 Task: Research Airbnb properties in YlÃ¶jÃ¤rvi, Finland from 12th December, 2023 to 16th December, 2023 for 8 adults.8 bedrooms having 8 beds and 8 bathrooms. Property type can be house. Amenities needed are: wifi, TV, free parkinig on premises, gym, breakfast. Look for 3 properties as per requirement.
Action: Mouse moved to (486, 124)
Screenshot: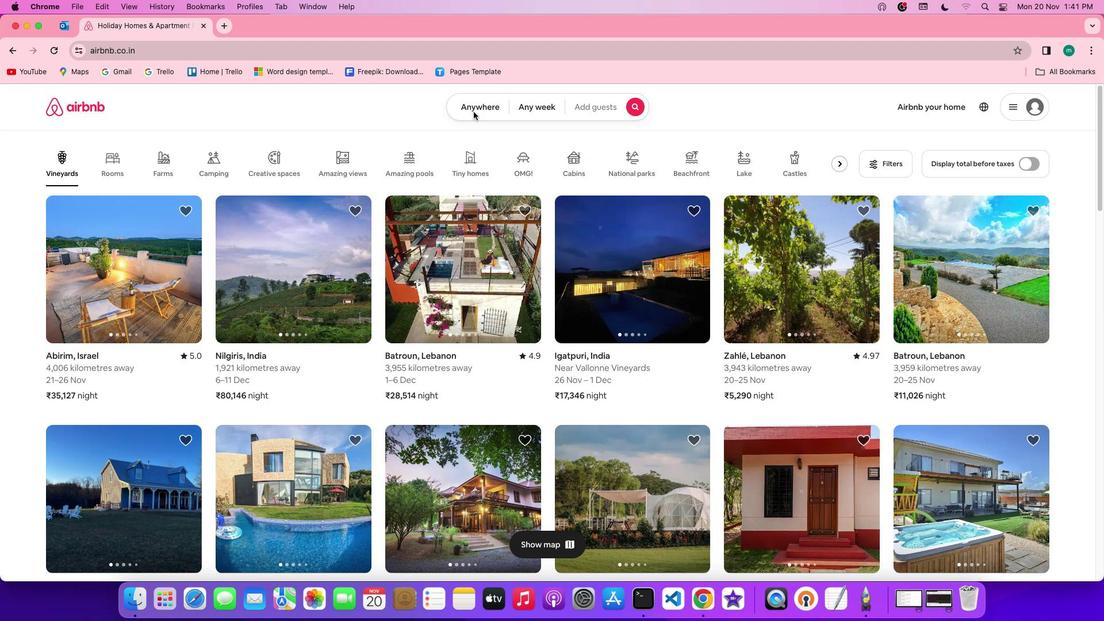 
Action: Mouse pressed left at (486, 124)
Screenshot: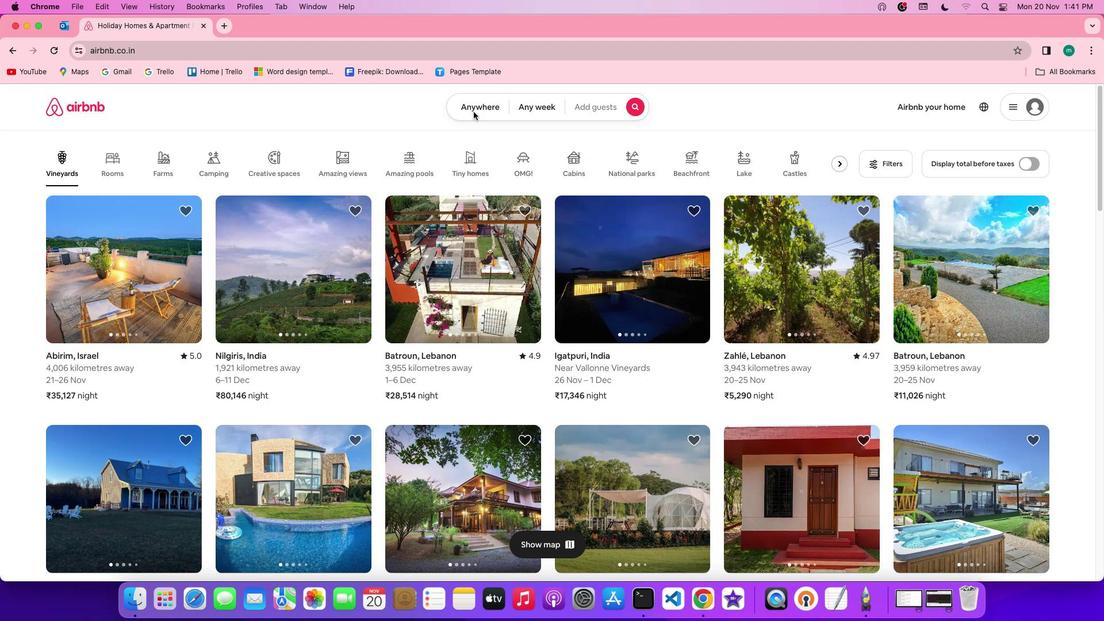 
Action: Mouse pressed left at (486, 124)
Screenshot: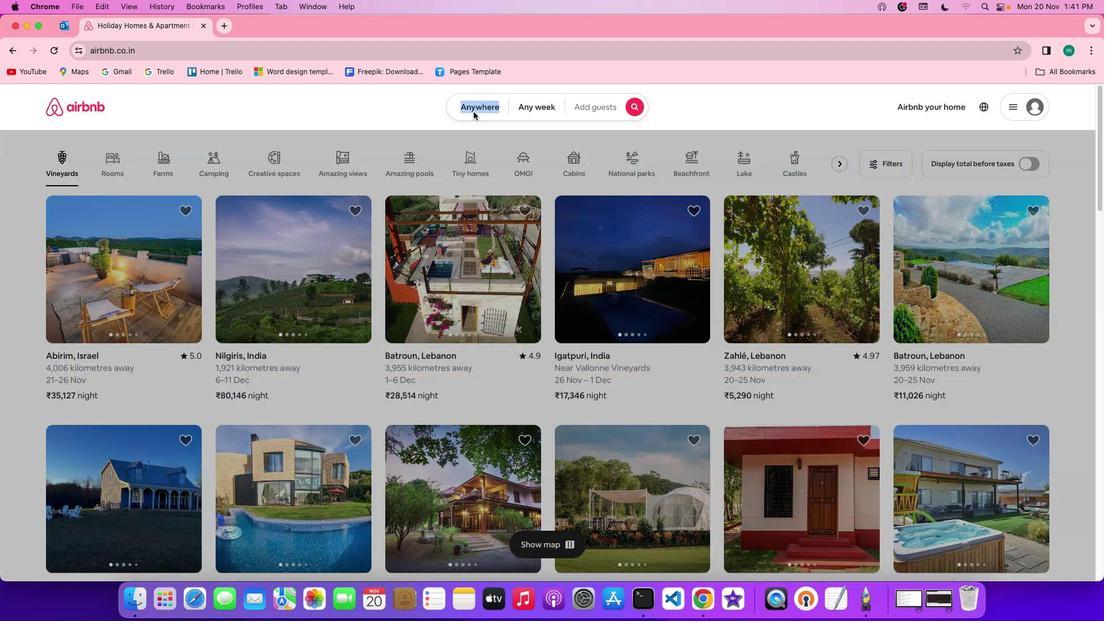 
Action: Mouse moved to (459, 163)
Screenshot: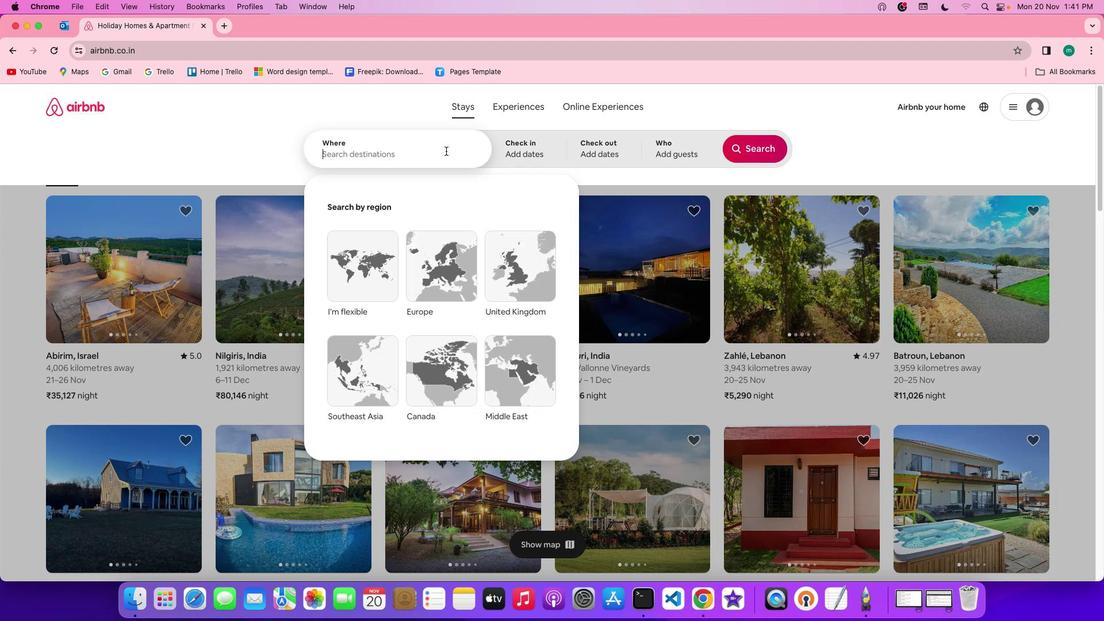 
Action: Mouse pressed left at (459, 163)
Screenshot: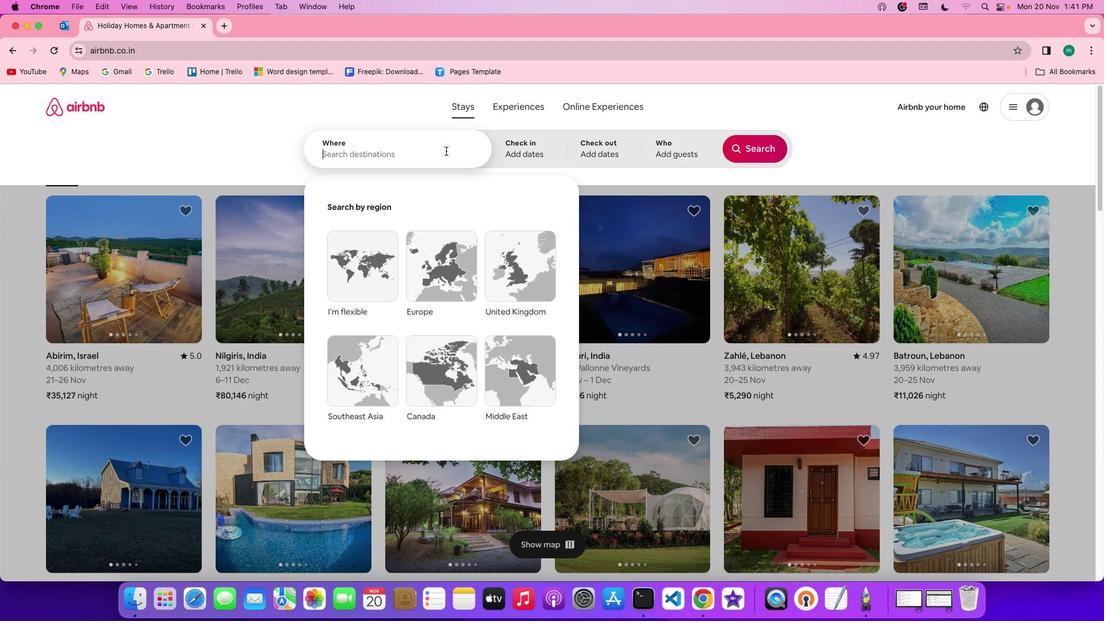
Action: Mouse moved to (463, 166)
Screenshot: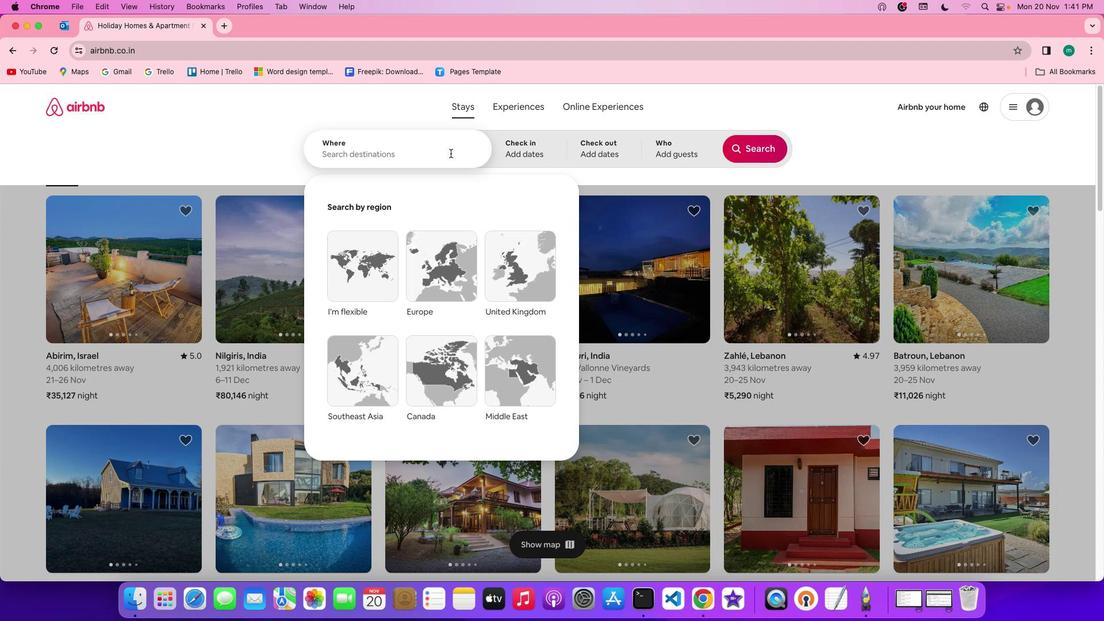 
Action: Key pressed Key.shift'Y''l''o''j''a''r''v''i'','Key.spaceKey.shift'f''i''n''l''a''n''d'
Screenshot: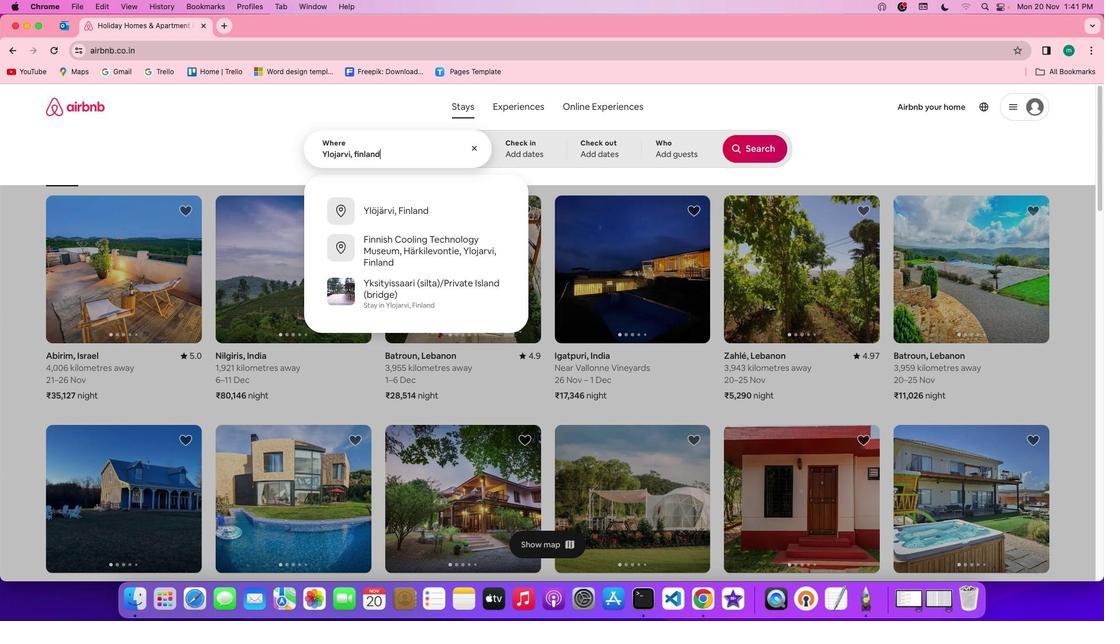 
Action: Mouse moved to (551, 161)
Screenshot: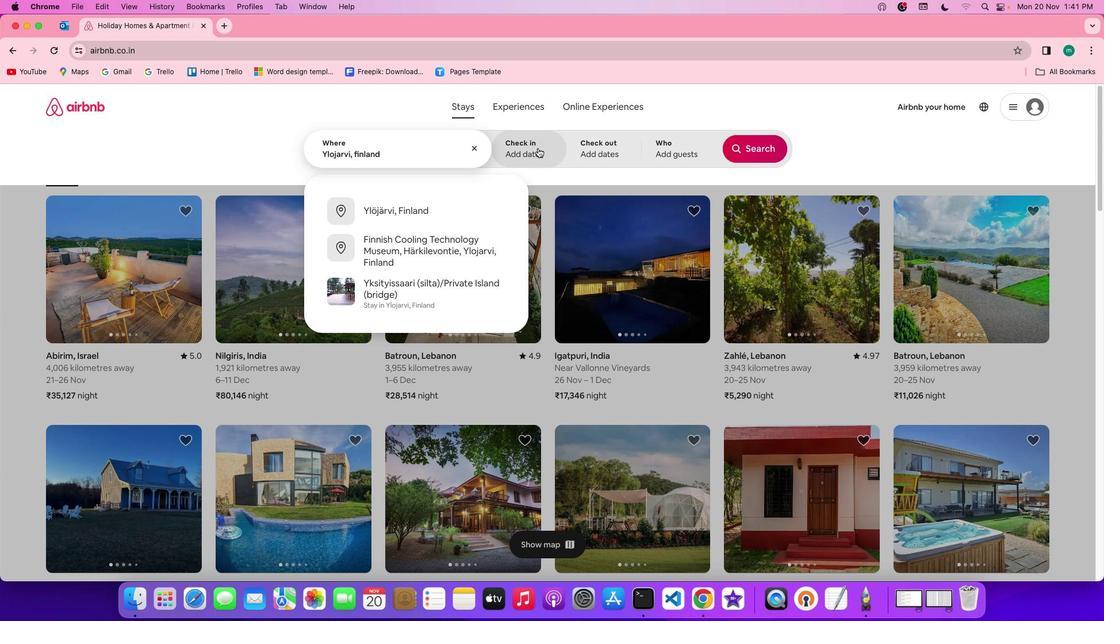 
Action: Mouse pressed left at (551, 161)
Screenshot: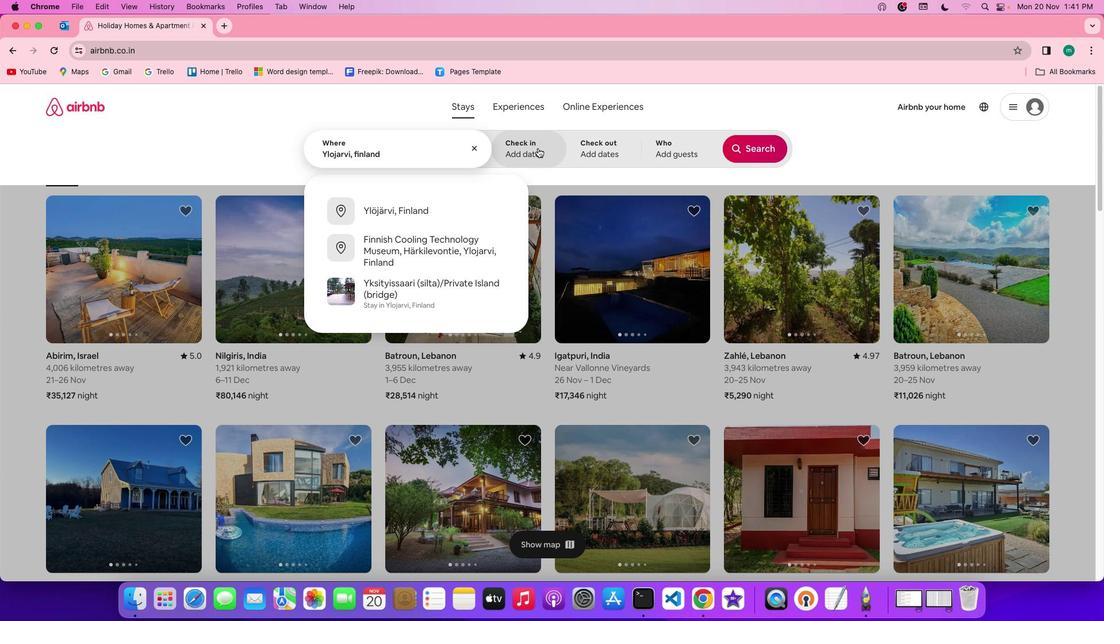 
Action: Mouse moved to (648, 364)
Screenshot: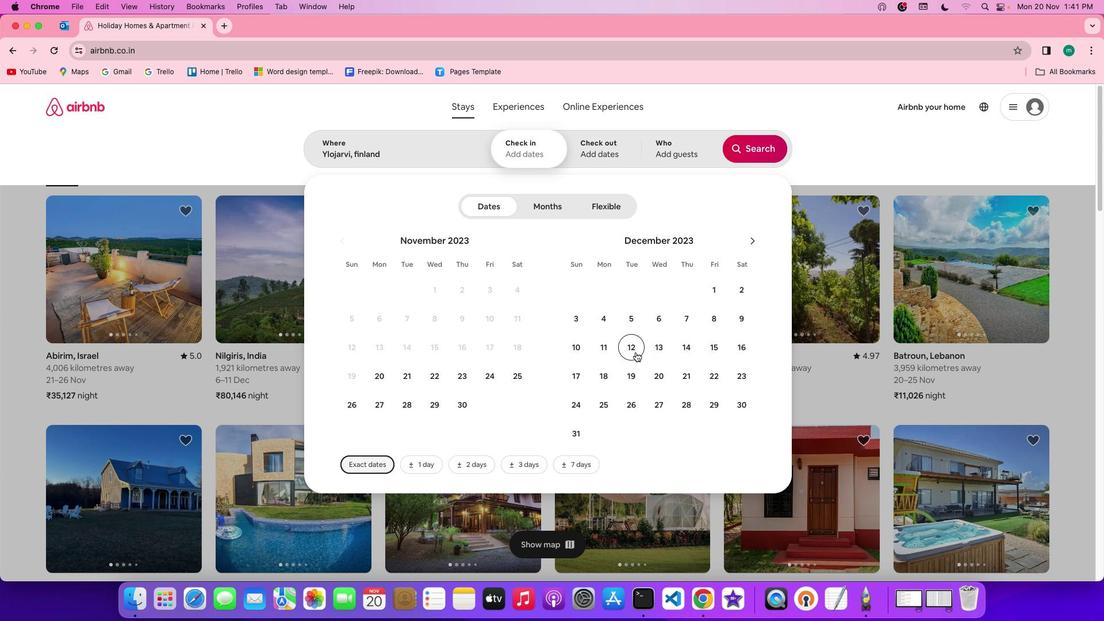 
Action: Mouse pressed left at (648, 364)
Screenshot: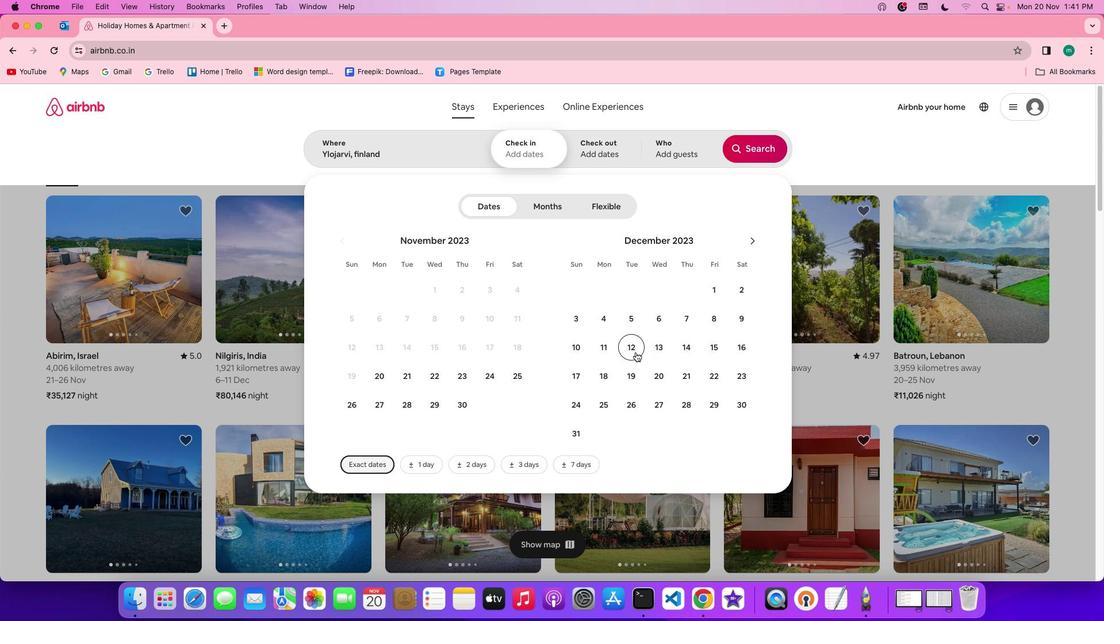 
Action: Mouse moved to (750, 361)
Screenshot: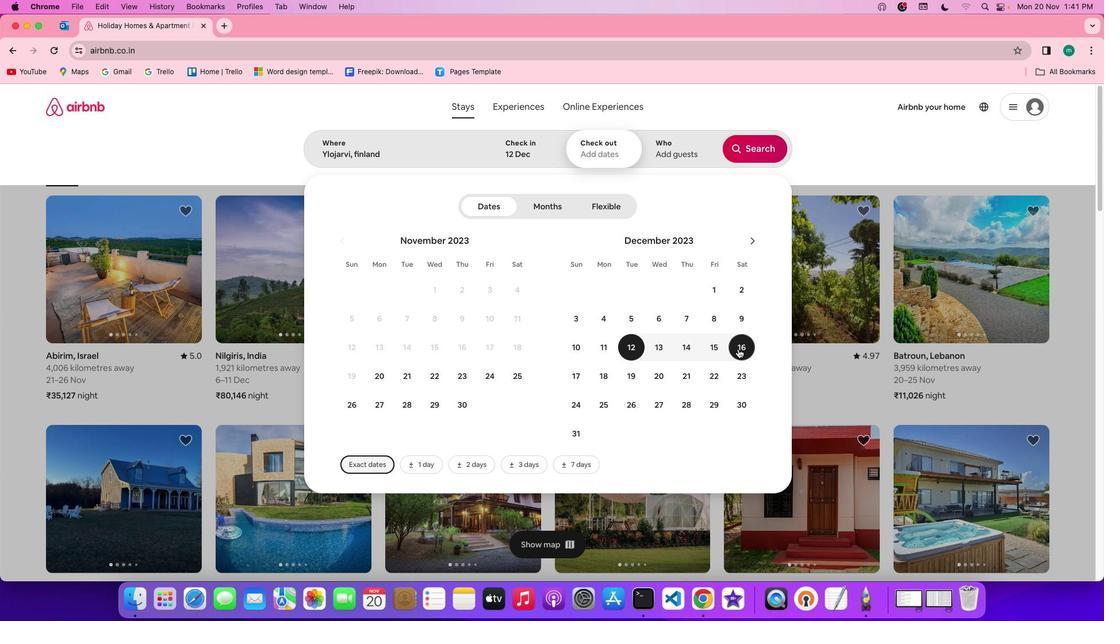 
Action: Mouse pressed left at (750, 361)
Screenshot: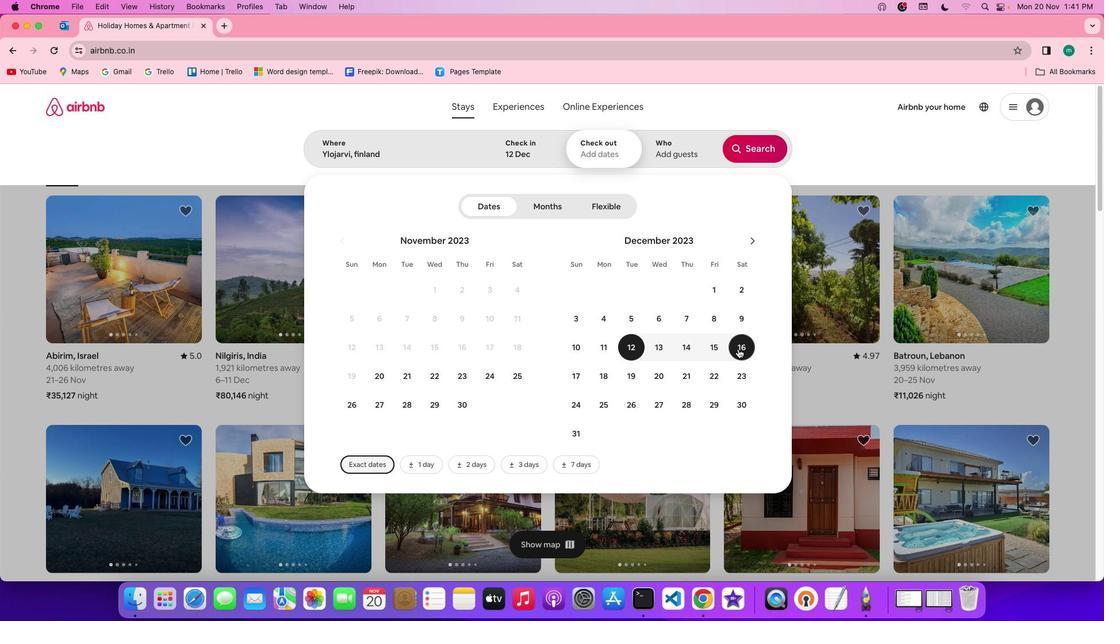 
Action: Mouse moved to (683, 148)
Screenshot: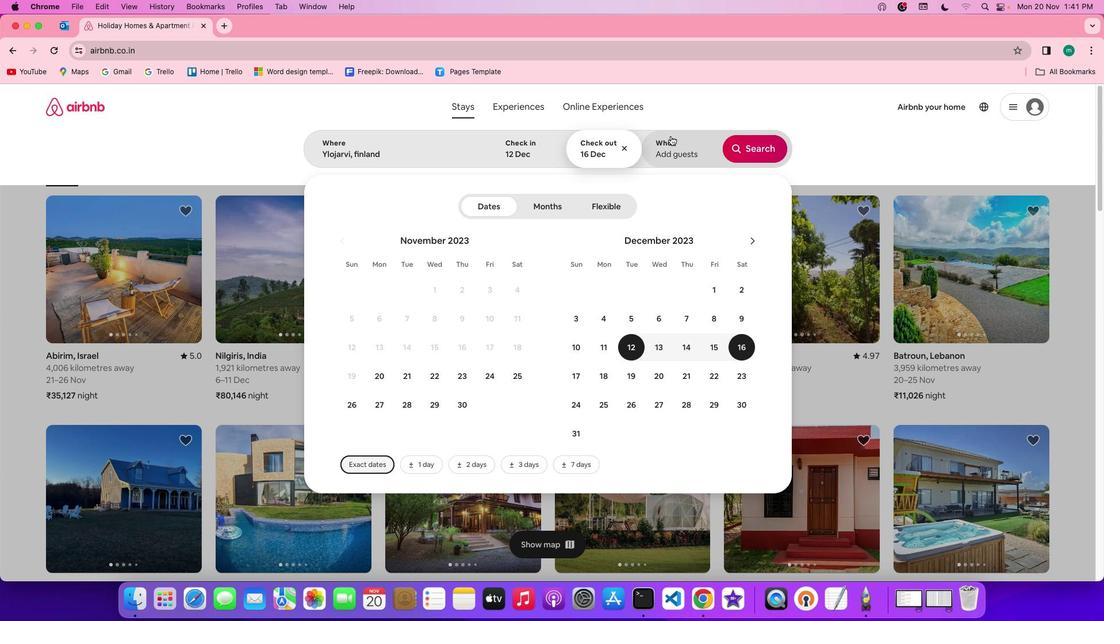 
Action: Mouse pressed left at (683, 148)
Screenshot: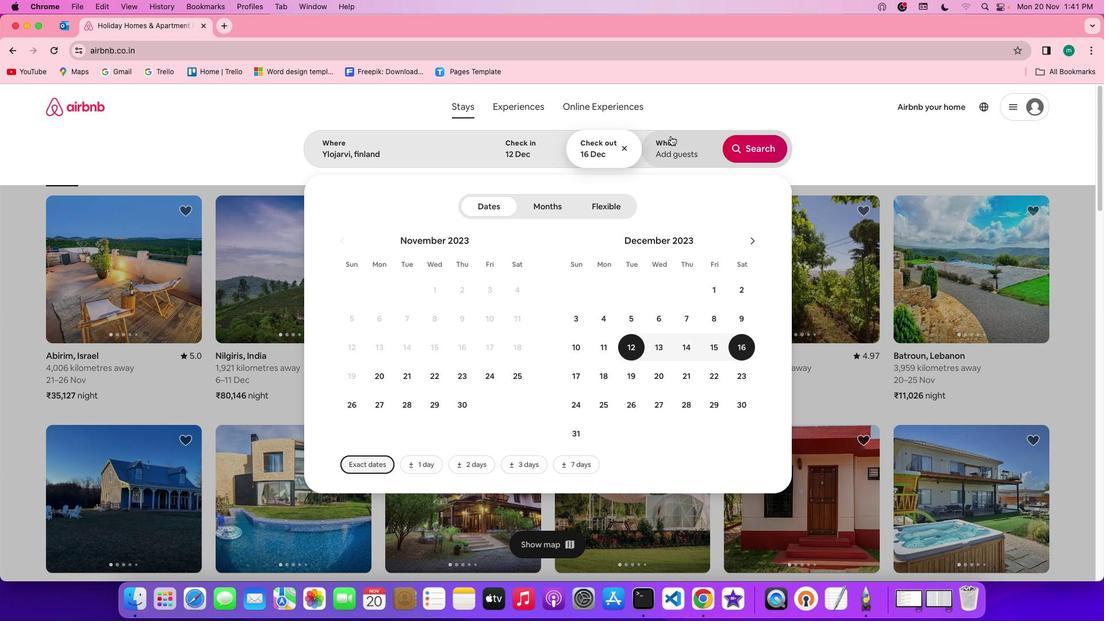 
Action: Mouse moved to (777, 223)
Screenshot: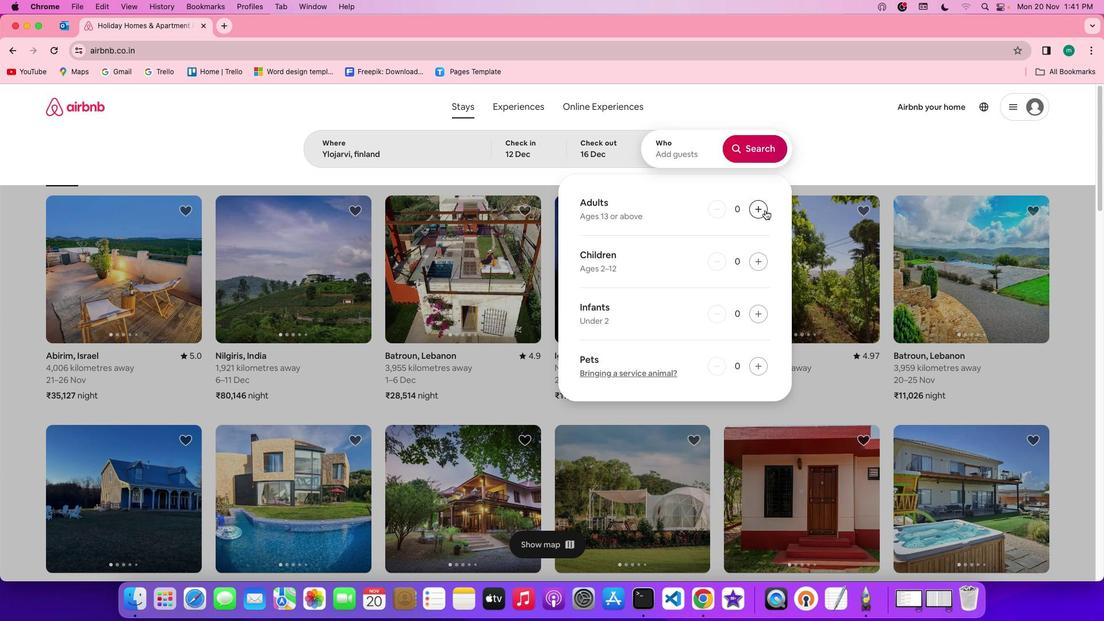 
Action: Mouse pressed left at (777, 223)
Screenshot: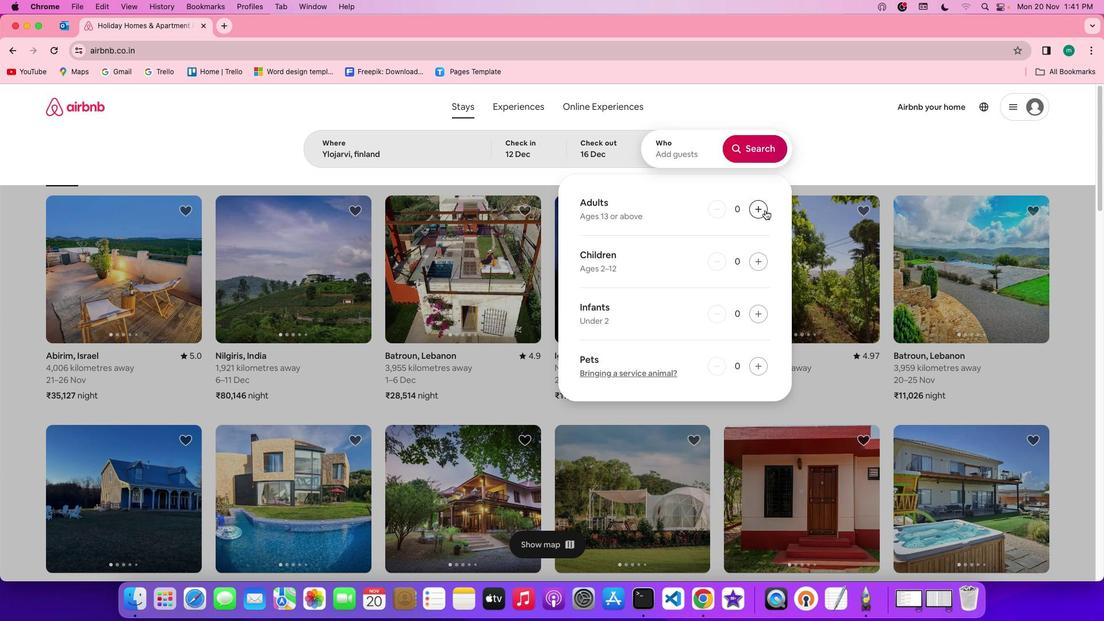 
Action: Mouse pressed left at (777, 223)
Screenshot: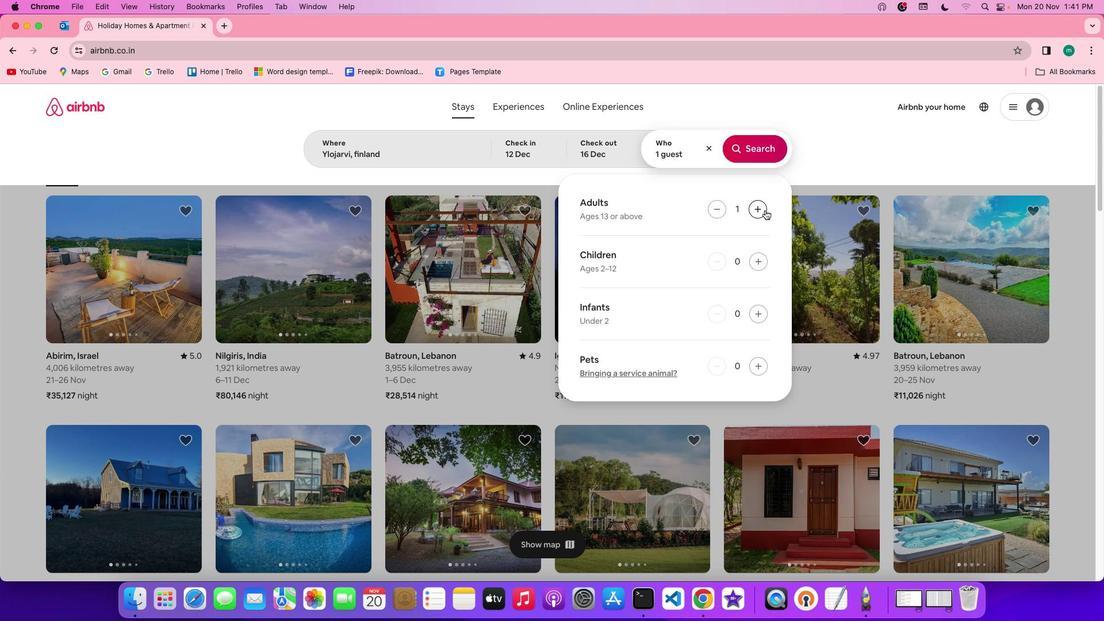 
Action: Mouse pressed left at (777, 223)
Screenshot: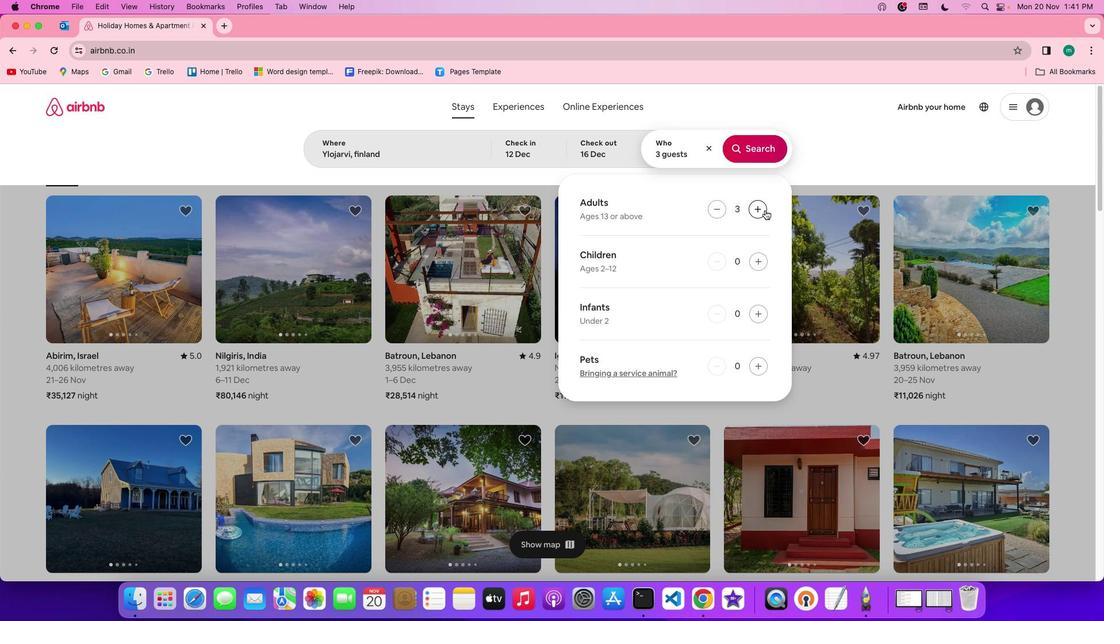 
Action: Mouse pressed left at (777, 223)
Screenshot: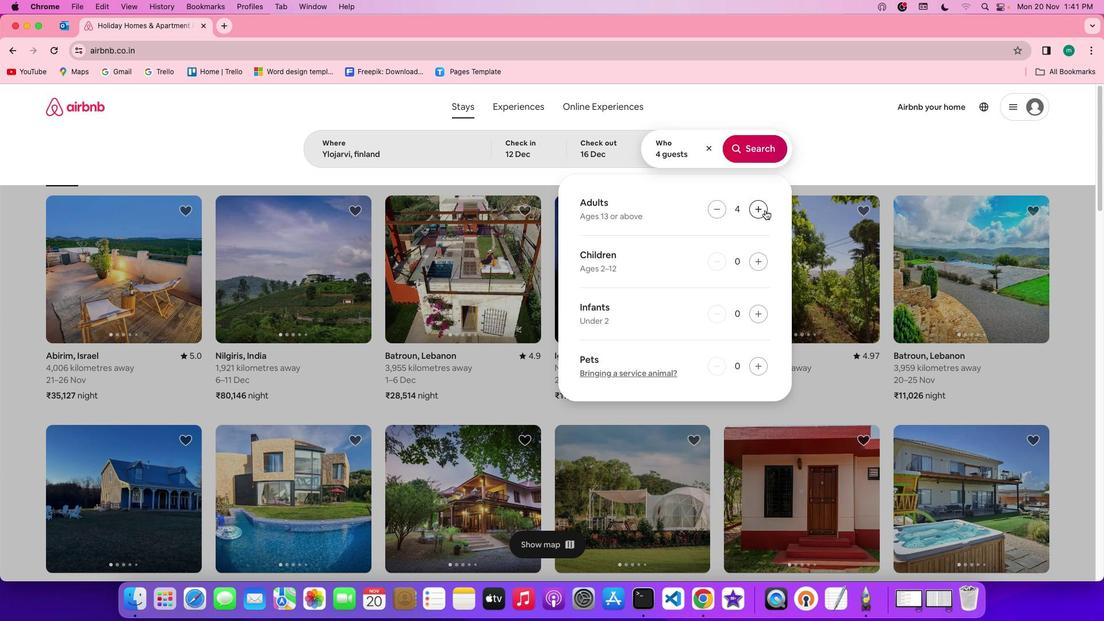 
Action: Mouse pressed left at (777, 223)
Screenshot: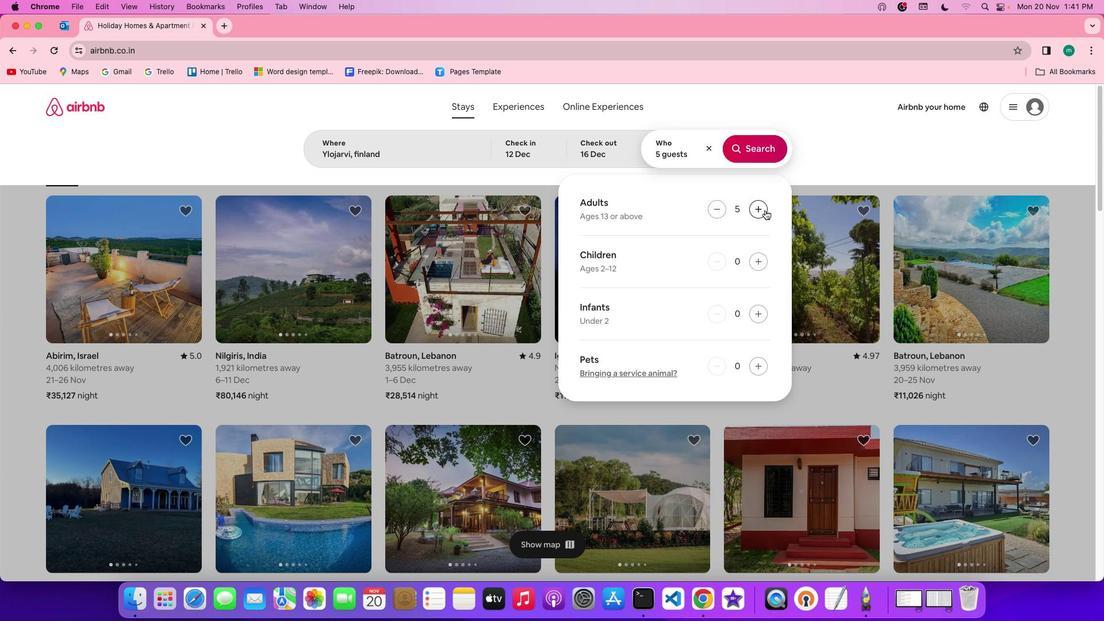 
Action: Mouse pressed left at (777, 223)
Screenshot: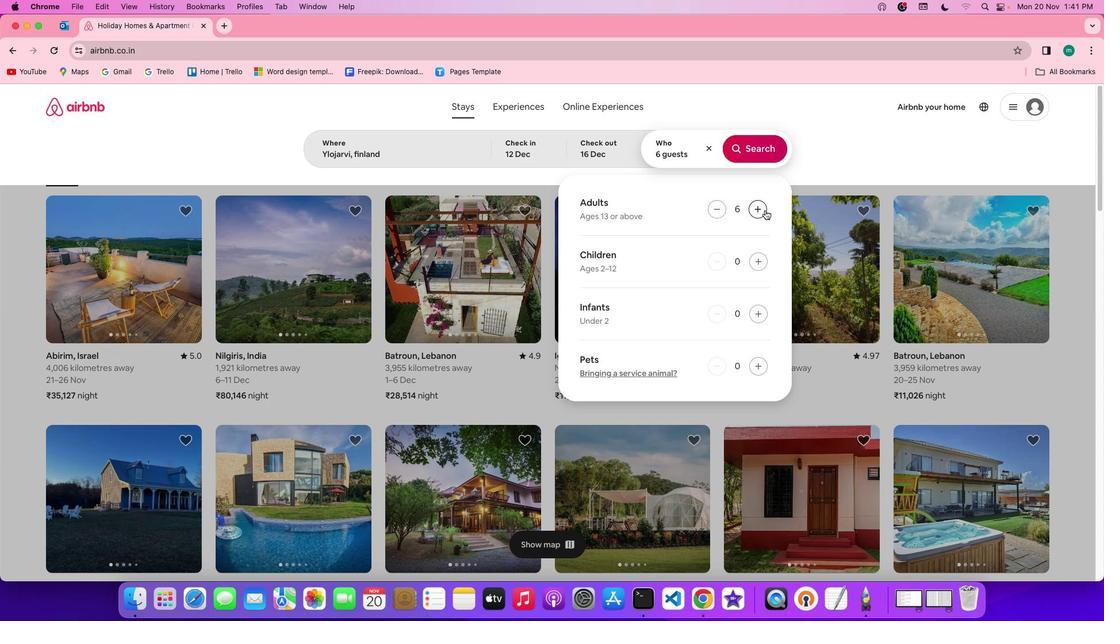 
Action: Mouse pressed left at (777, 223)
Screenshot: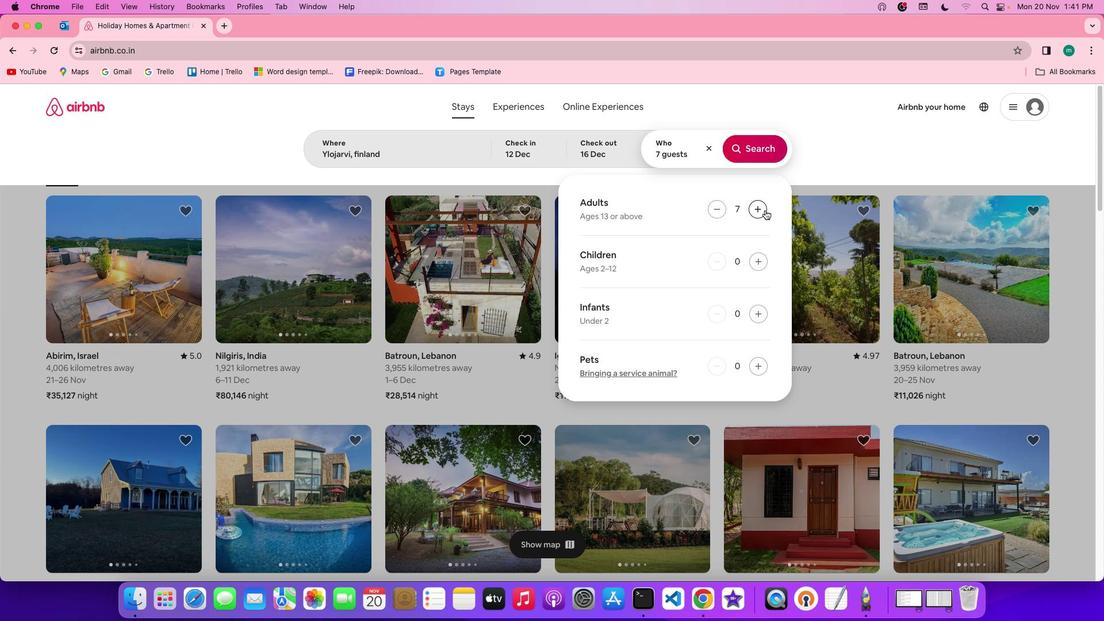 
Action: Mouse pressed left at (777, 223)
Screenshot: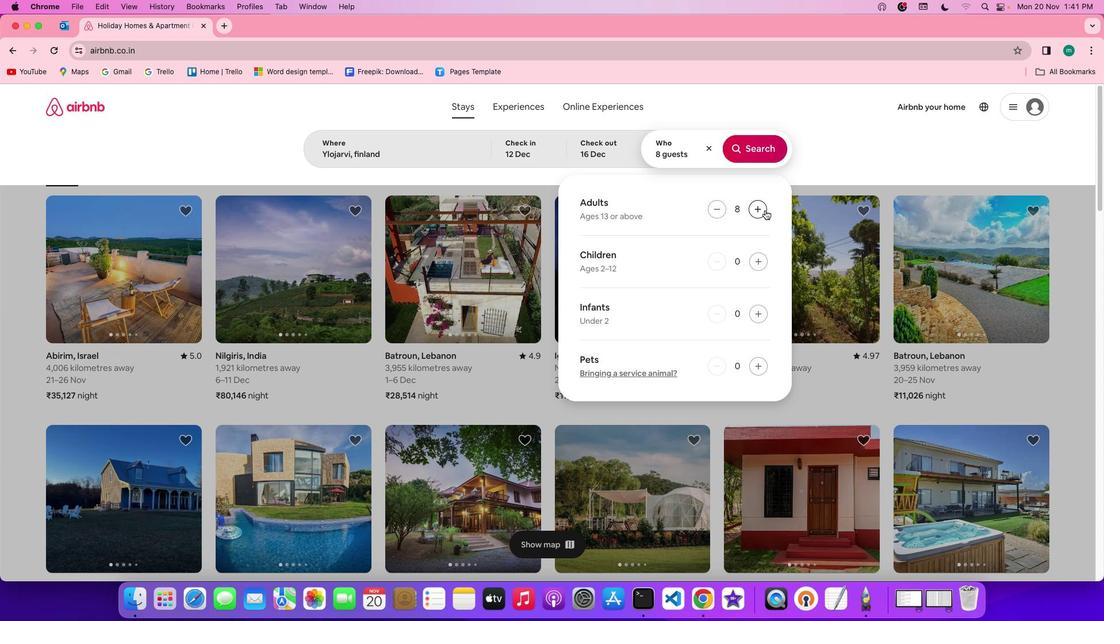 
Action: Mouse moved to (759, 159)
Screenshot: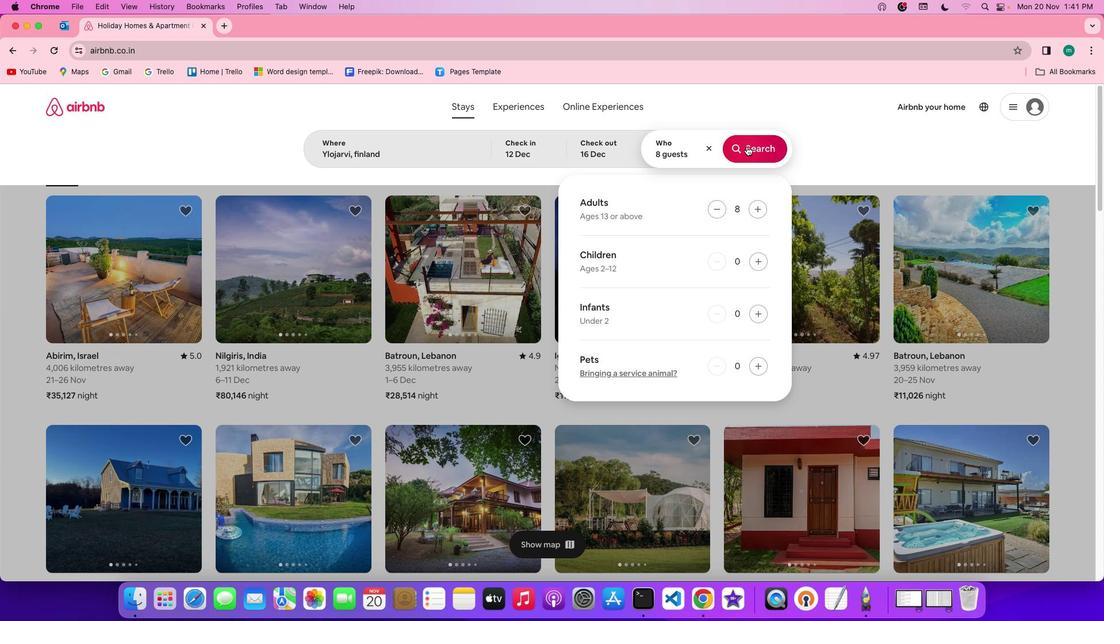 
Action: Mouse pressed left at (759, 159)
Screenshot: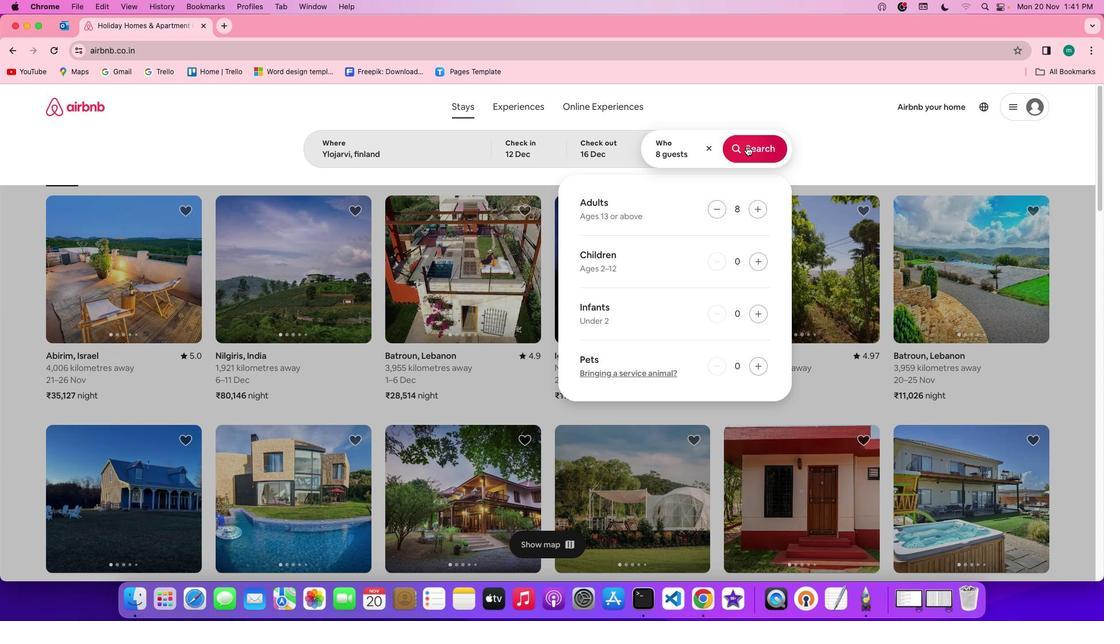 
Action: Mouse moved to (941, 171)
Screenshot: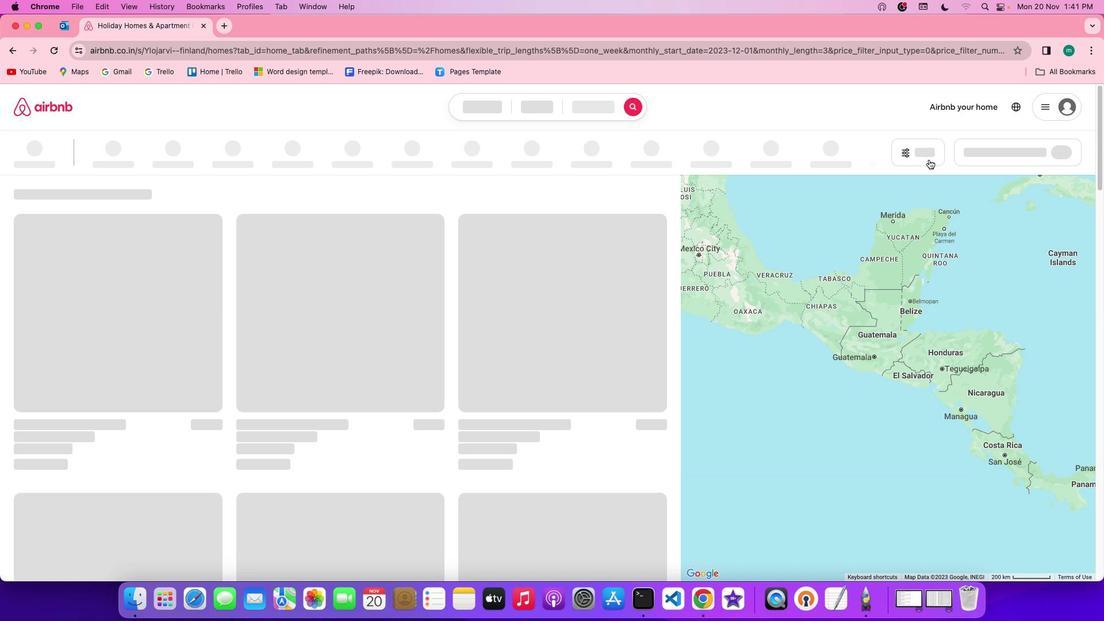 
Action: Mouse pressed left at (941, 171)
Screenshot: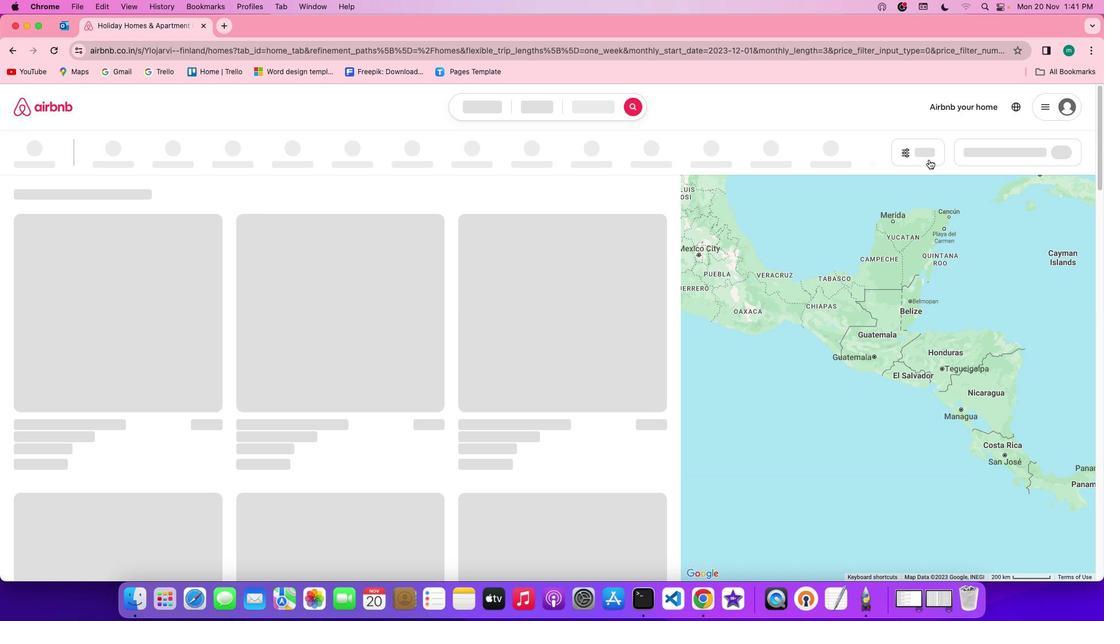 
Action: Mouse moved to (555, 350)
Screenshot: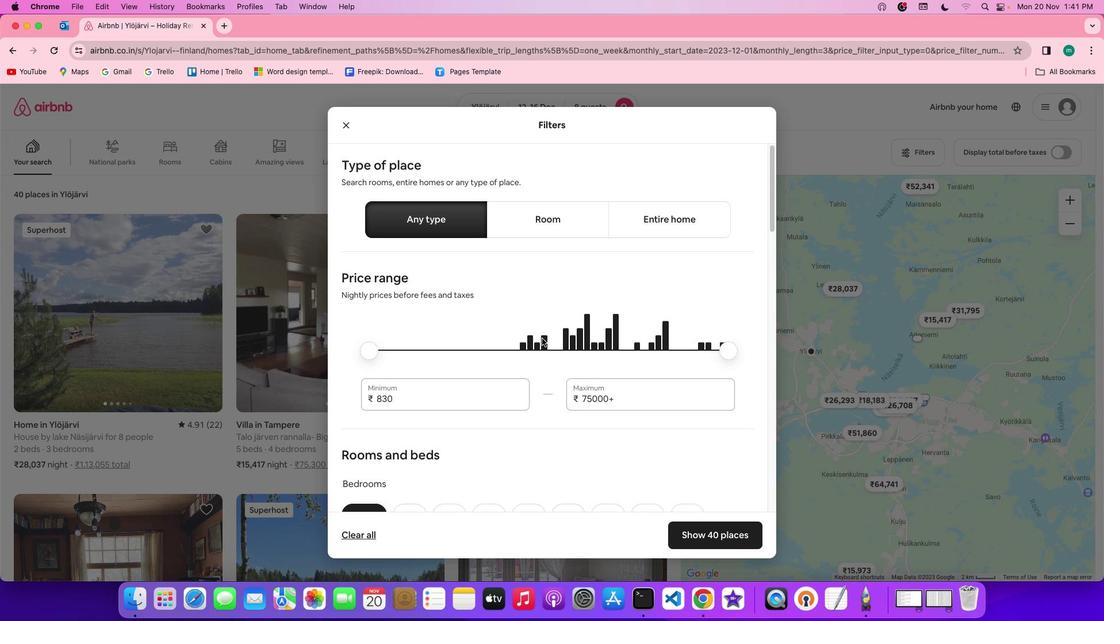 
Action: Mouse scrolled (555, 350) with delta (12, 12)
Screenshot: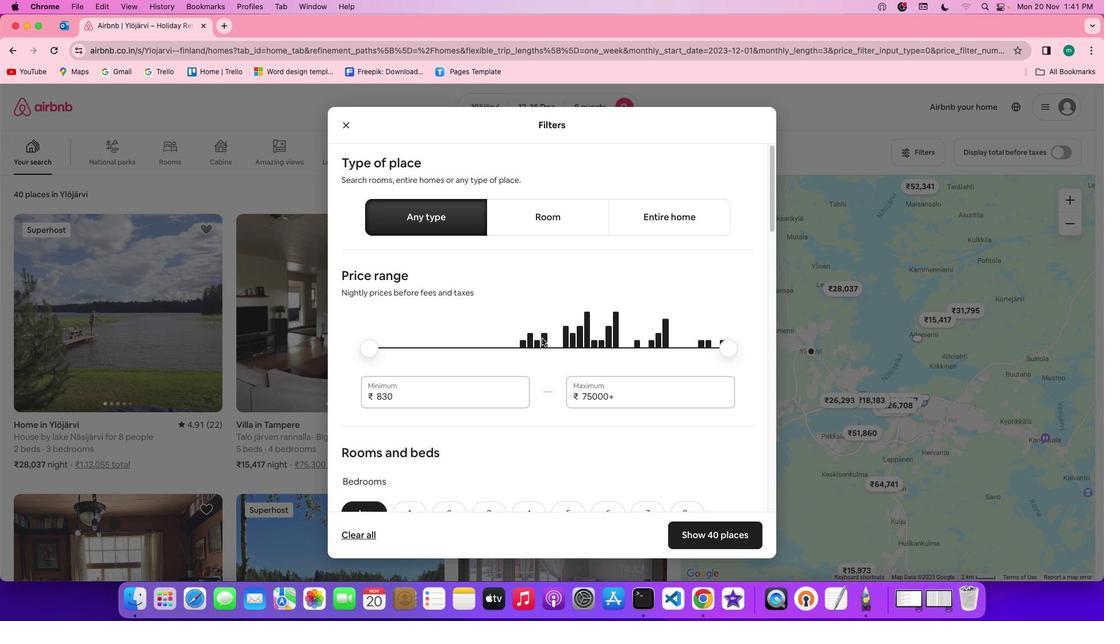 
Action: Mouse scrolled (555, 350) with delta (12, 12)
Screenshot: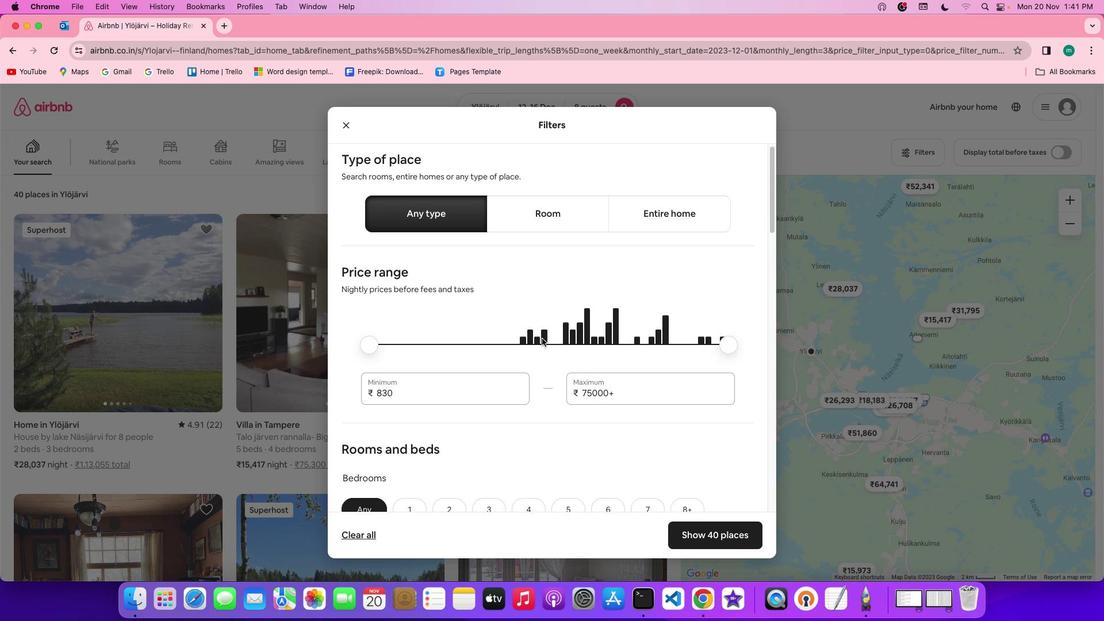 
Action: Mouse scrolled (555, 350) with delta (12, 12)
Screenshot: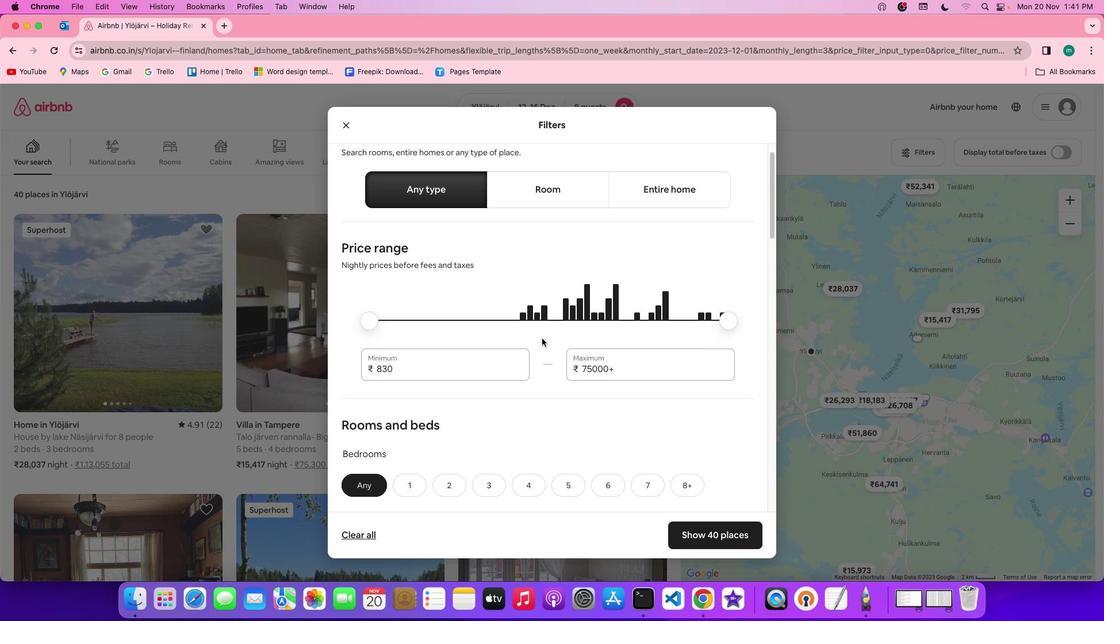 
Action: Mouse scrolled (555, 350) with delta (12, 12)
Screenshot: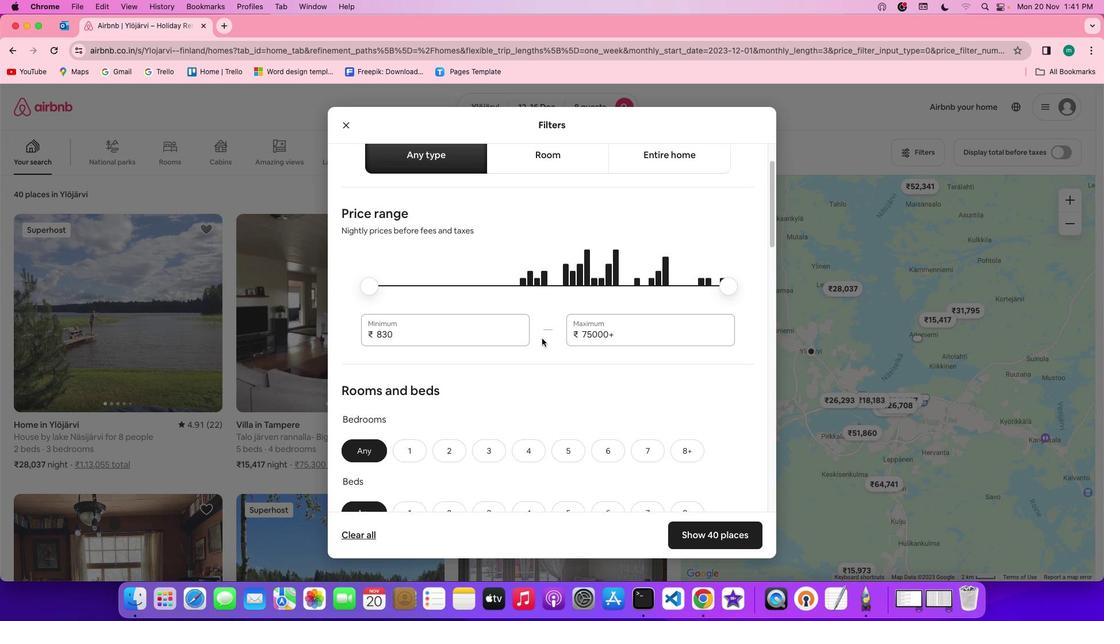 
Action: Mouse scrolled (555, 350) with delta (12, 12)
Screenshot: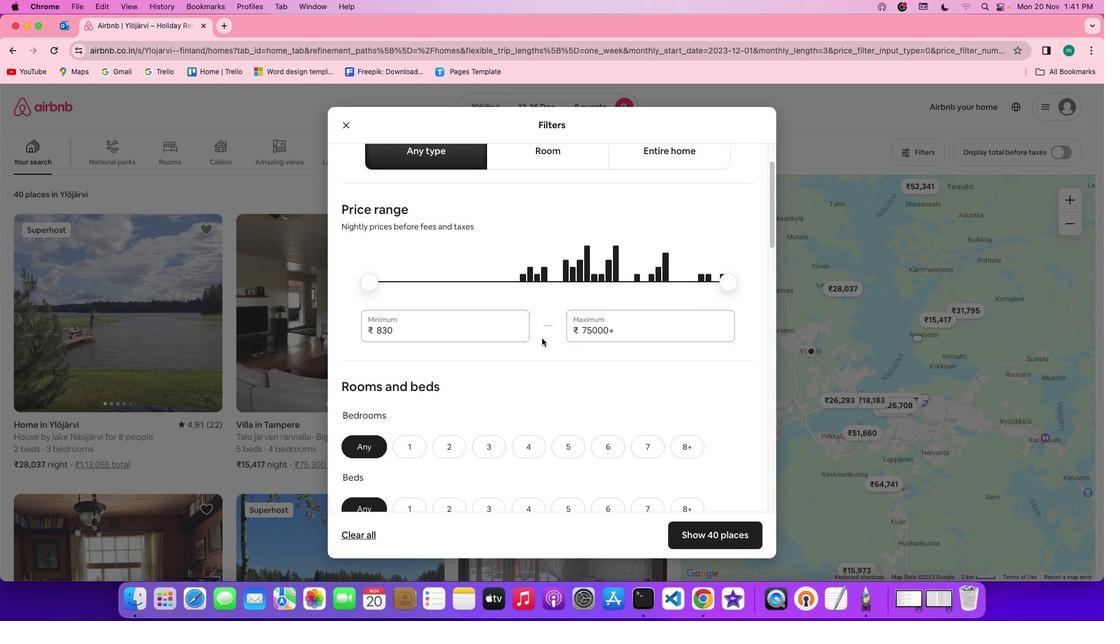 
Action: Mouse scrolled (555, 350) with delta (12, 12)
Screenshot: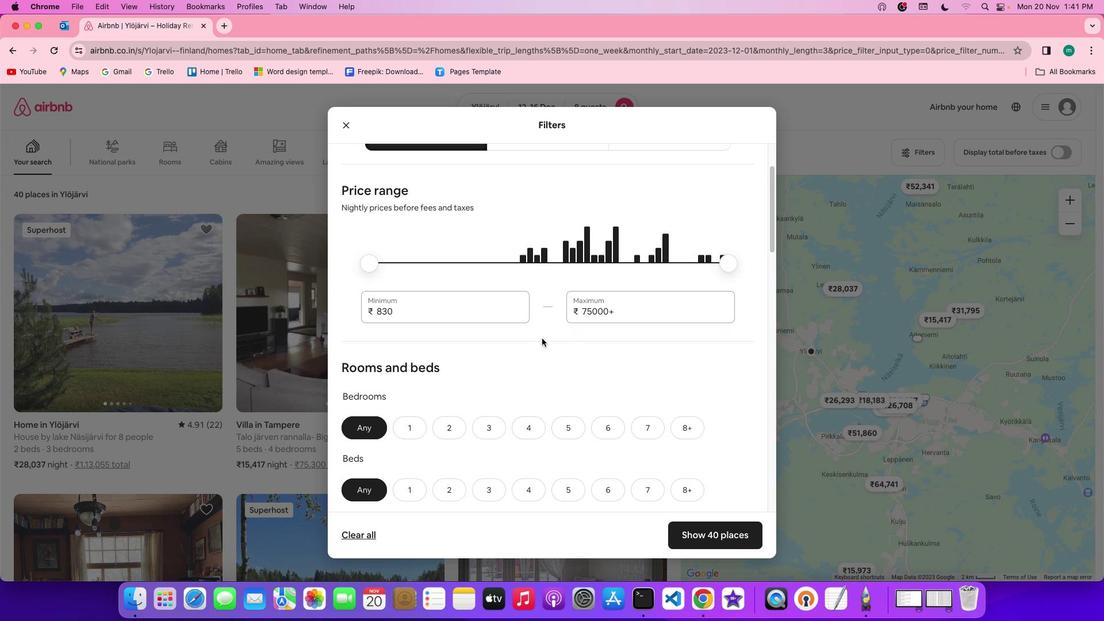 
Action: Mouse scrolled (555, 350) with delta (12, 12)
Screenshot: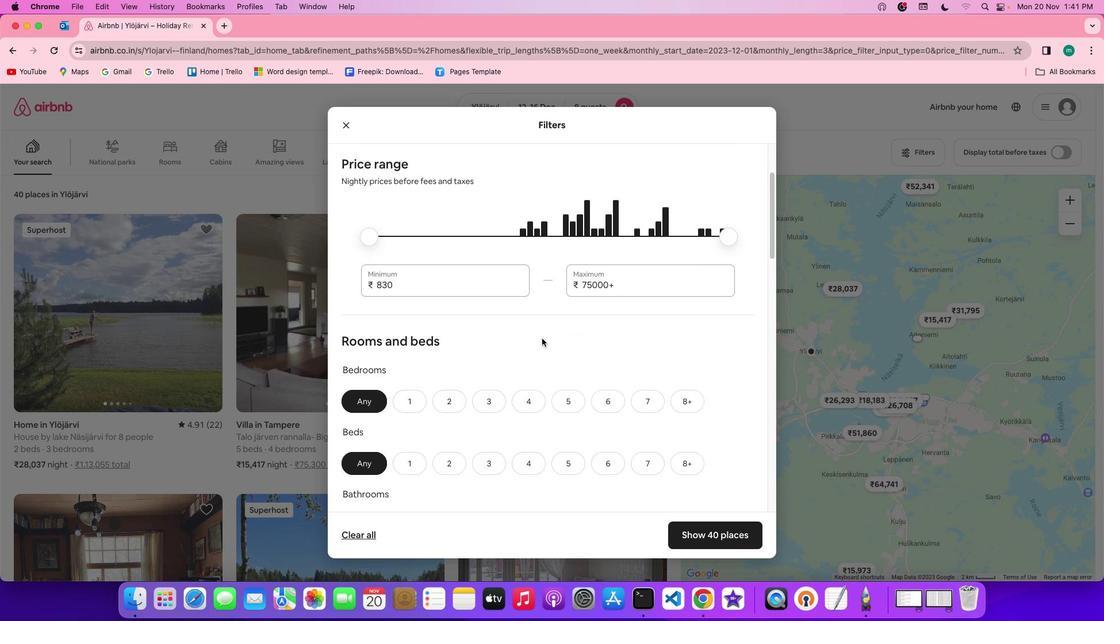 
Action: Mouse scrolled (555, 350) with delta (12, 12)
Screenshot: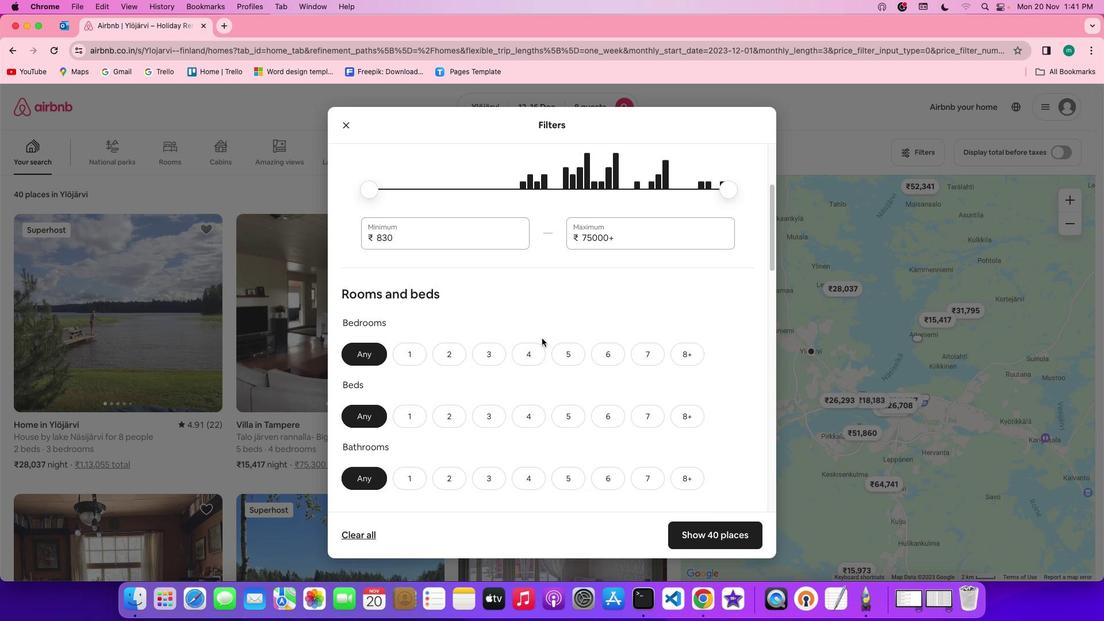 
Action: Mouse scrolled (555, 350) with delta (12, 12)
Screenshot: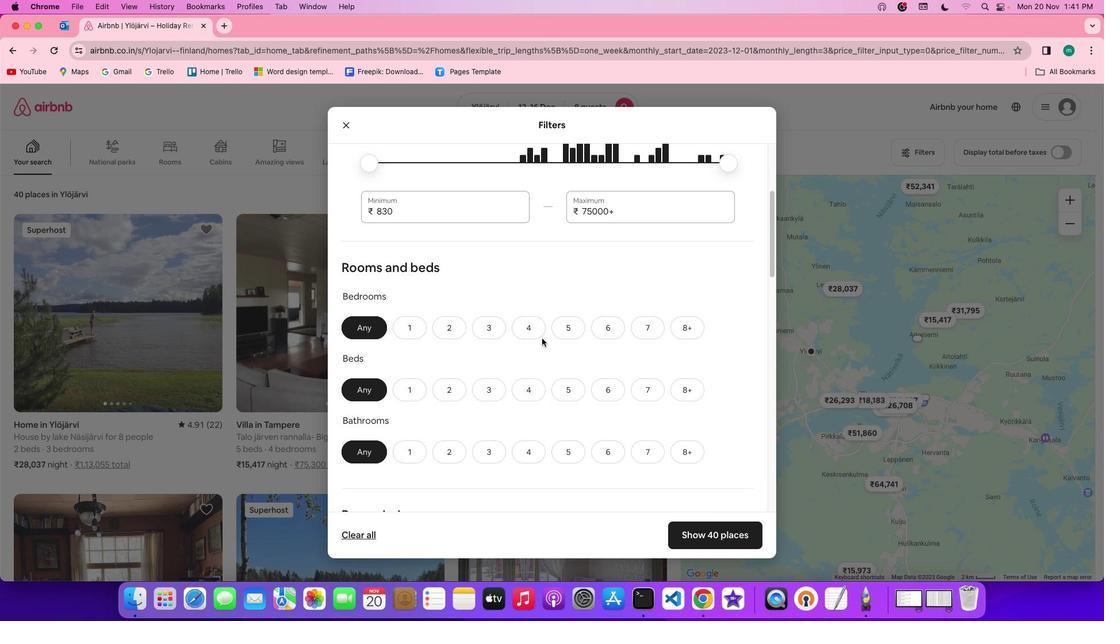 
Action: Mouse scrolled (555, 350) with delta (12, 12)
Screenshot: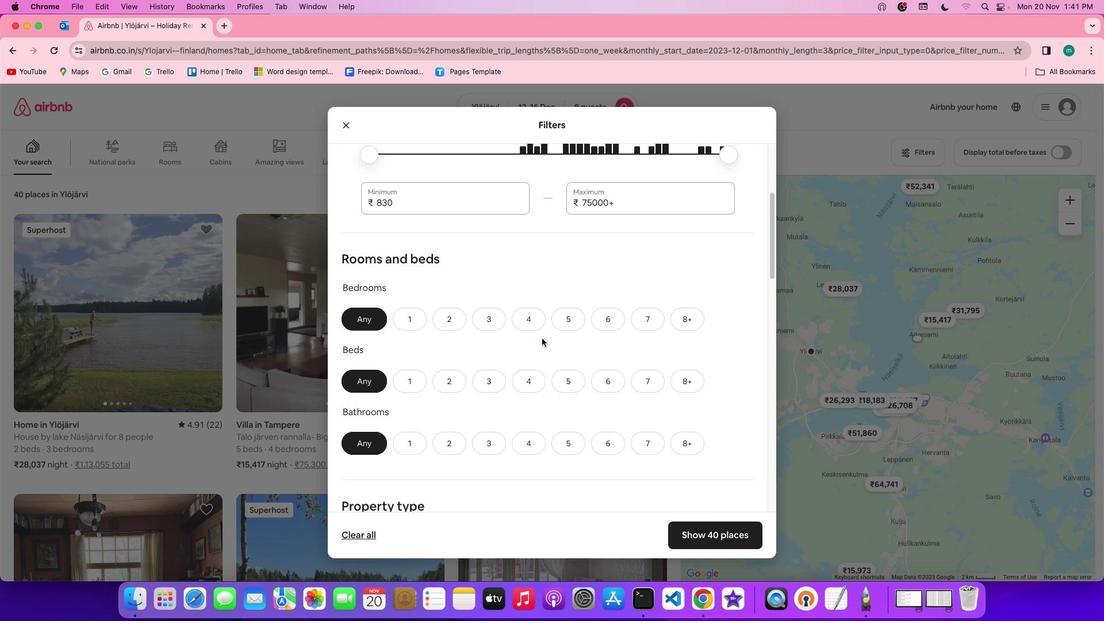 
Action: Mouse scrolled (555, 350) with delta (12, 11)
Screenshot: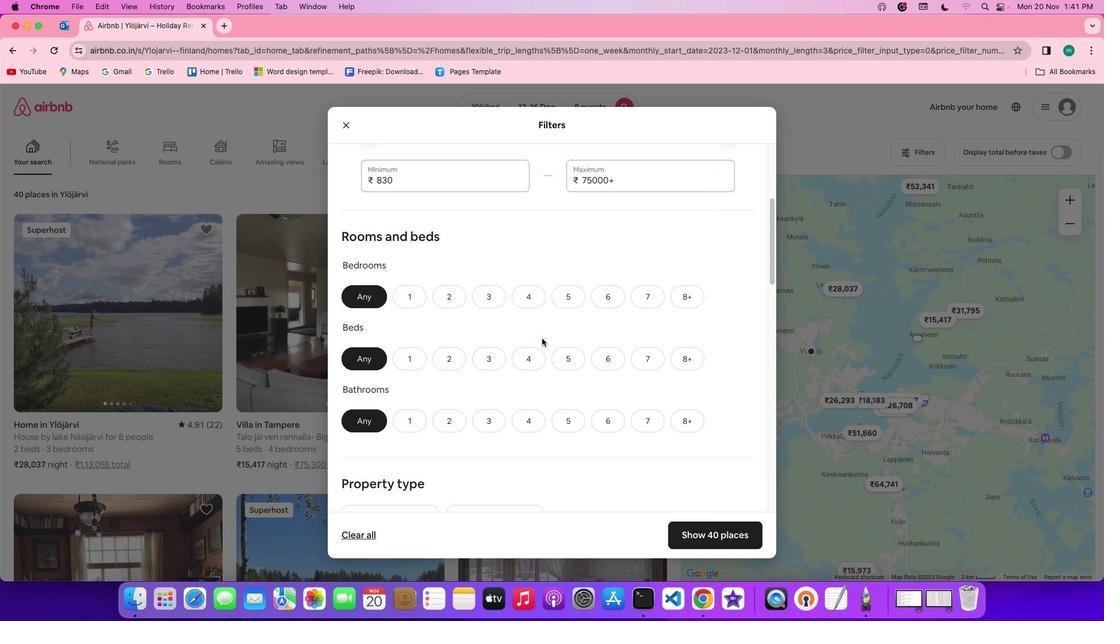 
Action: Mouse scrolled (555, 350) with delta (12, 10)
Screenshot: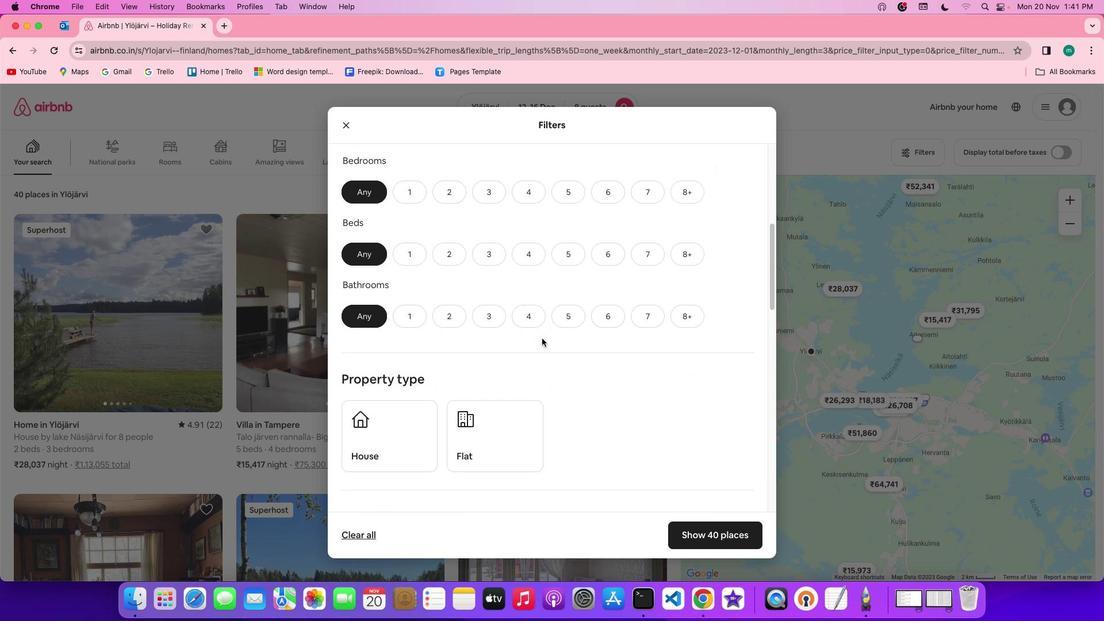
Action: Mouse moved to (536, 330)
Screenshot: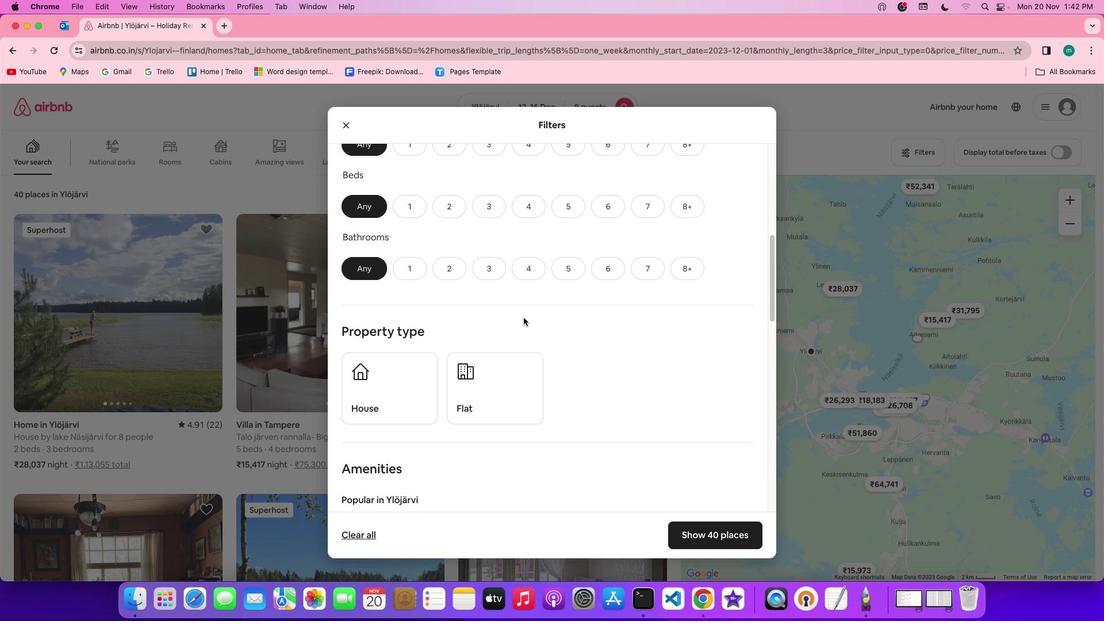 
Action: Mouse scrolled (536, 330) with delta (12, 13)
Screenshot: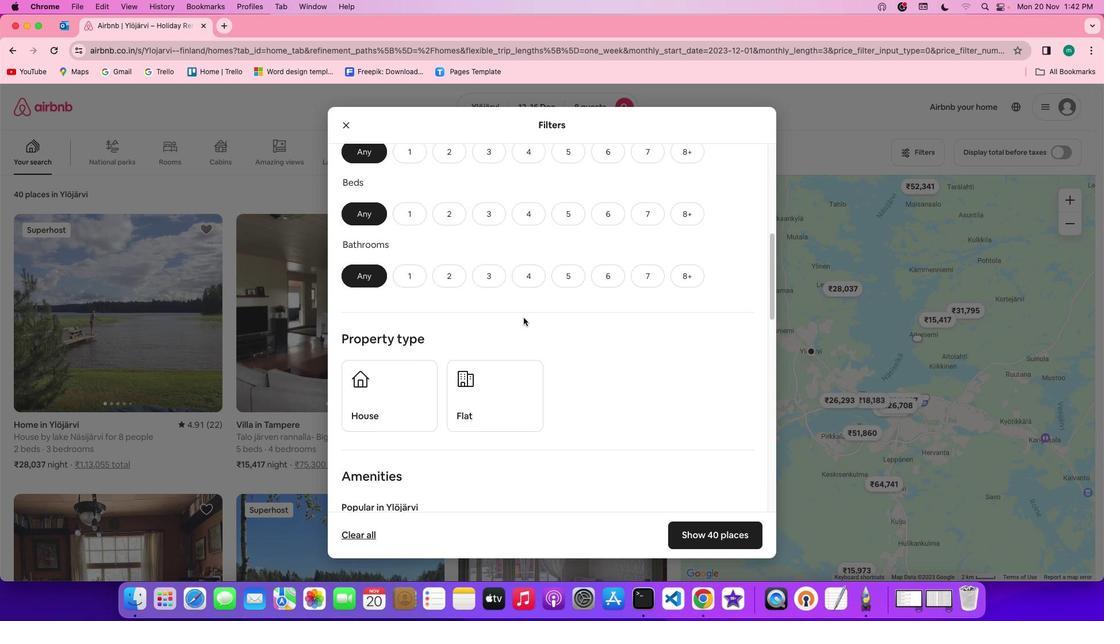 
Action: Mouse scrolled (536, 330) with delta (12, 13)
Screenshot: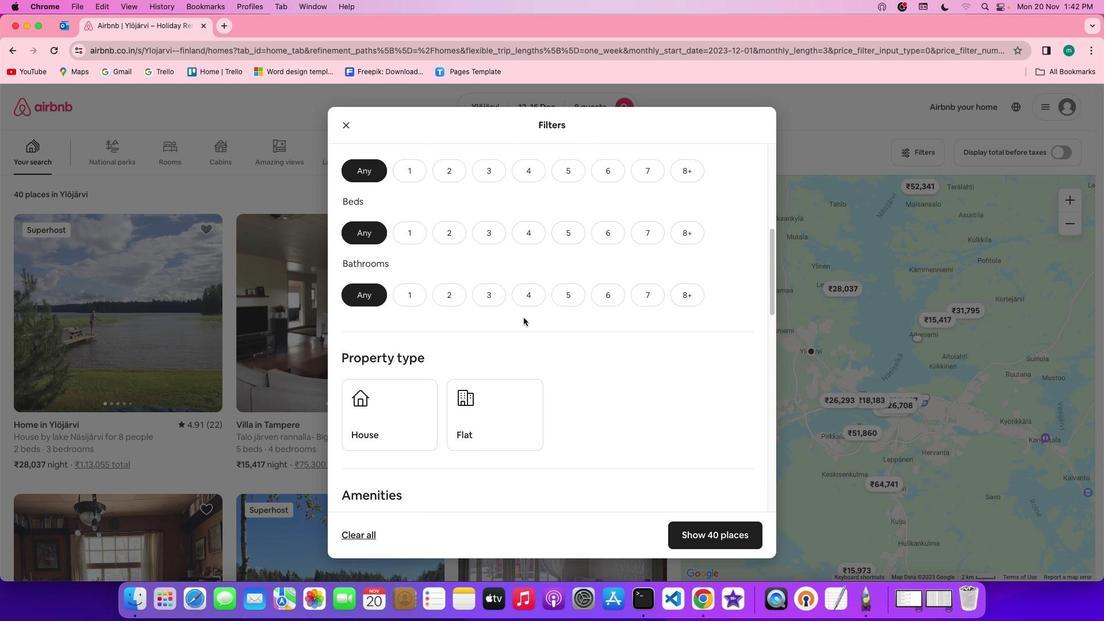 
Action: Mouse scrolled (536, 330) with delta (12, 14)
Screenshot: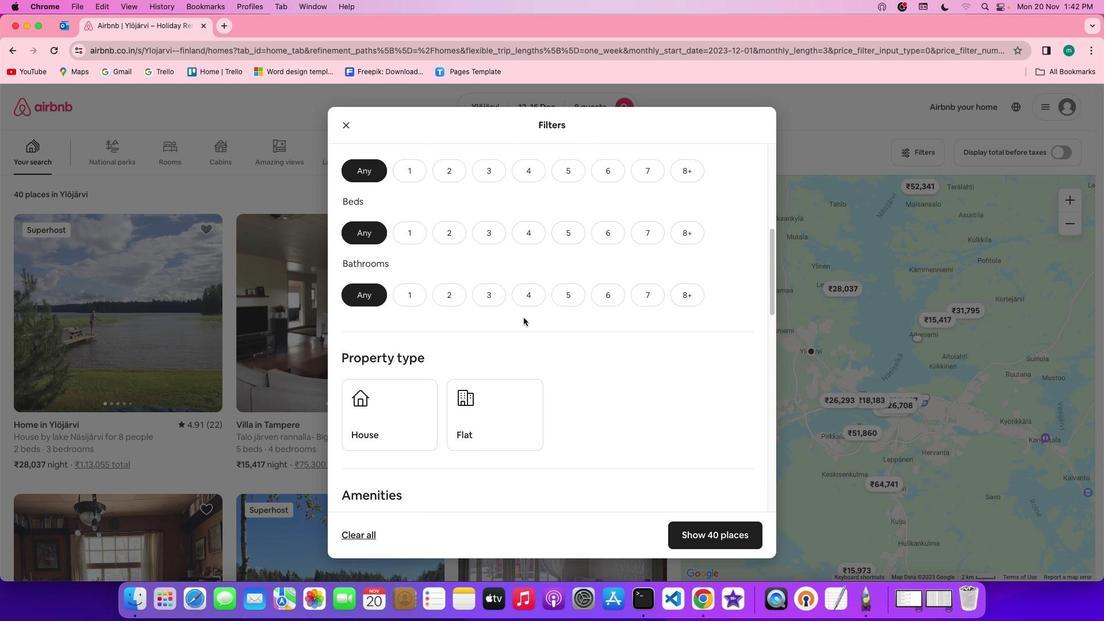 
Action: Mouse moved to (706, 245)
Screenshot: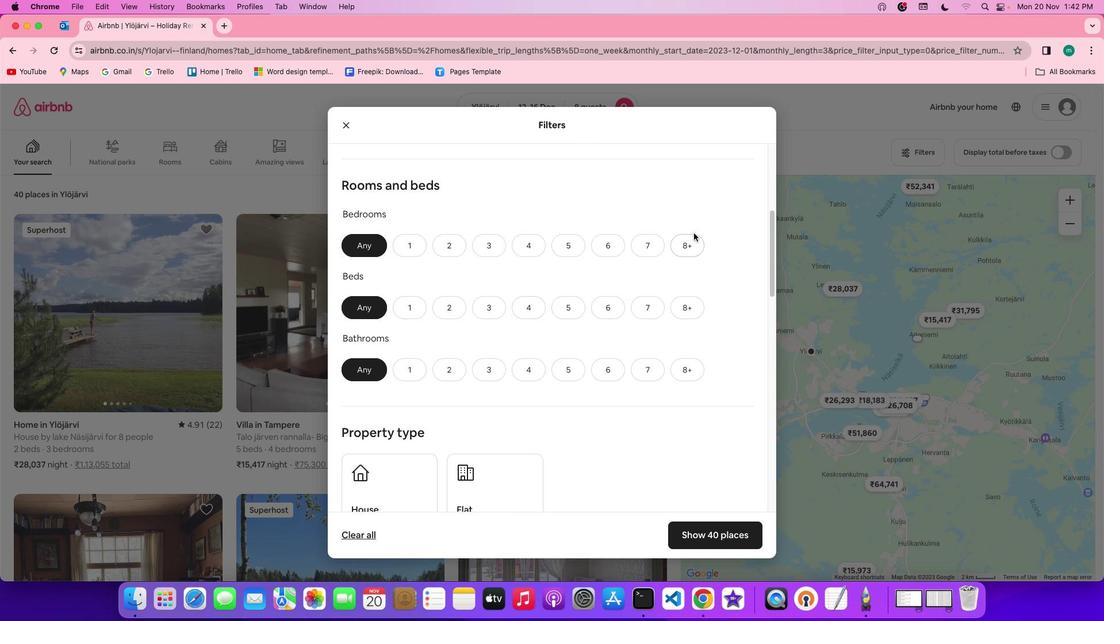 
Action: Mouse pressed left at (706, 245)
Screenshot: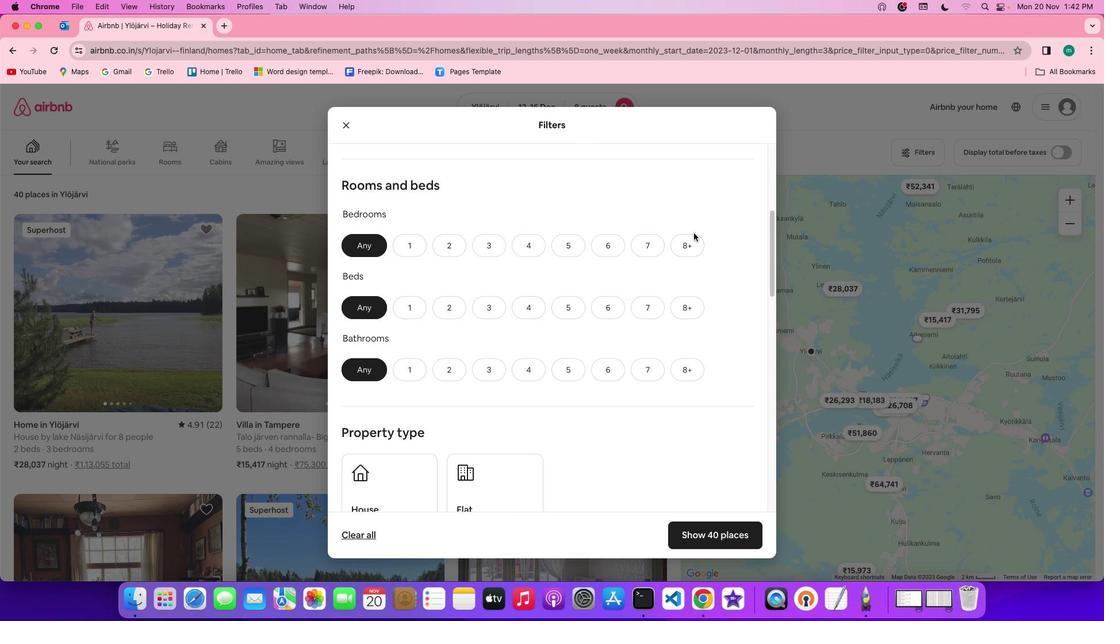 
Action: Mouse moved to (706, 255)
Screenshot: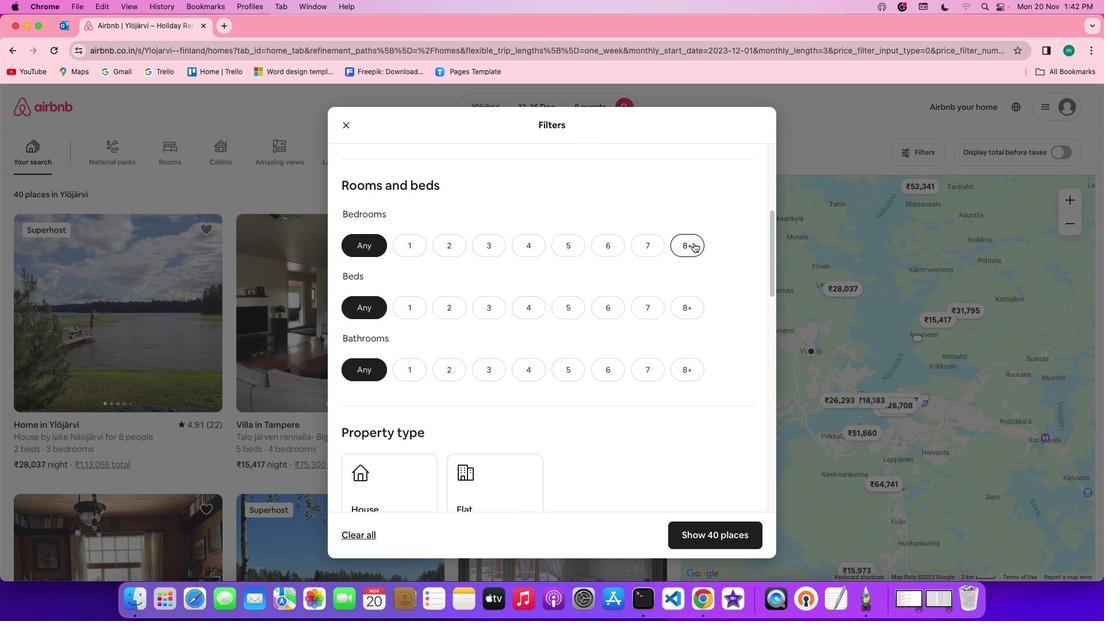 
Action: Mouse pressed left at (706, 255)
Screenshot: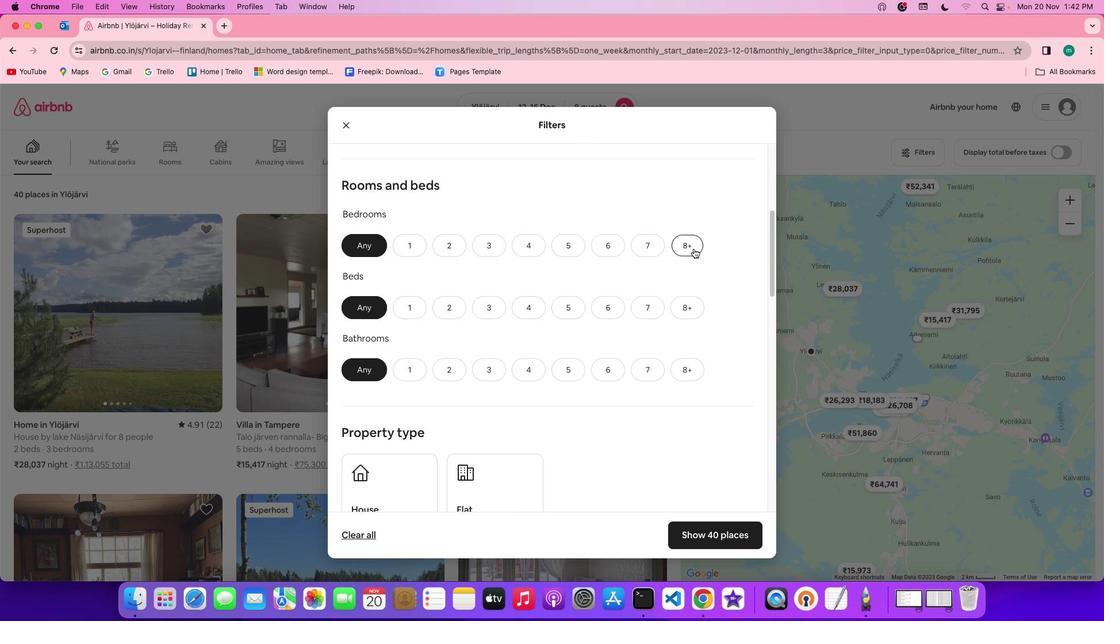 
Action: Mouse moved to (713, 311)
Screenshot: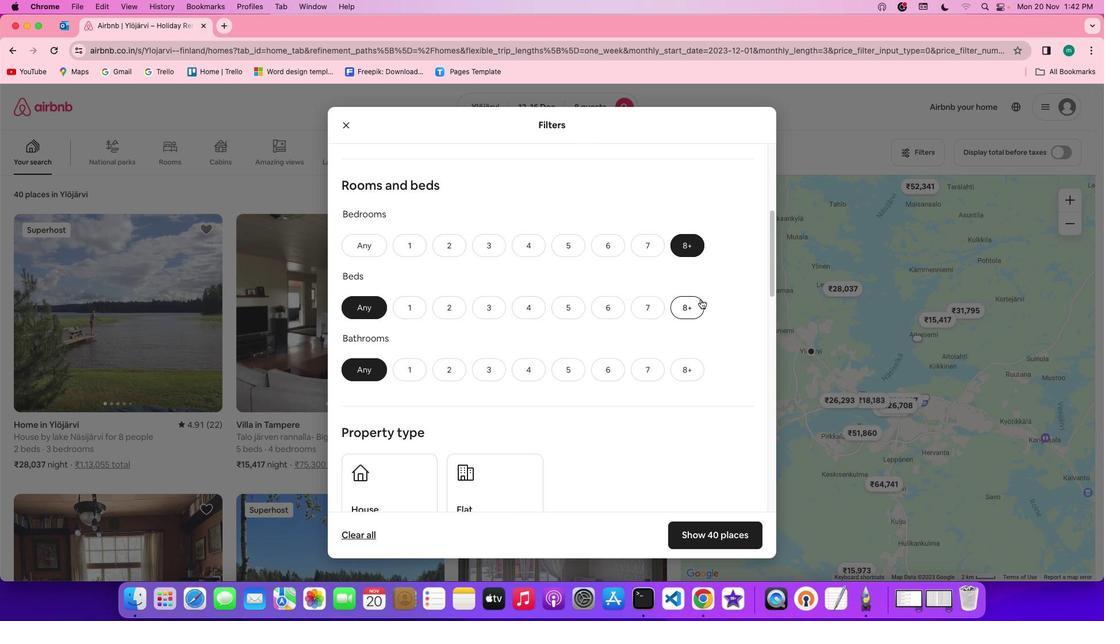 
Action: Mouse pressed left at (713, 311)
Screenshot: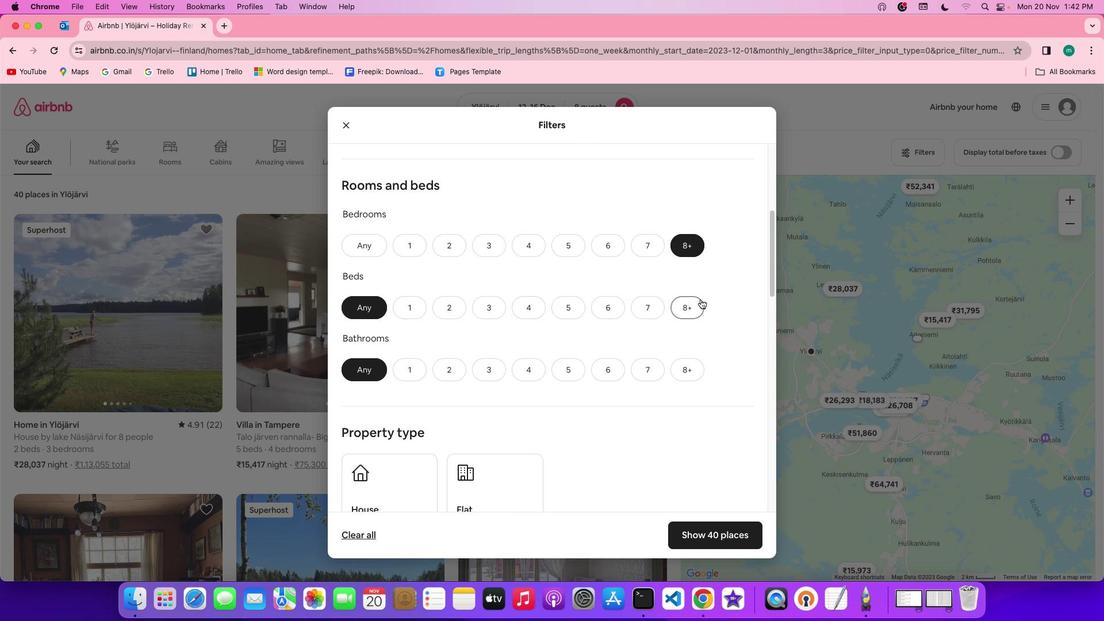 
Action: Mouse moved to (703, 369)
Screenshot: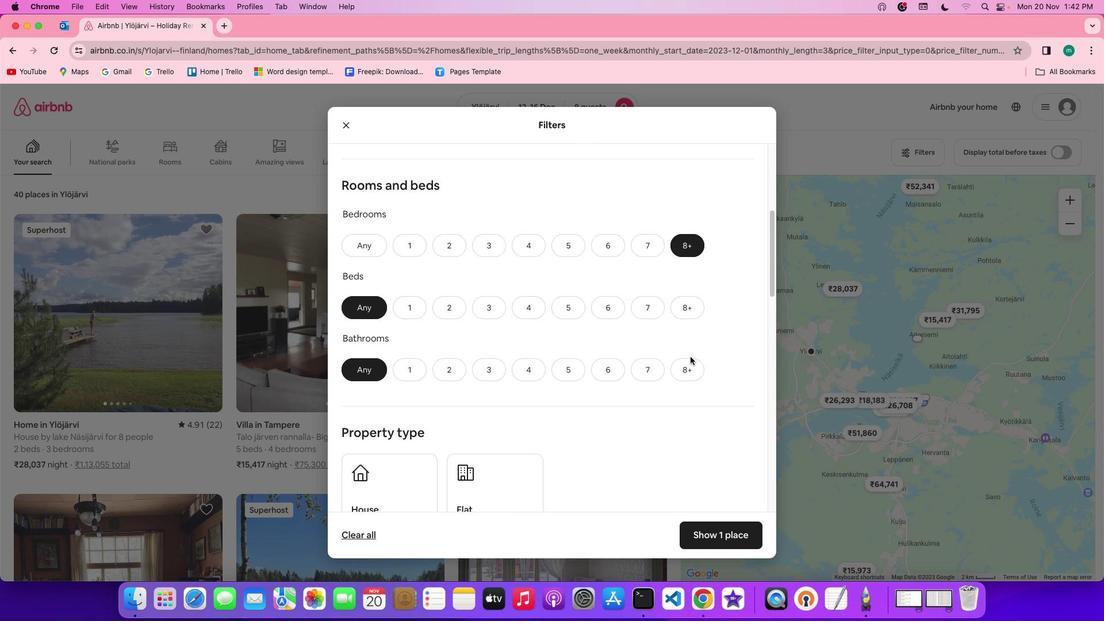 
Action: Mouse pressed left at (703, 369)
Screenshot: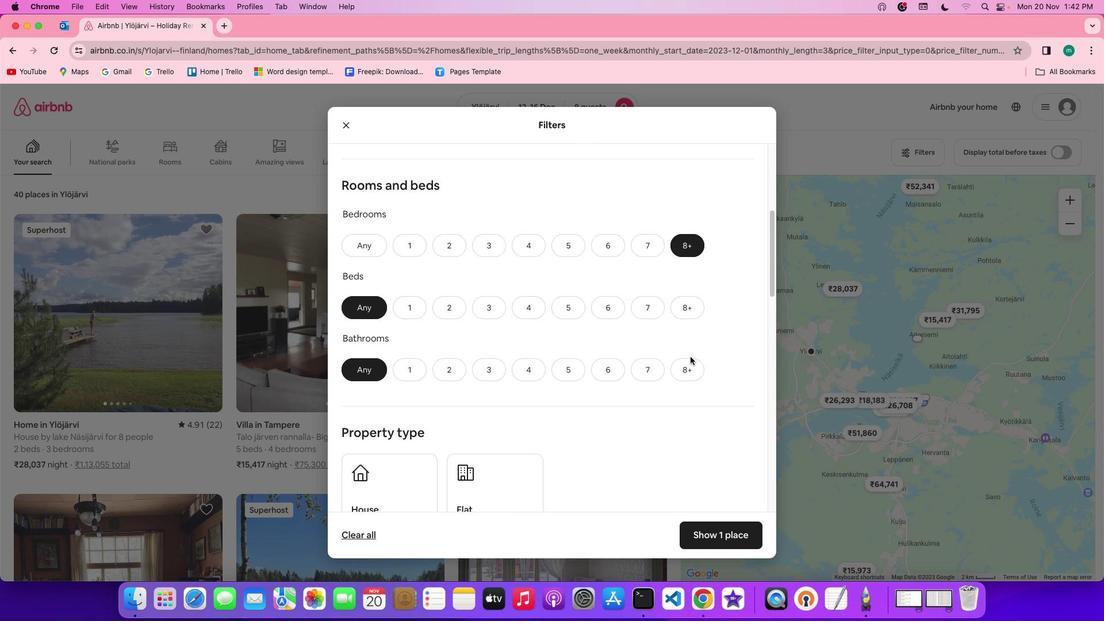 
Action: Mouse moved to (701, 385)
Screenshot: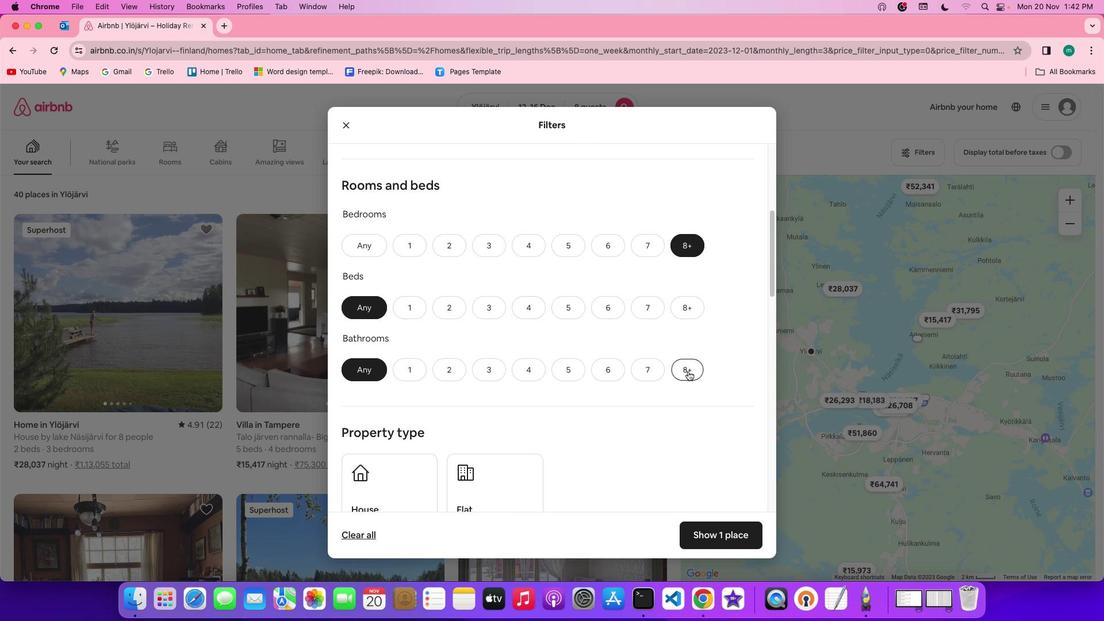 
Action: Mouse pressed left at (701, 385)
Screenshot: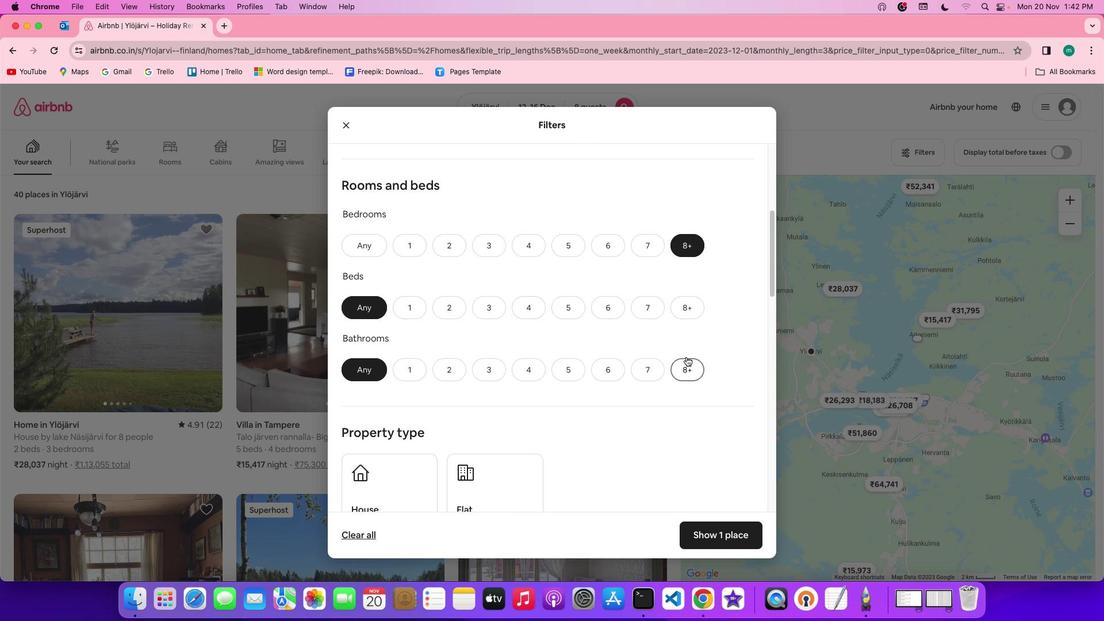 
Action: Mouse moved to (690, 316)
Screenshot: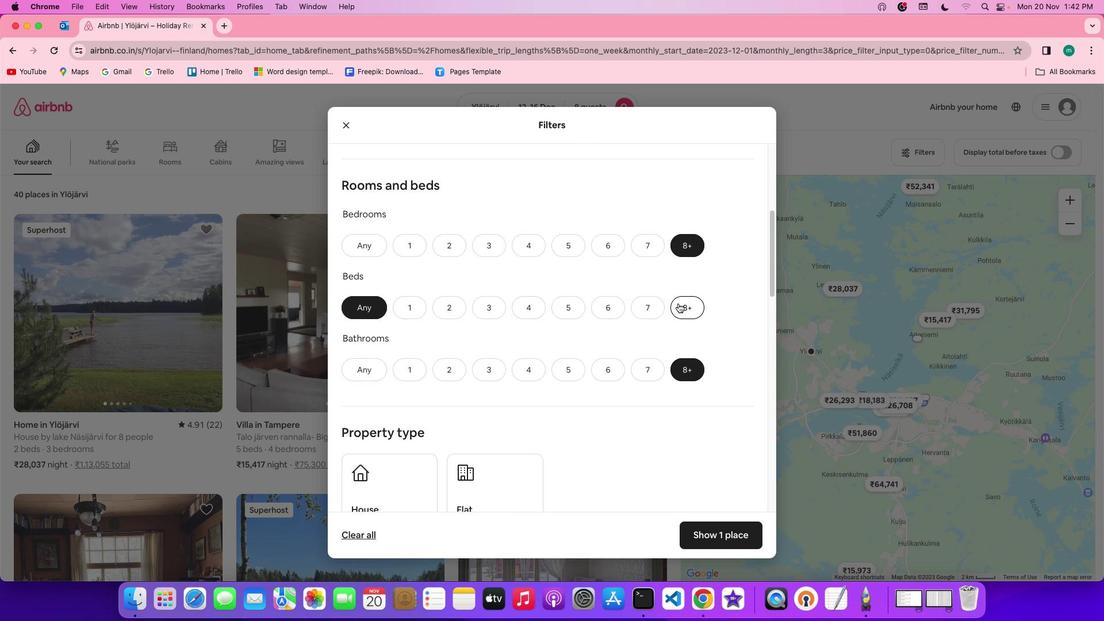 
Action: Mouse pressed left at (690, 316)
Screenshot: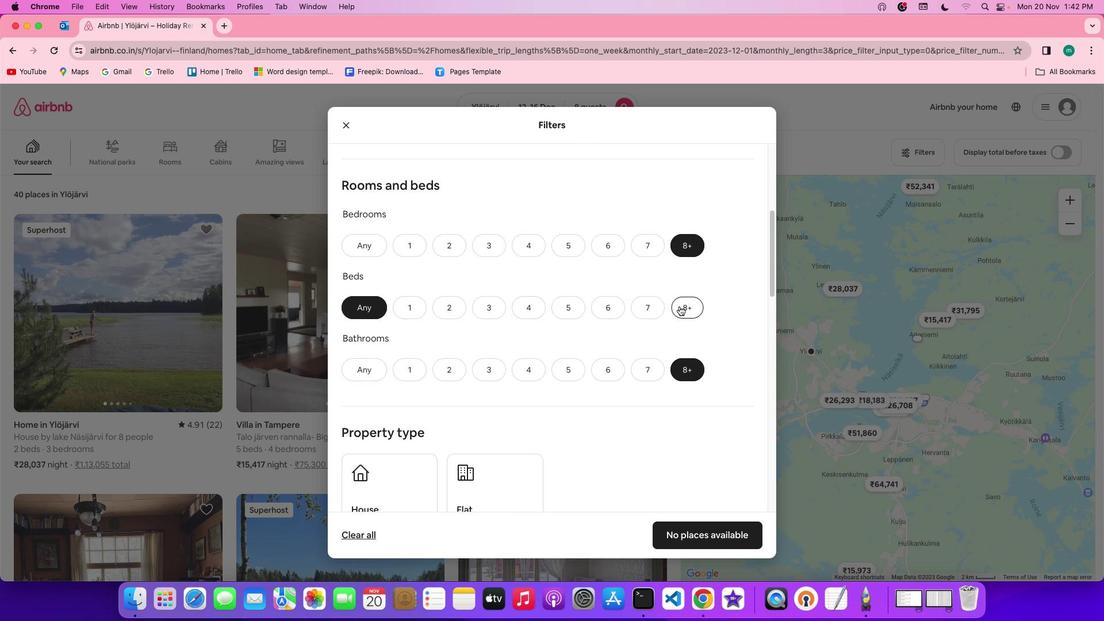 
Action: Mouse moved to (704, 341)
Screenshot: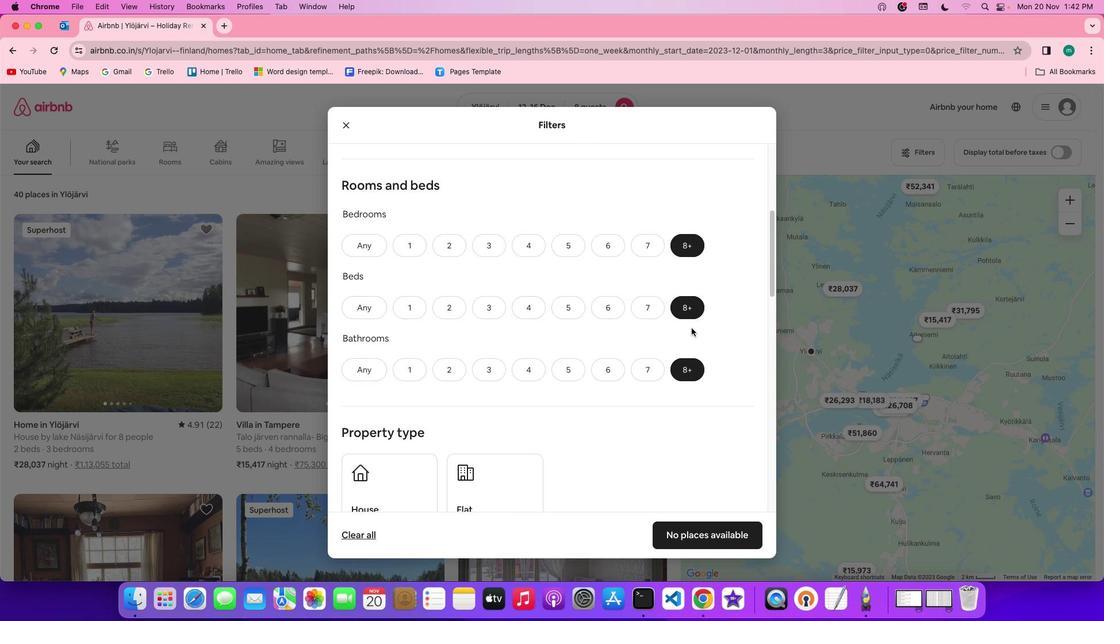 
Action: Mouse scrolled (704, 341) with delta (12, 12)
Screenshot: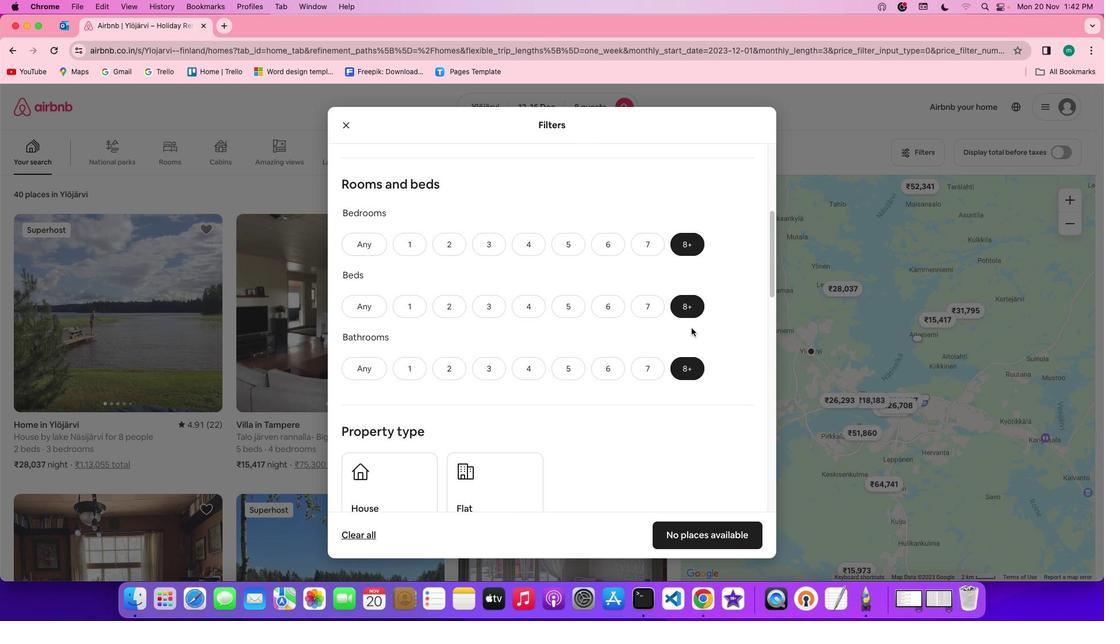 
Action: Mouse scrolled (704, 341) with delta (12, 12)
Screenshot: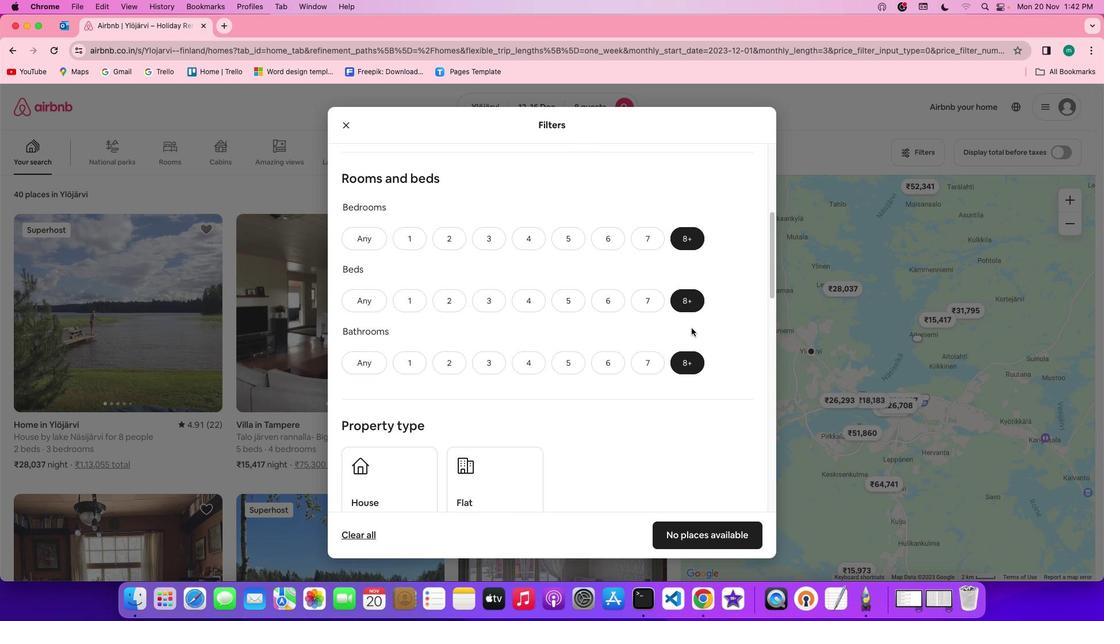 
Action: Mouse scrolled (704, 341) with delta (12, 12)
Screenshot: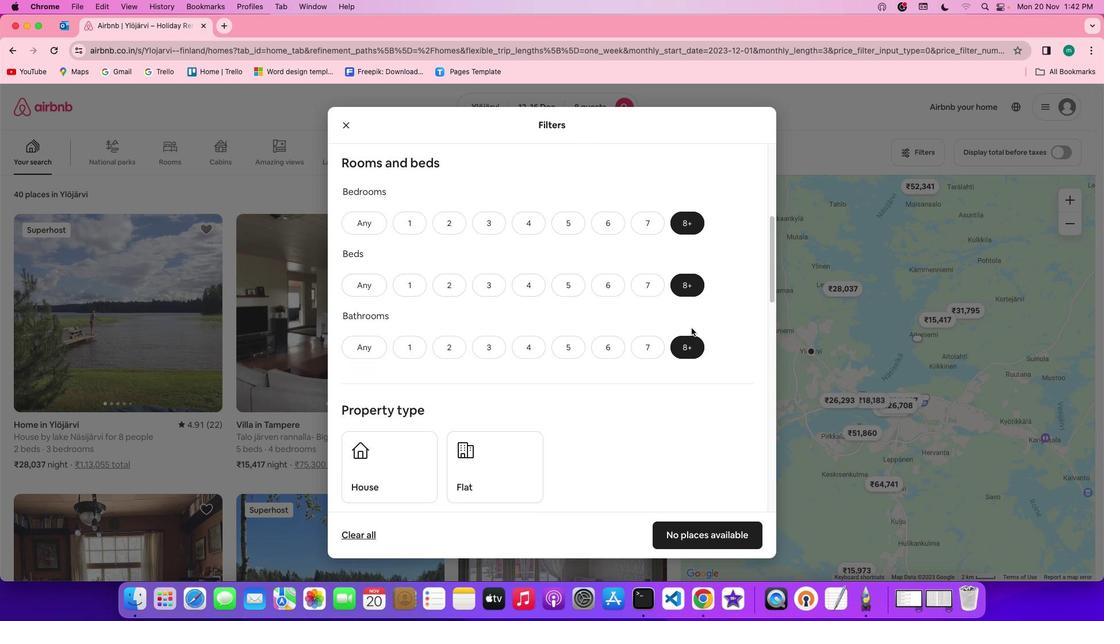
Action: Mouse scrolled (704, 341) with delta (12, 12)
Screenshot: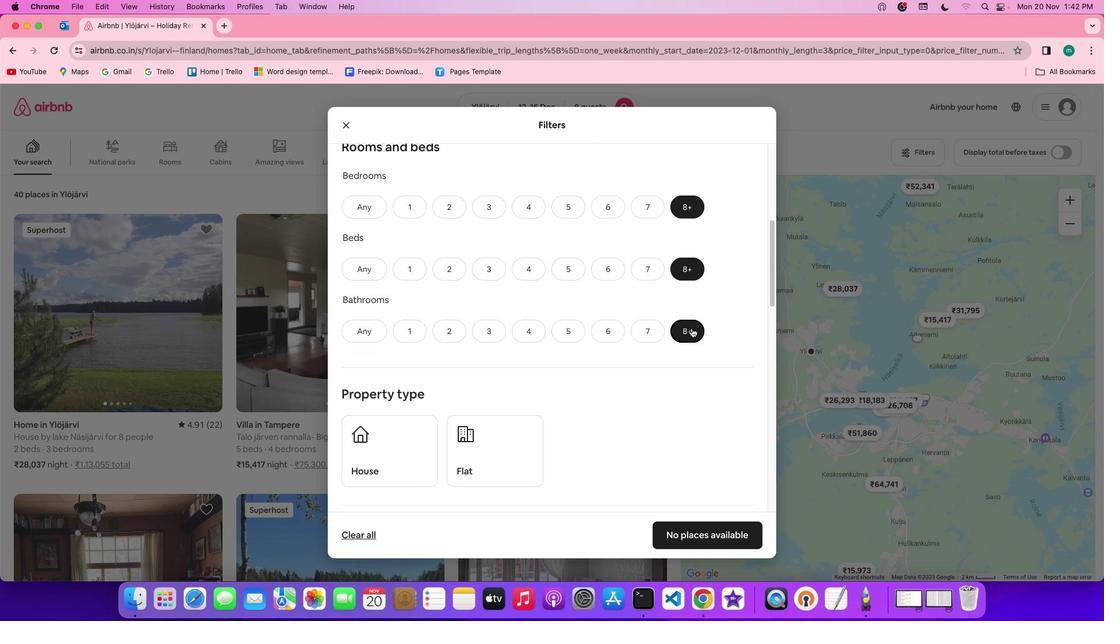 
Action: Mouse scrolled (704, 341) with delta (12, 12)
Screenshot: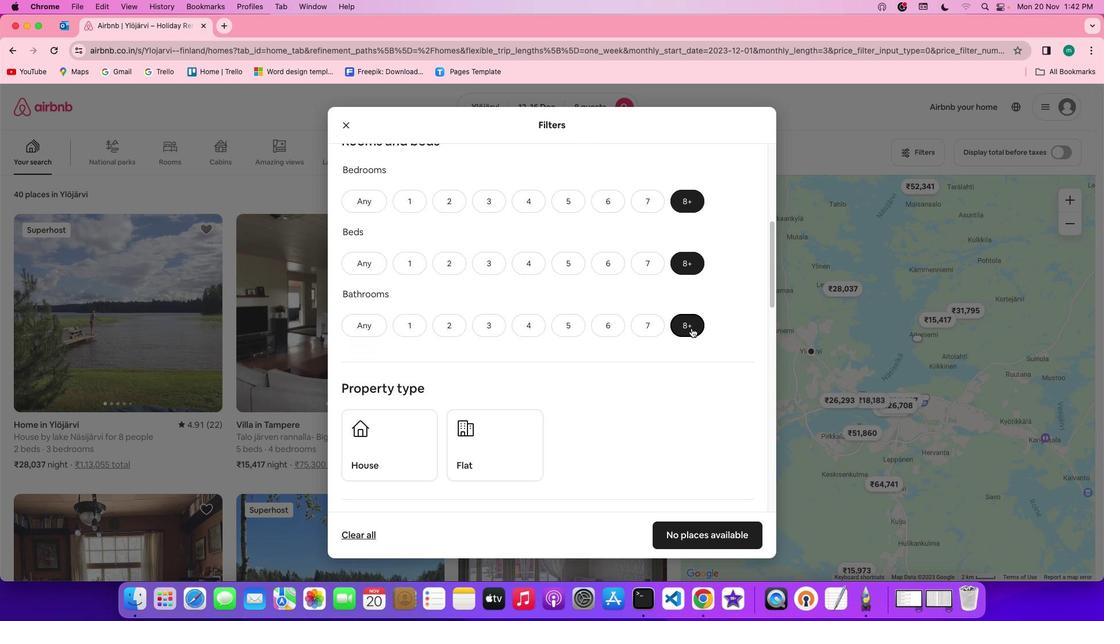 
Action: Mouse scrolled (704, 341) with delta (12, 12)
Screenshot: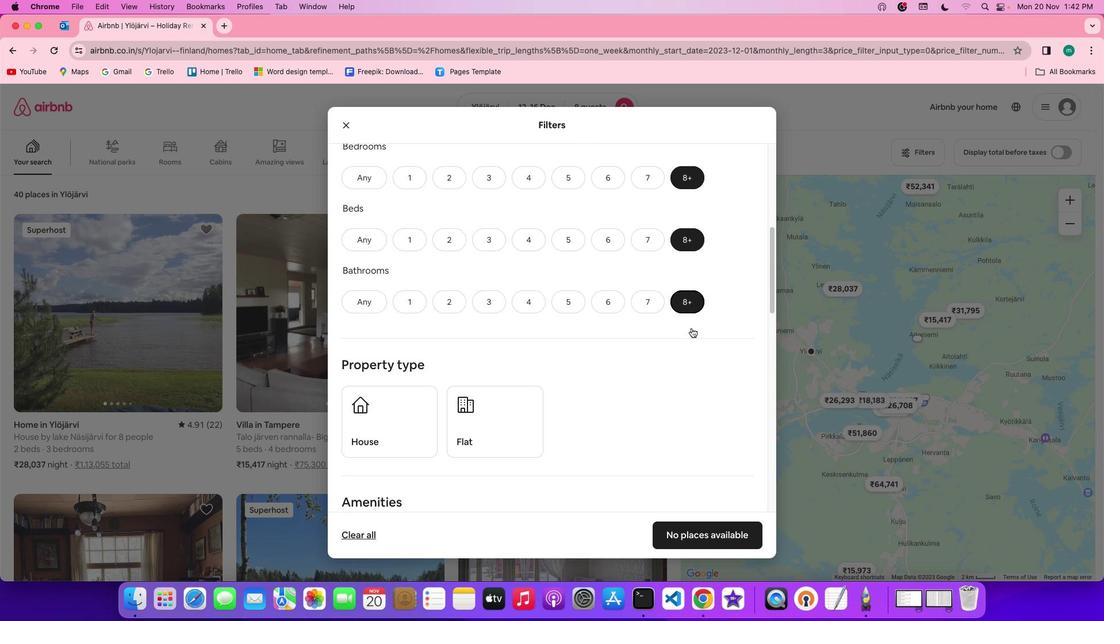 
Action: Mouse scrolled (704, 341) with delta (12, 12)
Screenshot: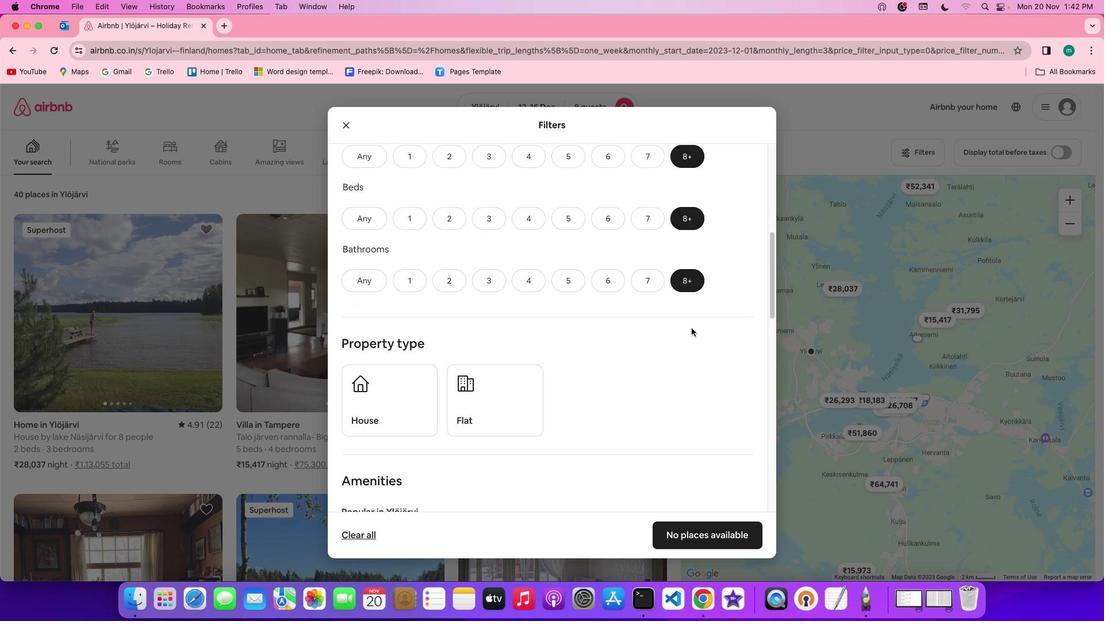 
Action: Mouse scrolled (704, 341) with delta (12, 12)
Screenshot: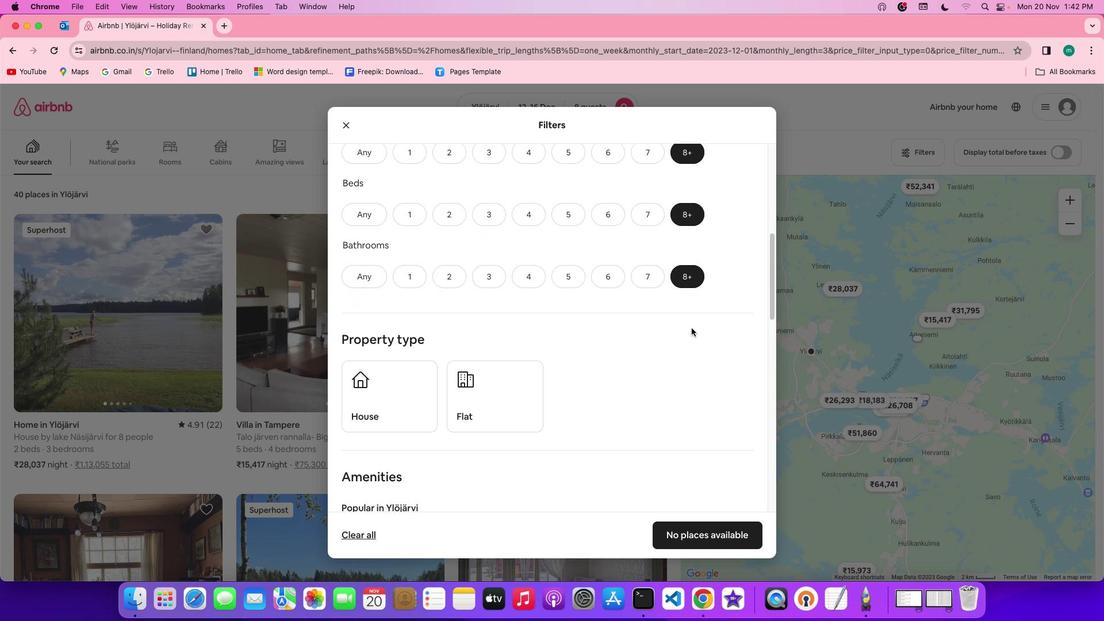 
Action: Mouse scrolled (704, 341) with delta (12, 12)
Screenshot: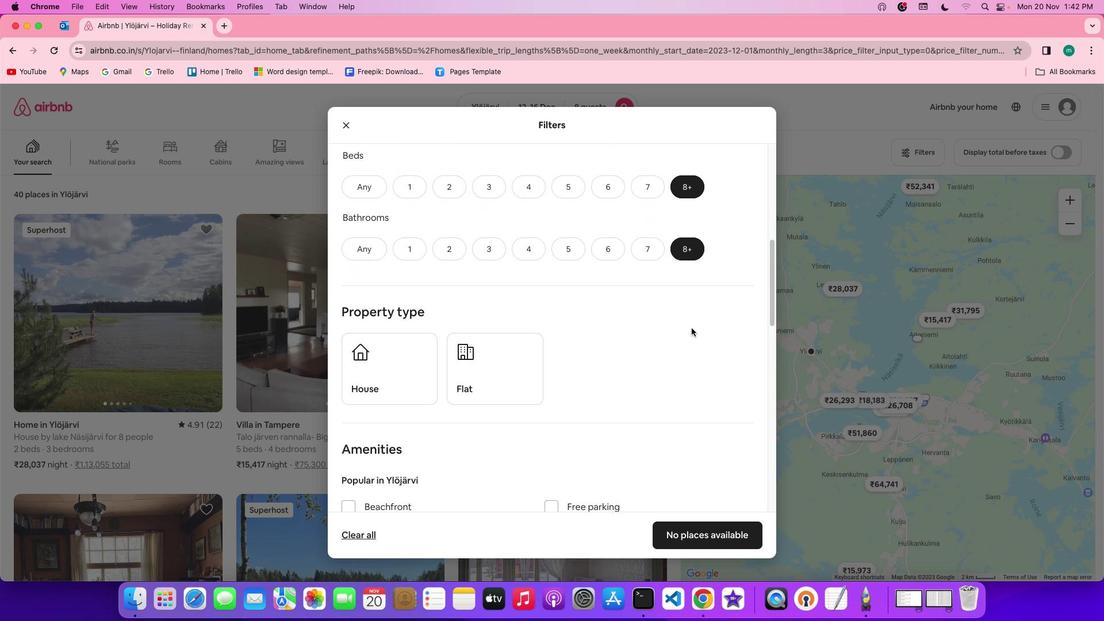 
Action: Mouse scrolled (704, 341) with delta (12, 12)
Screenshot: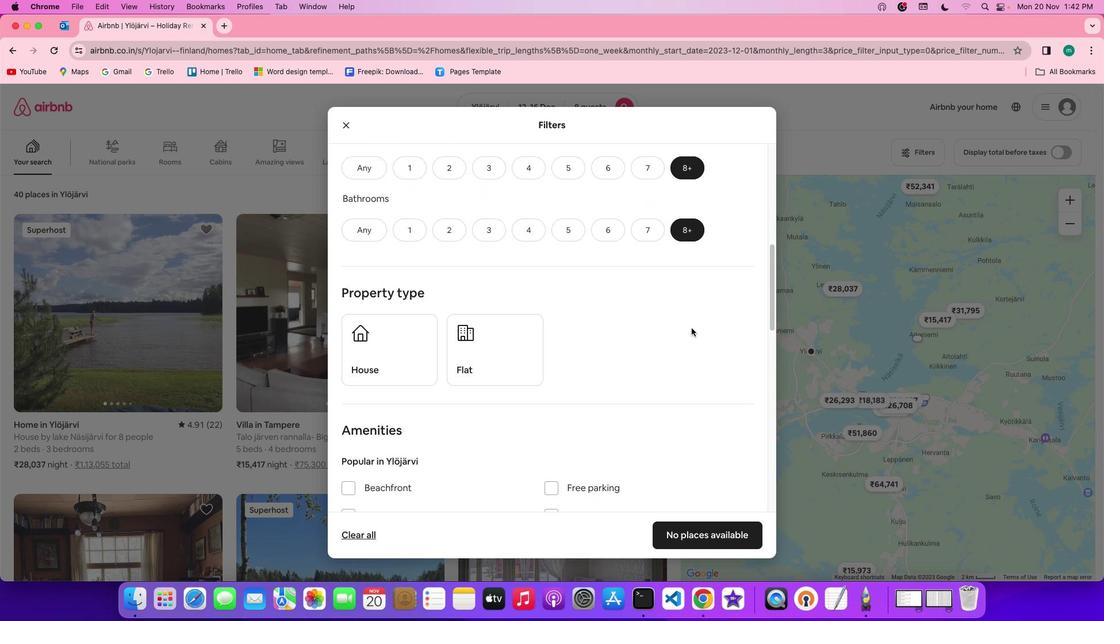 
Action: Mouse scrolled (704, 341) with delta (12, 12)
Screenshot: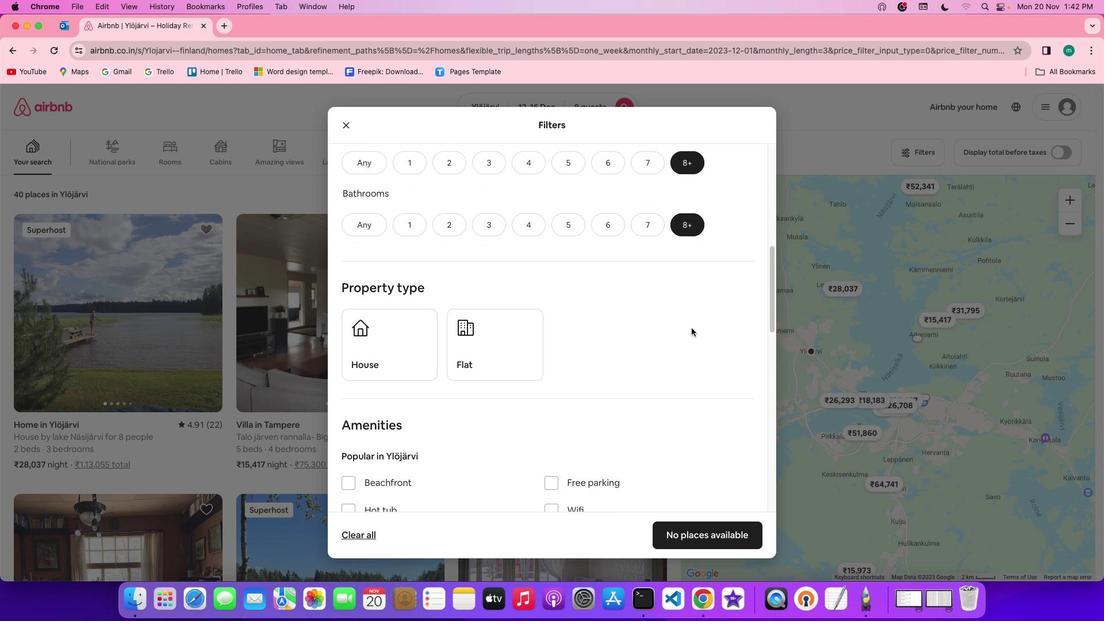 
Action: Mouse scrolled (704, 341) with delta (12, 12)
Screenshot: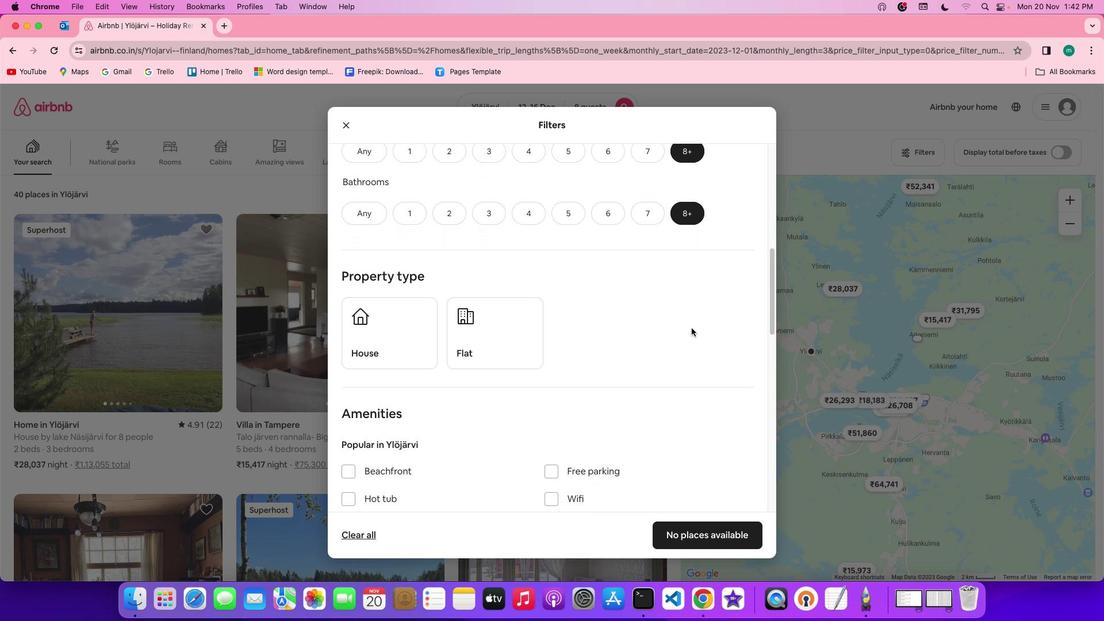 
Action: Mouse scrolled (704, 341) with delta (12, 12)
Screenshot: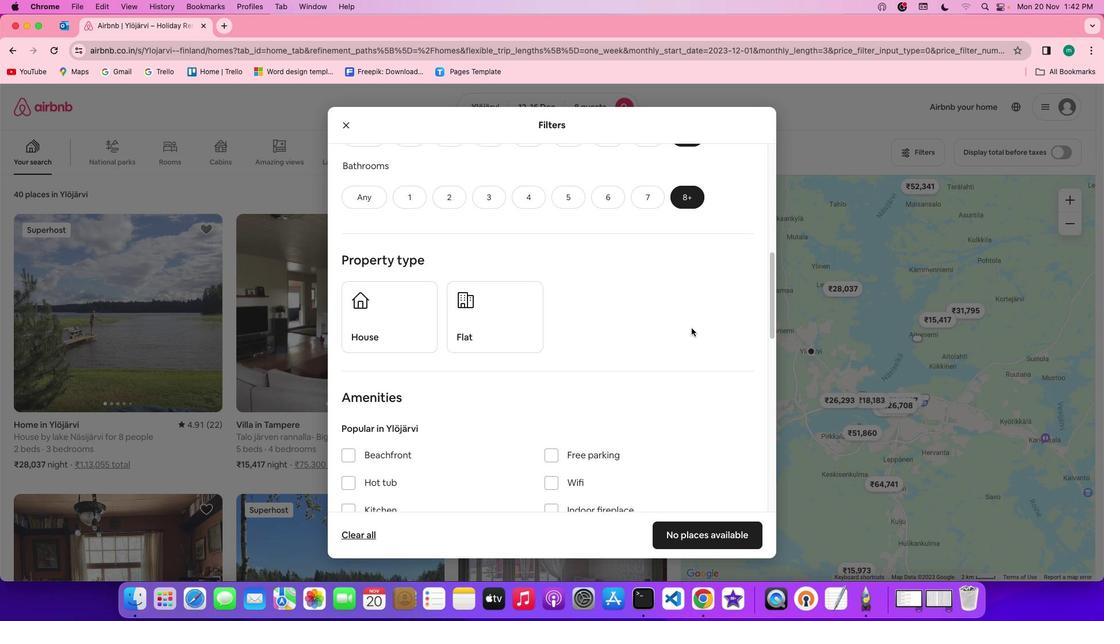 
Action: Mouse scrolled (704, 341) with delta (12, 12)
Screenshot: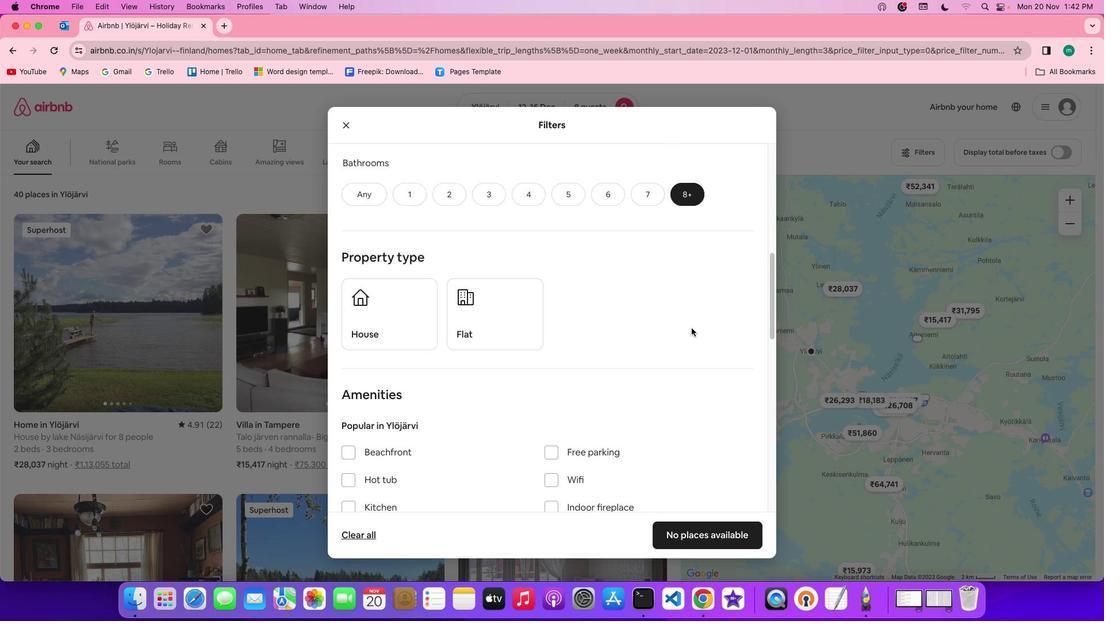 
Action: Mouse scrolled (704, 341) with delta (12, 12)
Screenshot: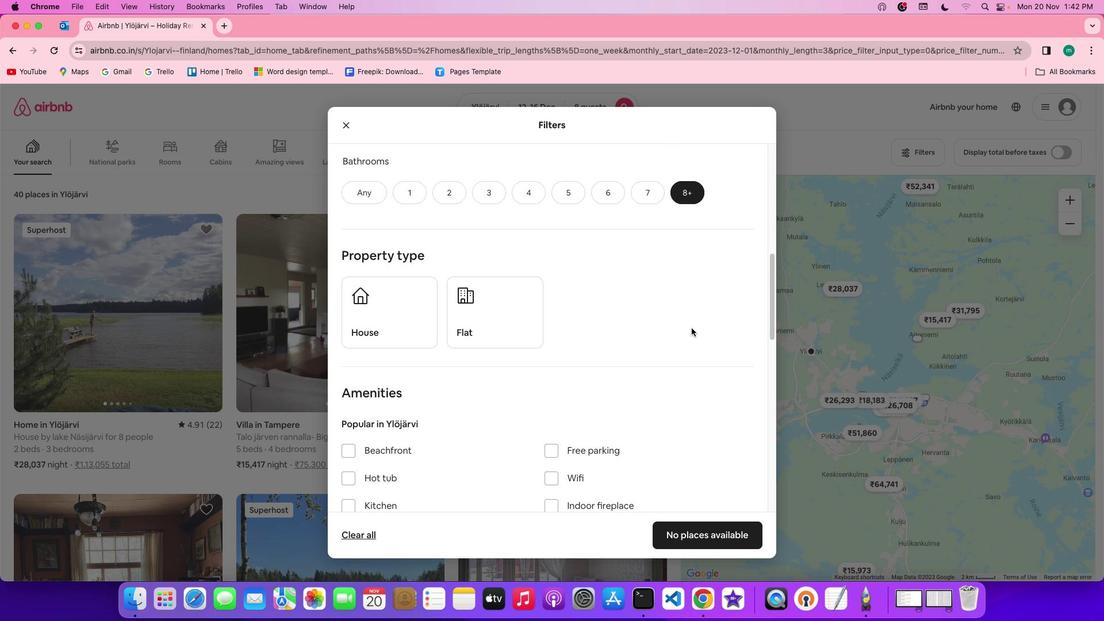 
Action: Mouse scrolled (704, 341) with delta (12, 12)
Screenshot: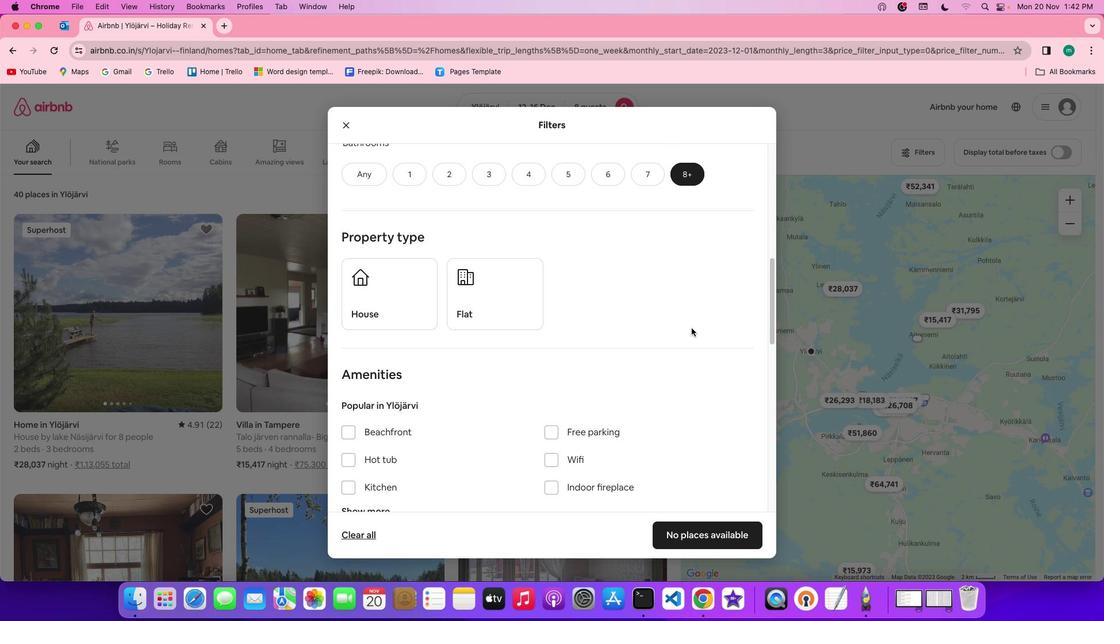 
Action: Mouse moved to (412, 303)
Screenshot: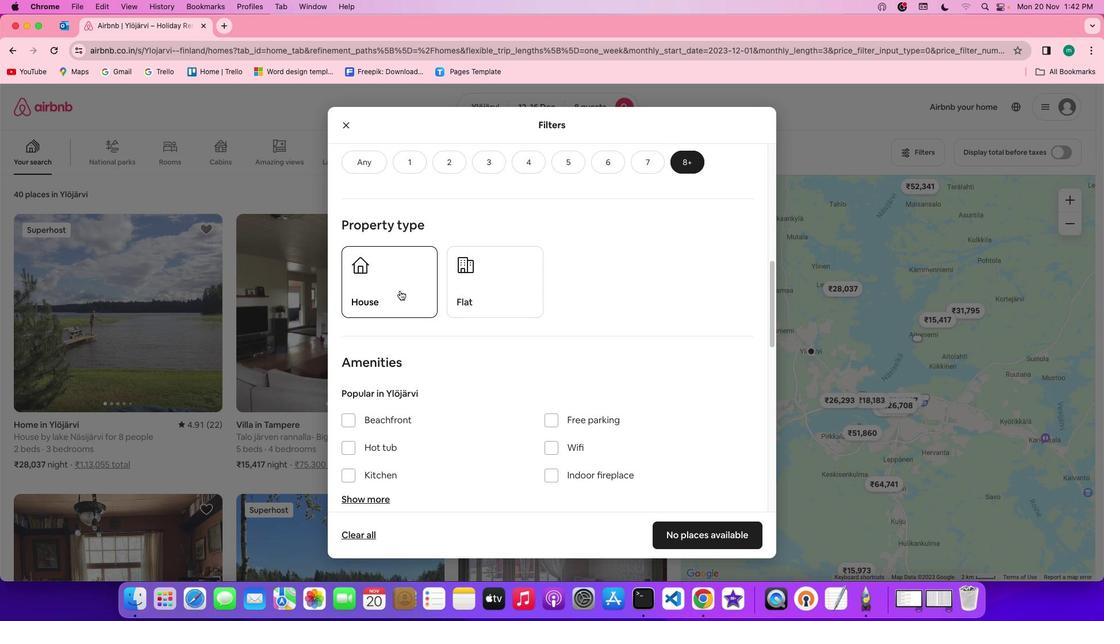 
Action: Mouse pressed left at (412, 303)
Screenshot: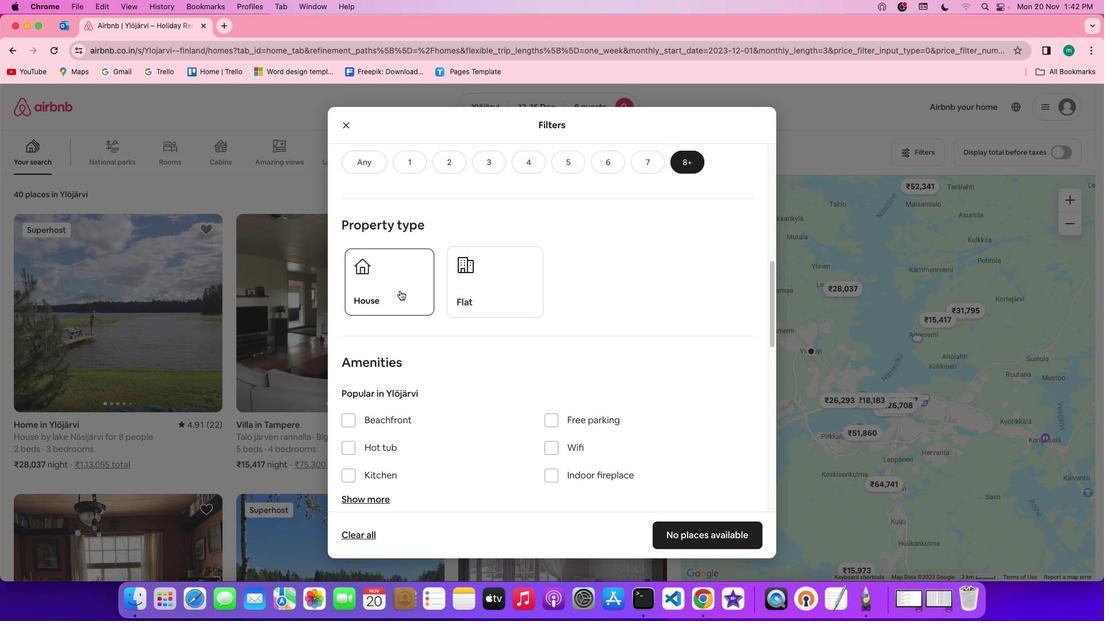 
Action: Mouse moved to (517, 317)
Screenshot: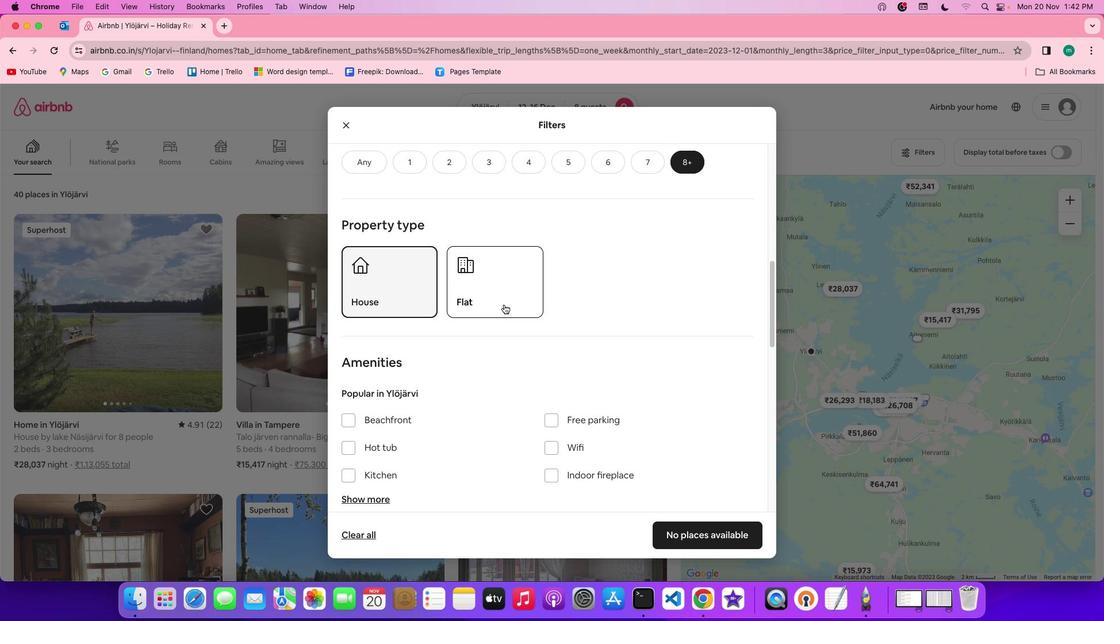 
Action: Mouse scrolled (517, 317) with delta (12, 12)
Screenshot: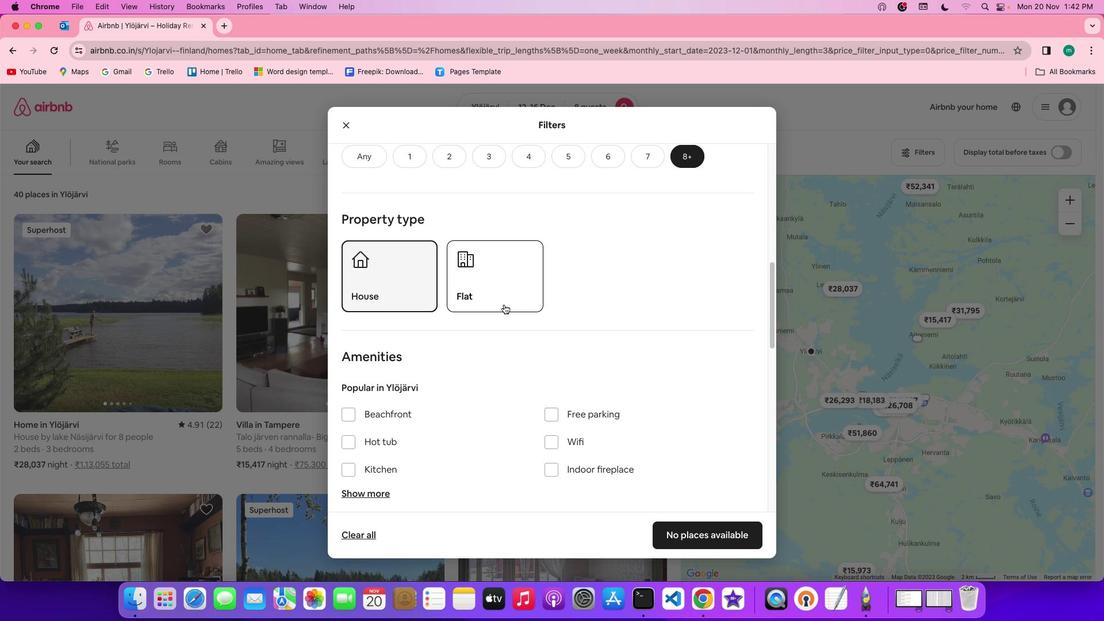 
Action: Mouse scrolled (517, 317) with delta (12, 12)
Screenshot: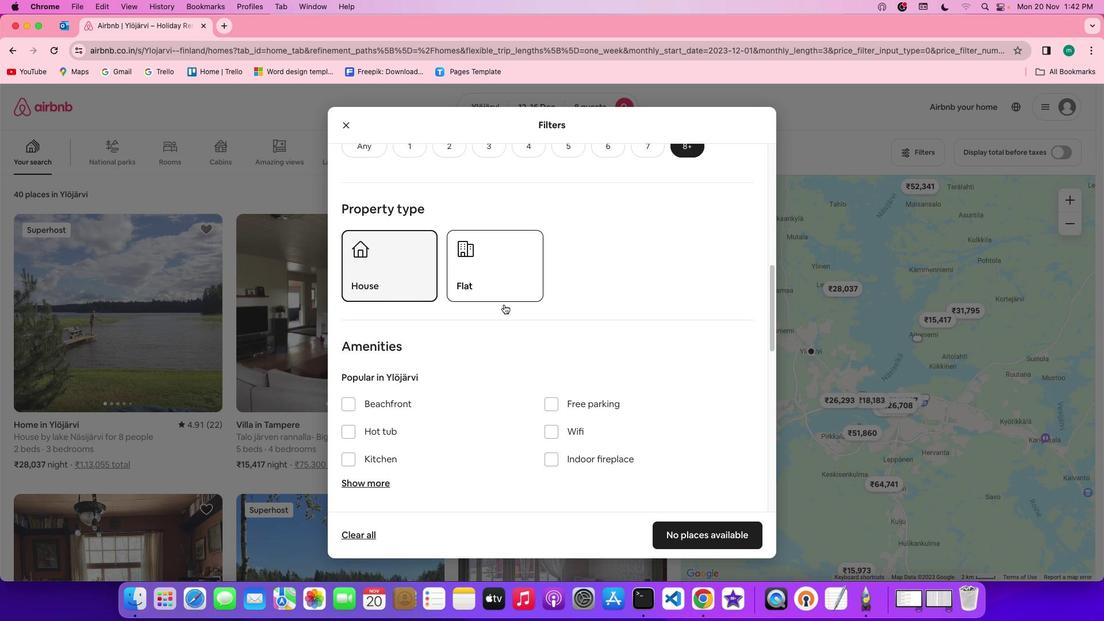 
Action: Mouse scrolled (517, 317) with delta (12, 11)
Screenshot: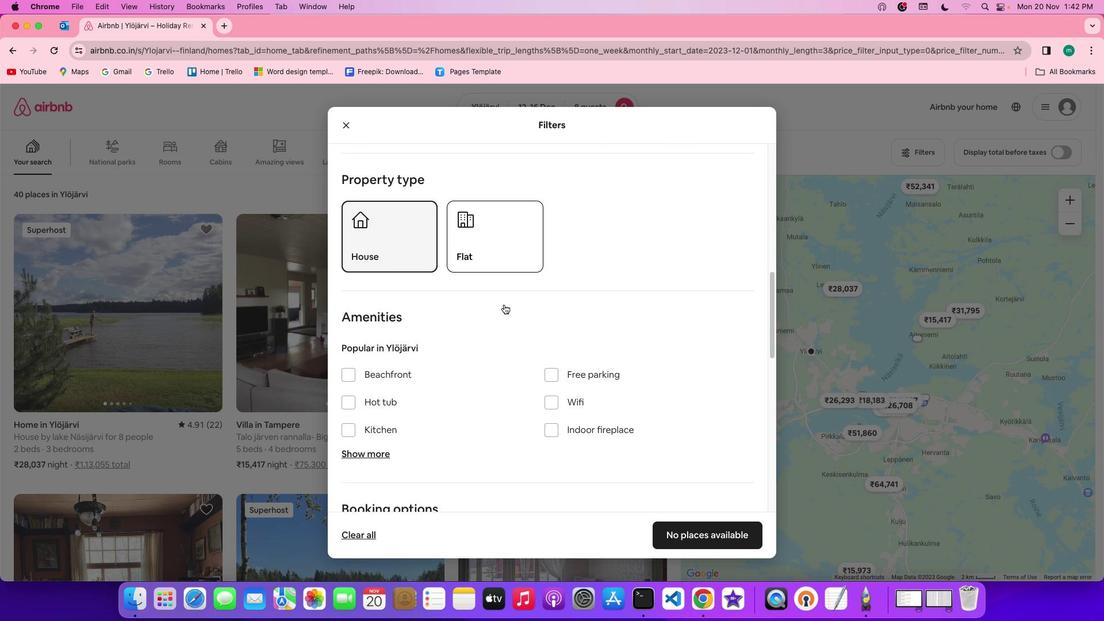 
Action: Mouse scrolled (517, 317) with delta (12, 11)
Screenshot: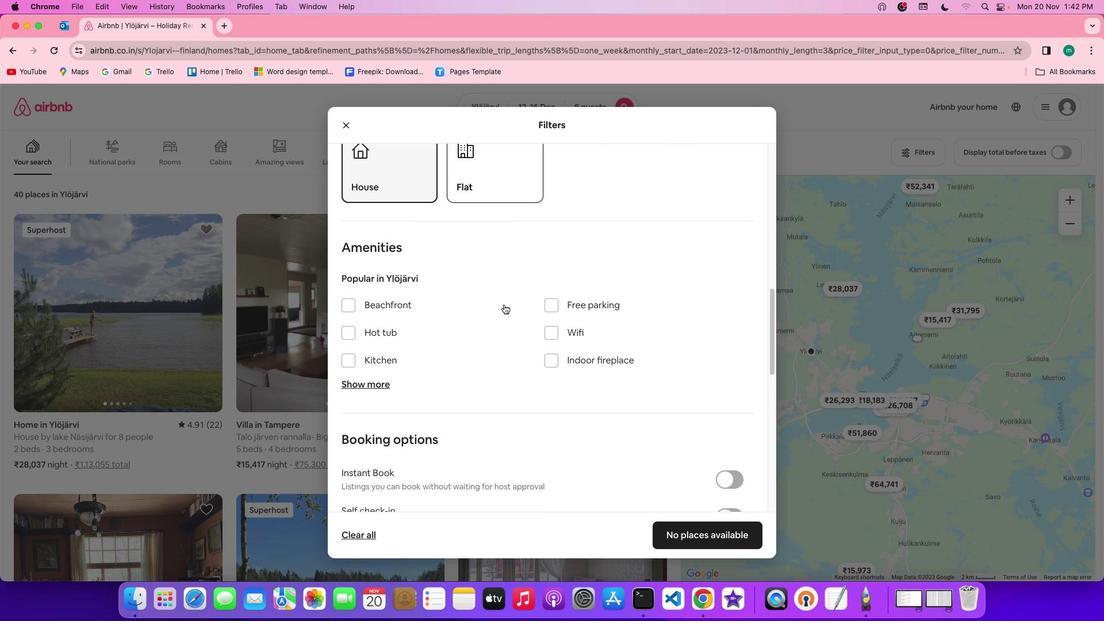 
Action: Mouse scrolled (517, 317) with delta (12, 12)
Screenshot: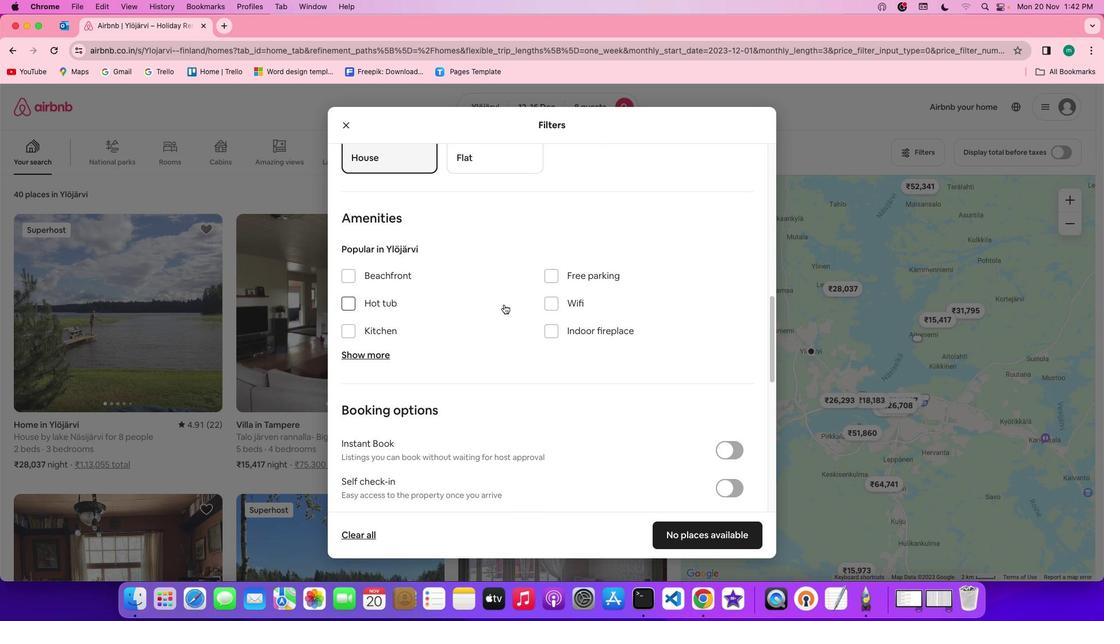 
Action: Mouse scrolled (517, 317) with delta (12, 12)
Screenshot: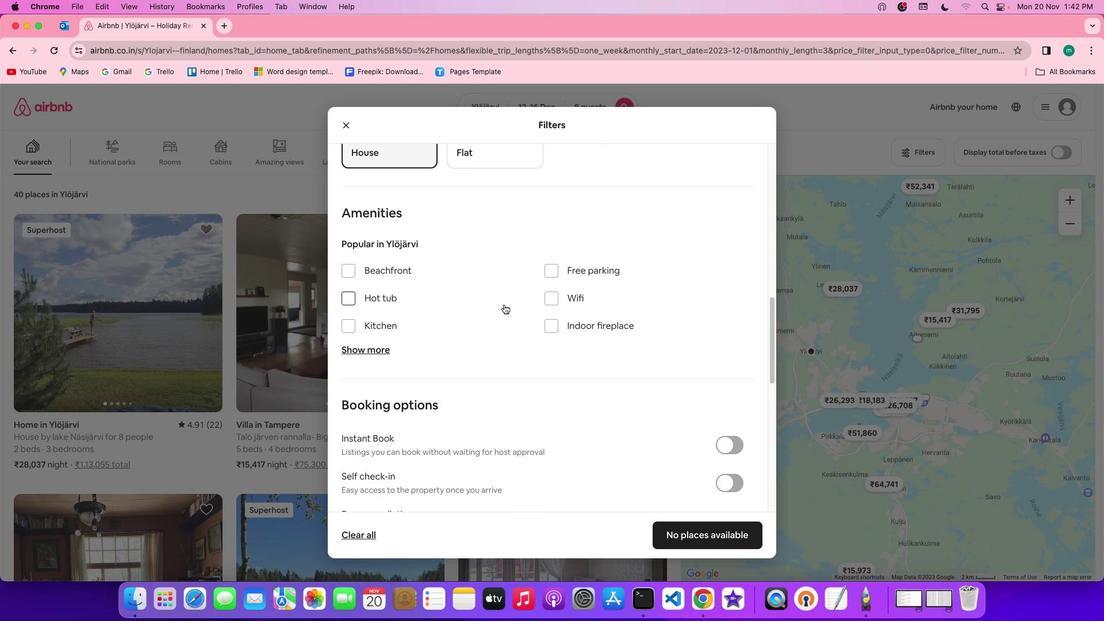 
Action: Mouse scrolled (517, 317) with delta (12, 12)
Screenshot: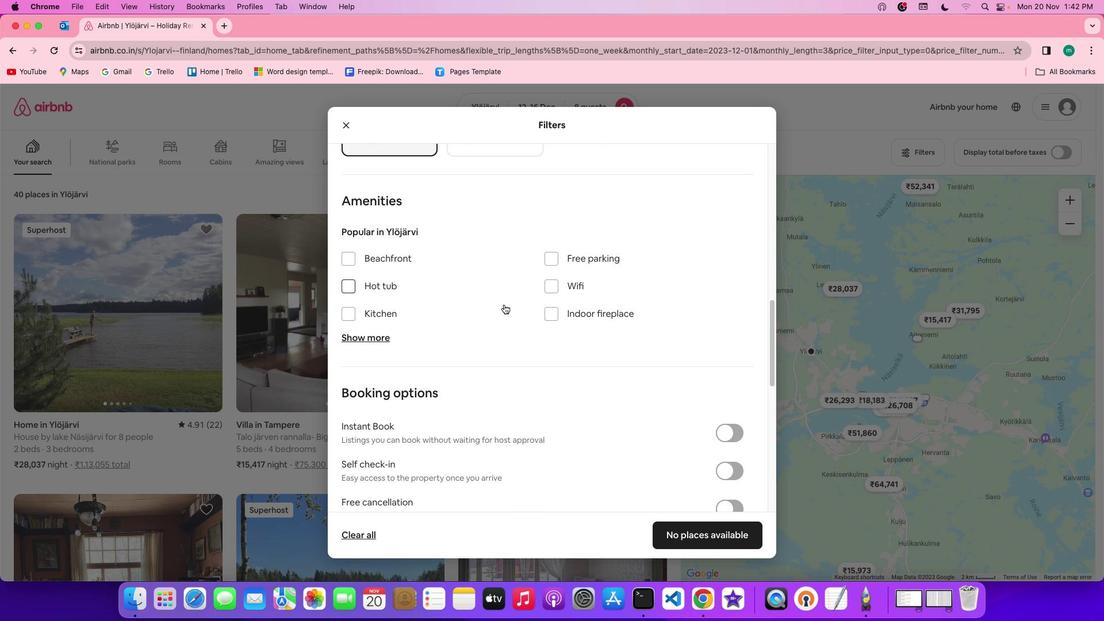 
Action: Mouse scrolled (517, 317) with delta (12, 12)
Screenshot: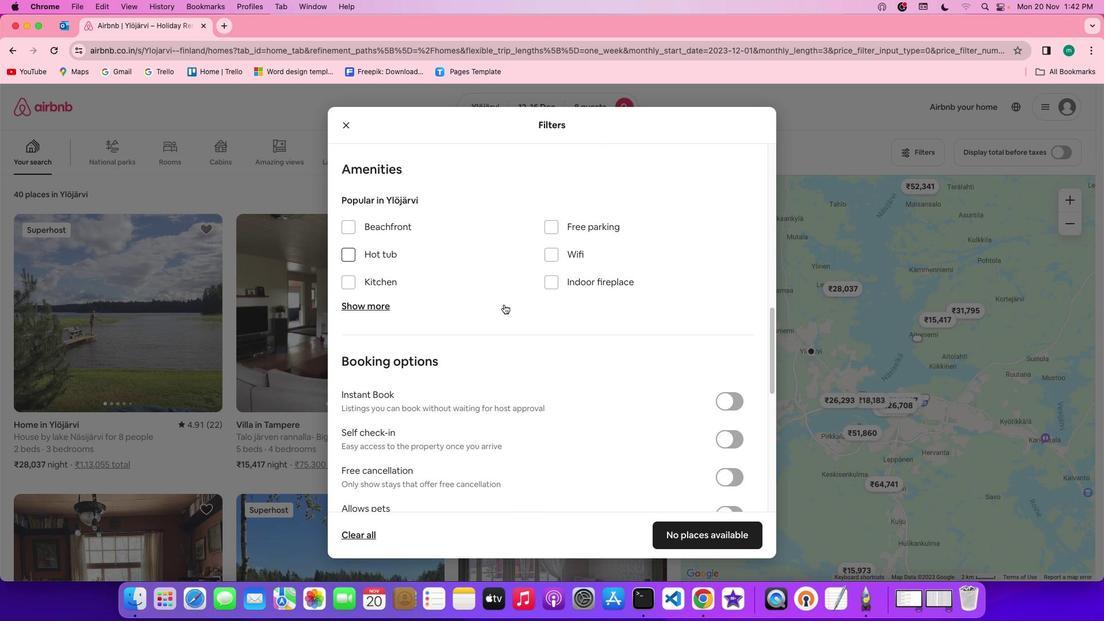 
Action: Mouse moved to (379, 303)
Screenshot: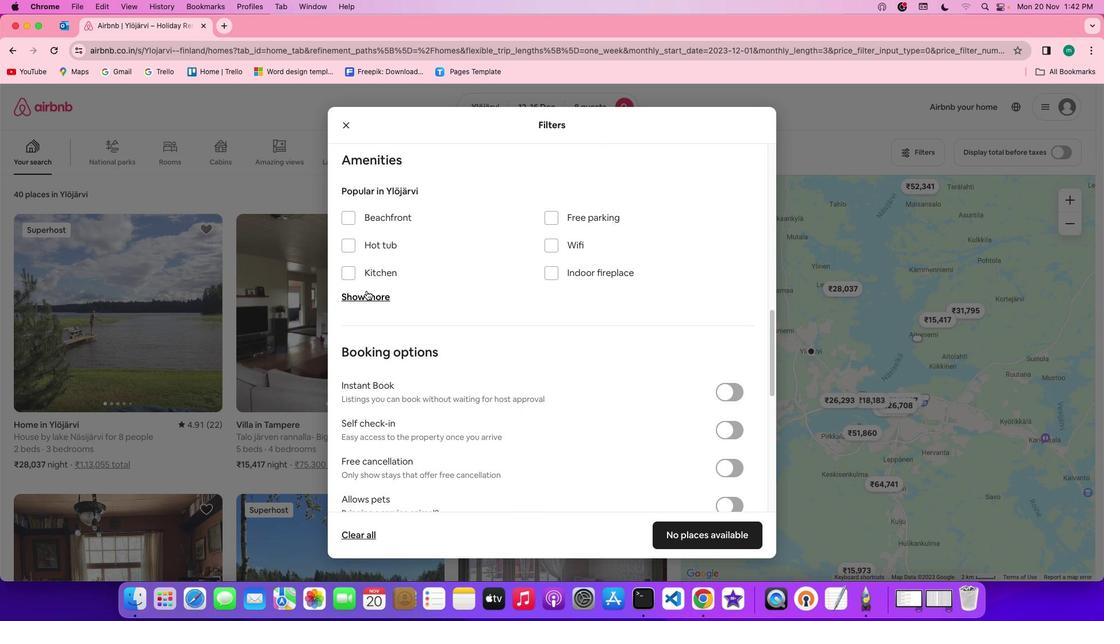 
Action: Mouse pressed left at (379, 303)
Screenshot: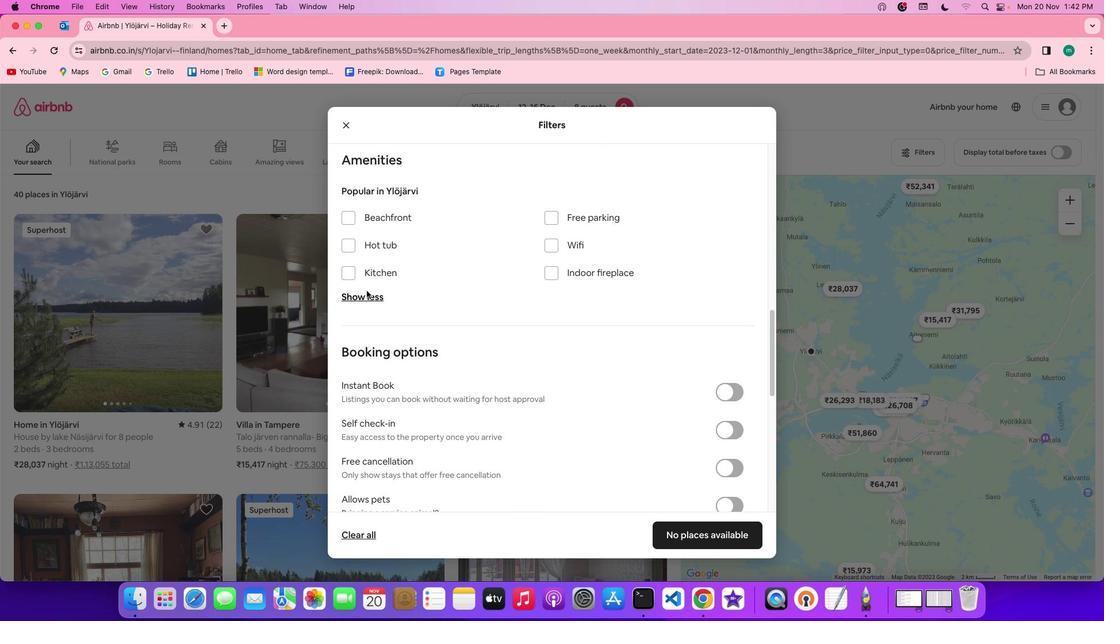 
Action: Mouse moved to (561, 258)
Screenshot: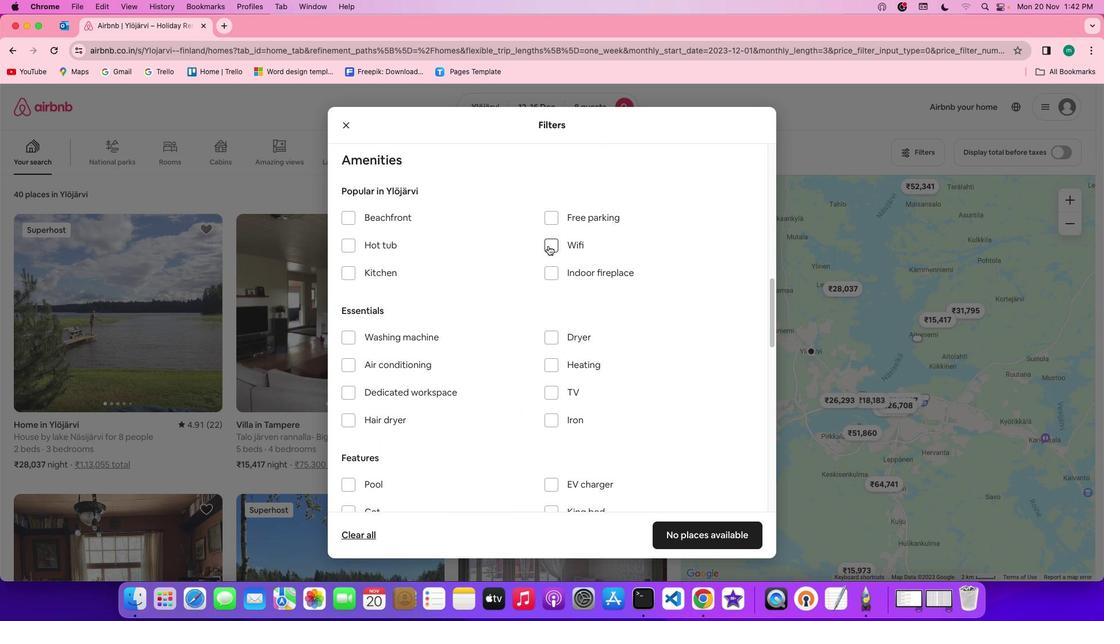 
Action: Mouse pressed left at (561, 258)
Screenshot: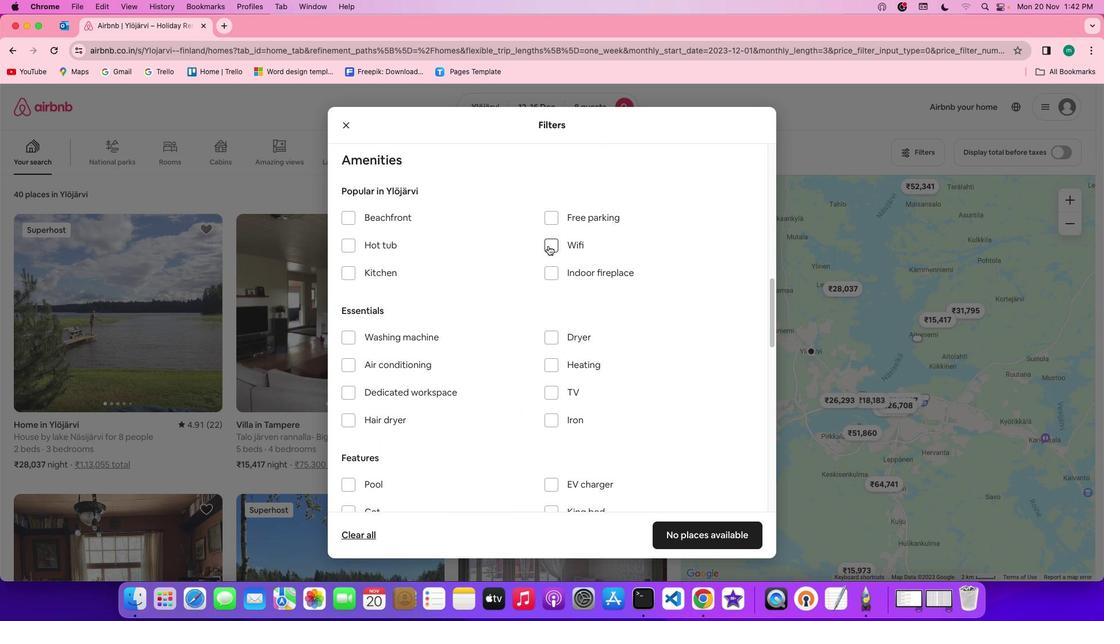 
Action: Mouse moved to (617, 330)
Screenshot: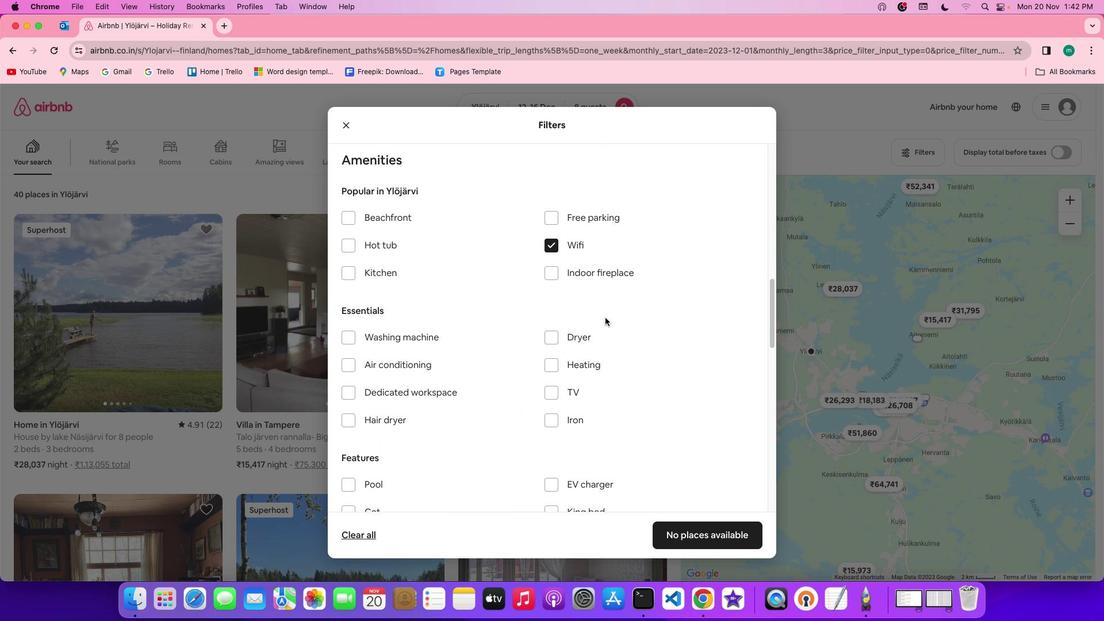 
Action: Mouse scrolled (617, 330) with delta (12, 12)
Screenshot: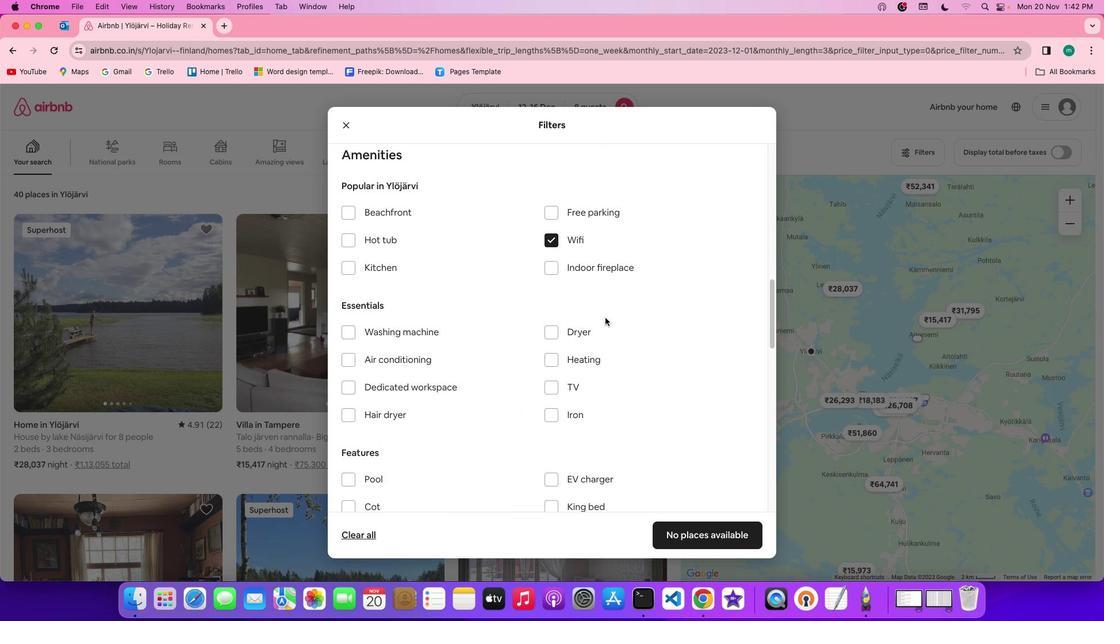 
Action: Mouse scrolled (617, 330) with delta (12, 12)
Screenshot: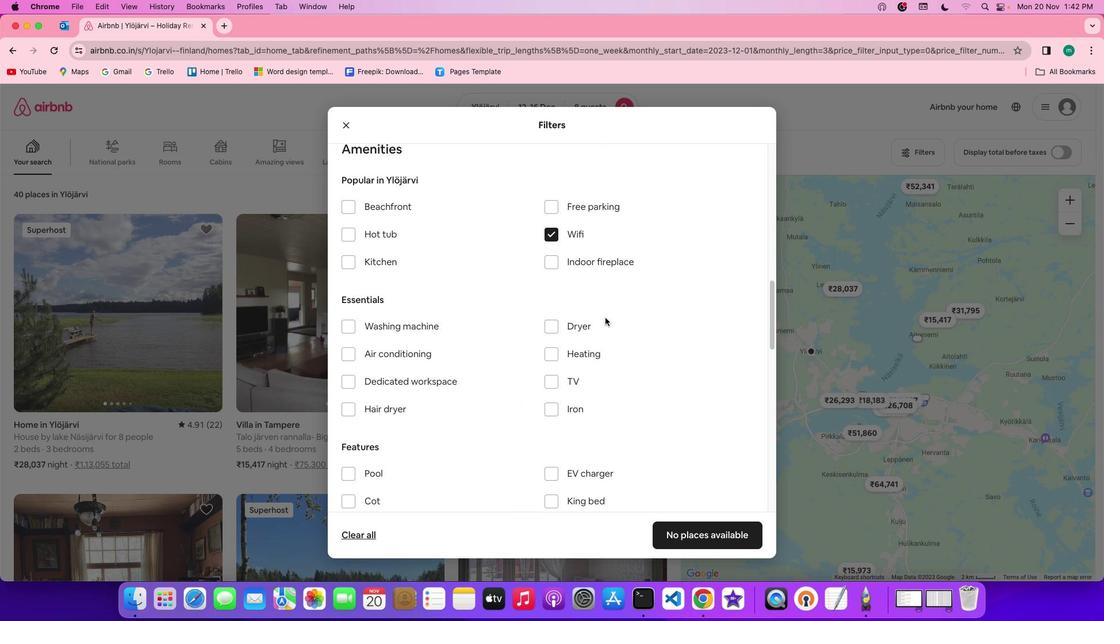 
Action: Mouse scrolled (617, 330) with delta (12, 12)
Screenshot: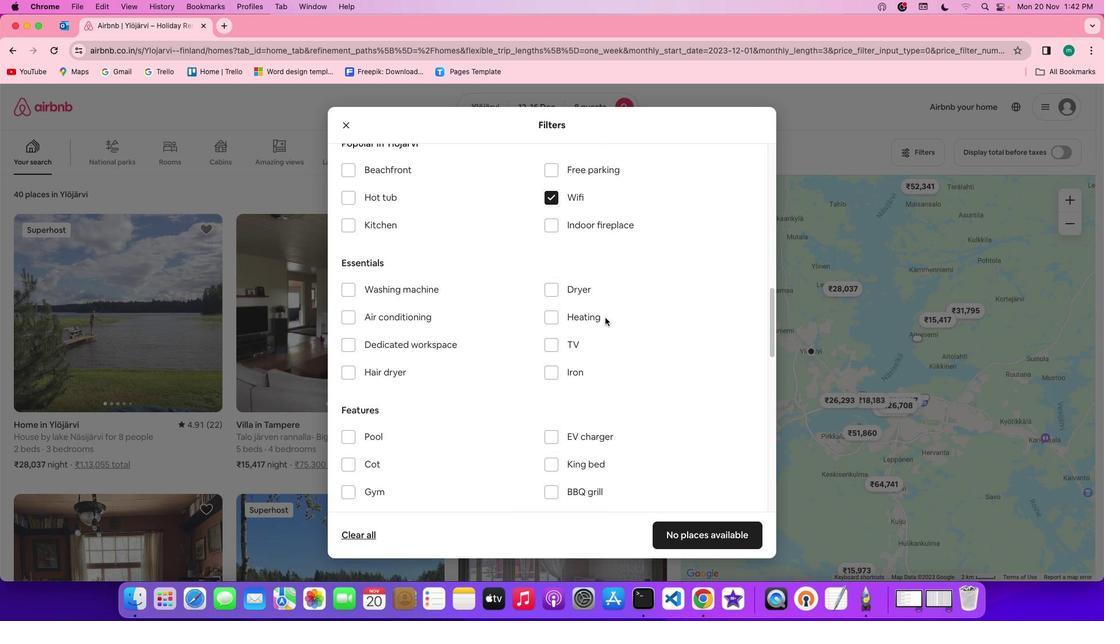 
Action: Mouse moved to (567, 342)
Screenshot: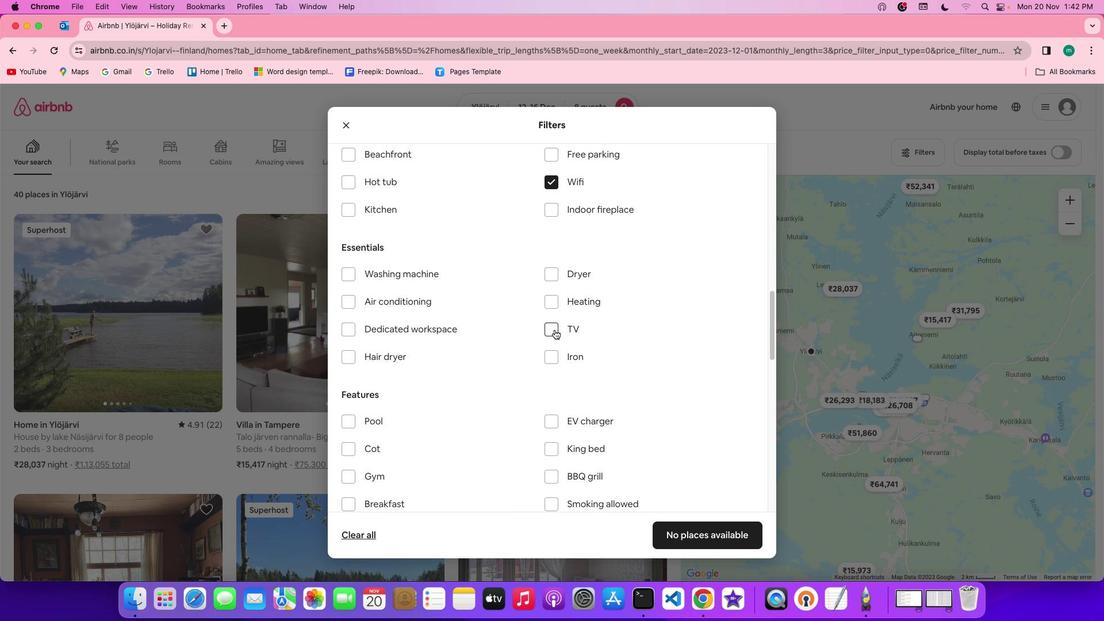 
Action: Mouse pressed left at (567, 342)
Screenshot: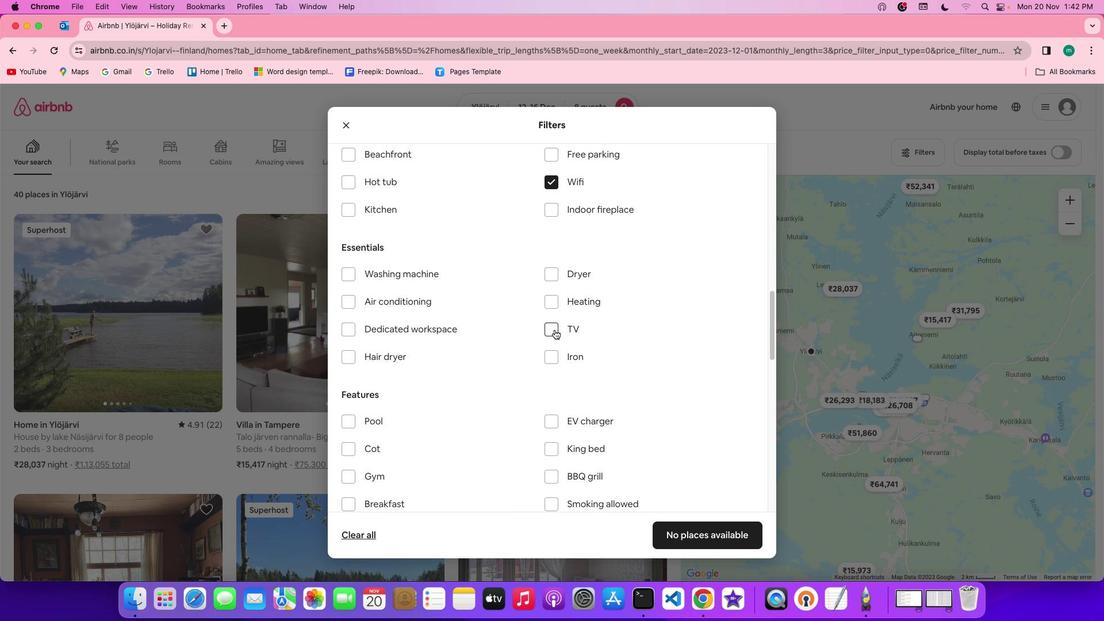 
Action: Mouse moved to (623, 352)
Screenshot: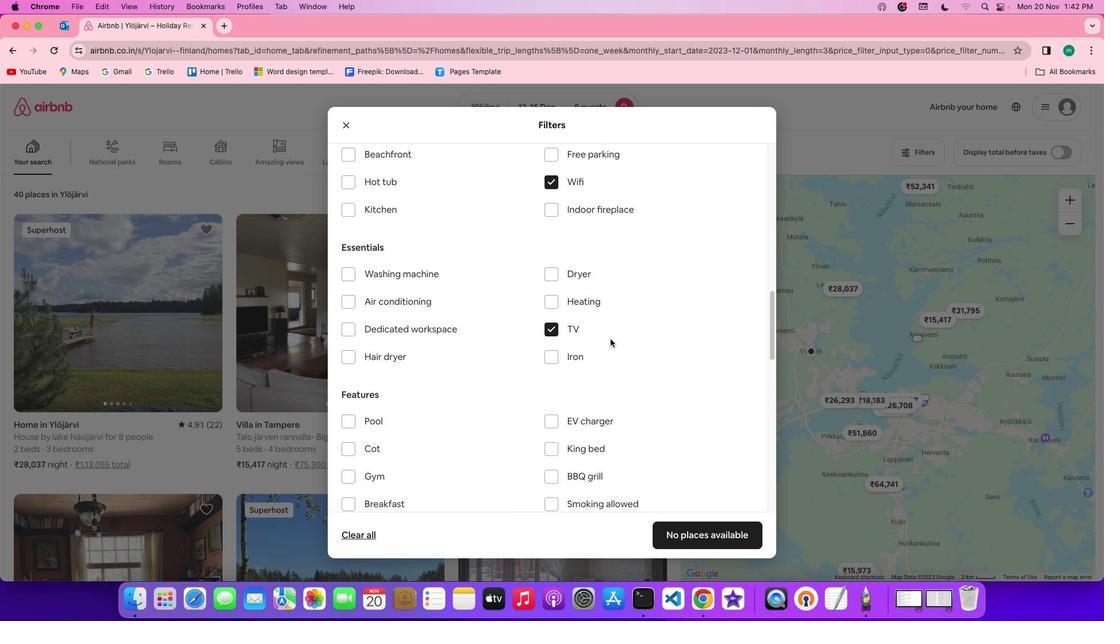 
Action: Mouse scrolled (623, 352) with delta (12, 12)
Screenshot: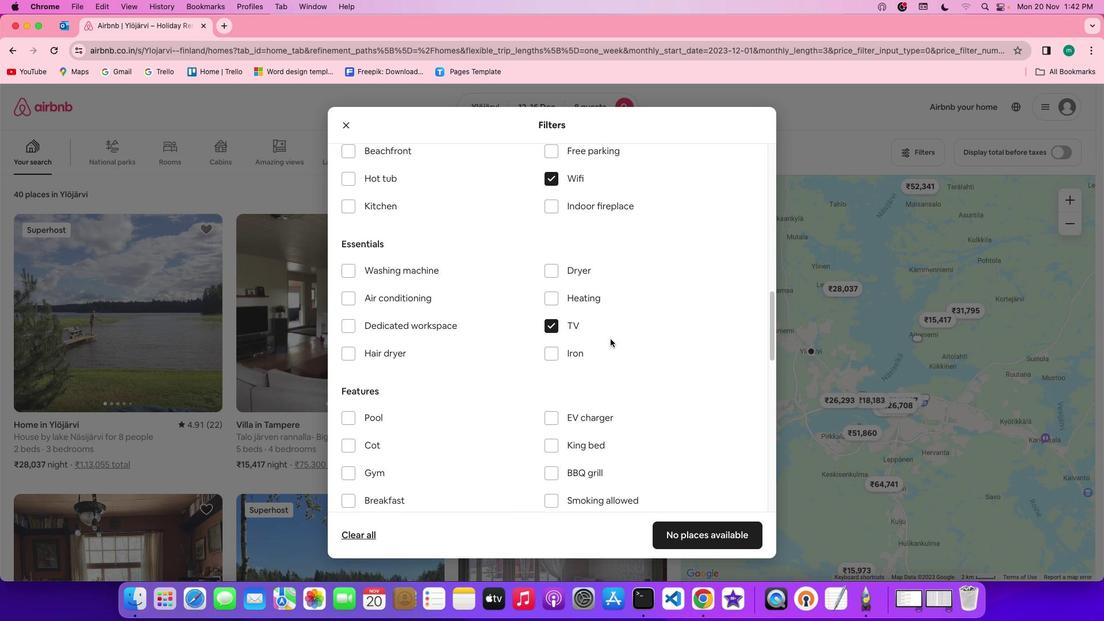 
Action: Mouse scrolled (623, 352) with delta (12, 12)
Screenshot: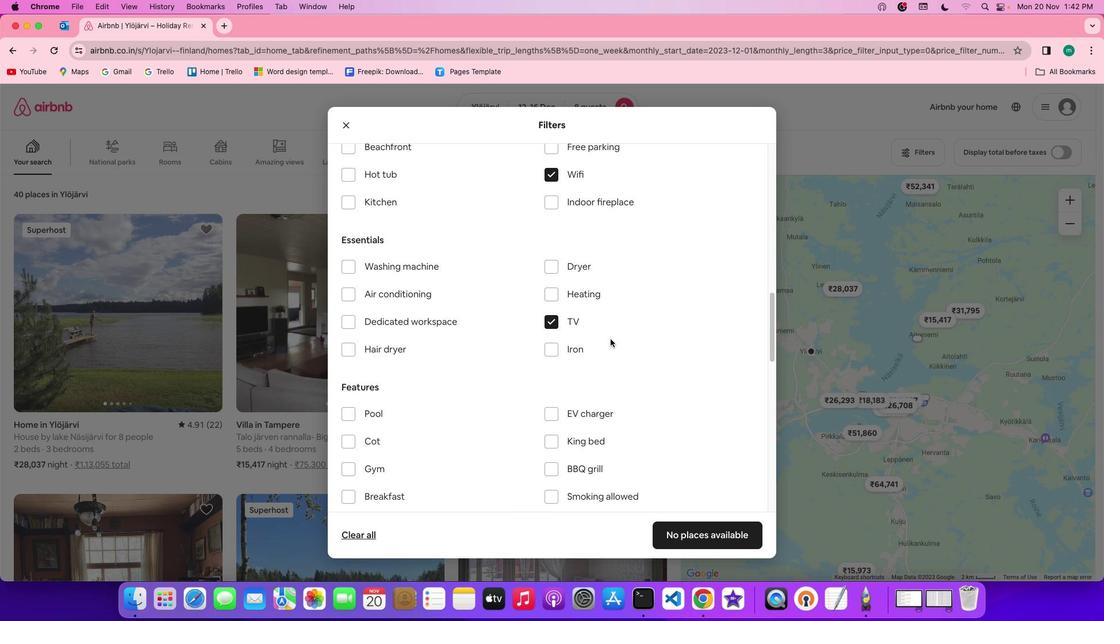 
Action: Mouse scrolled (623, 352) with delta (12, 12)
Screenshot: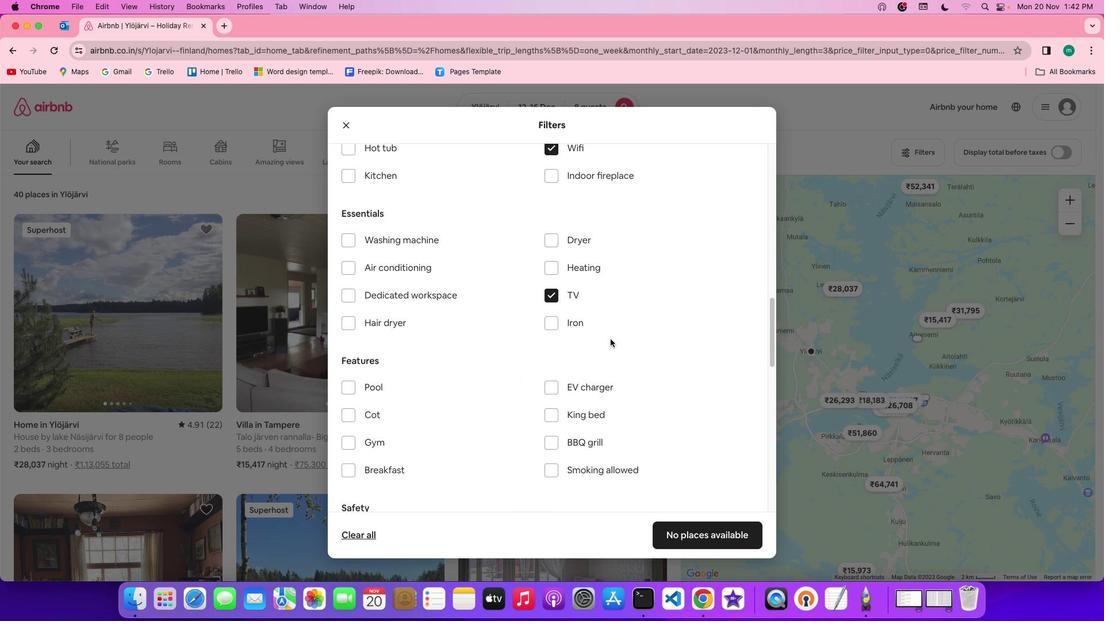
Action: Mouse moved to (453, 285)
Screenshot: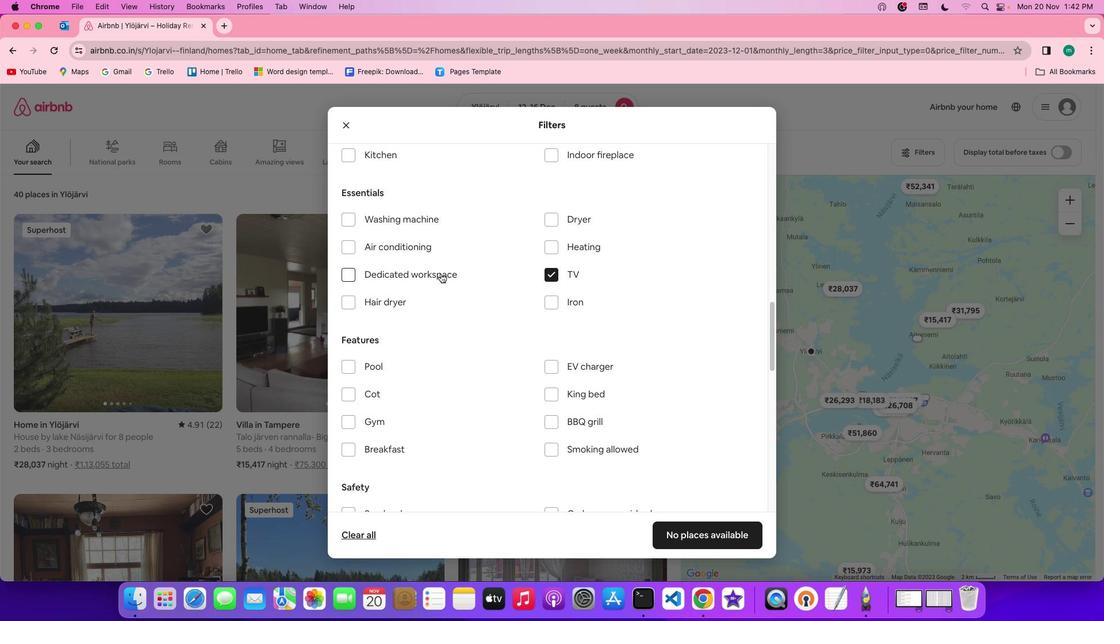 
Action: Mouse scrolled (453, 285) with delta (12, 13)
Screenshot: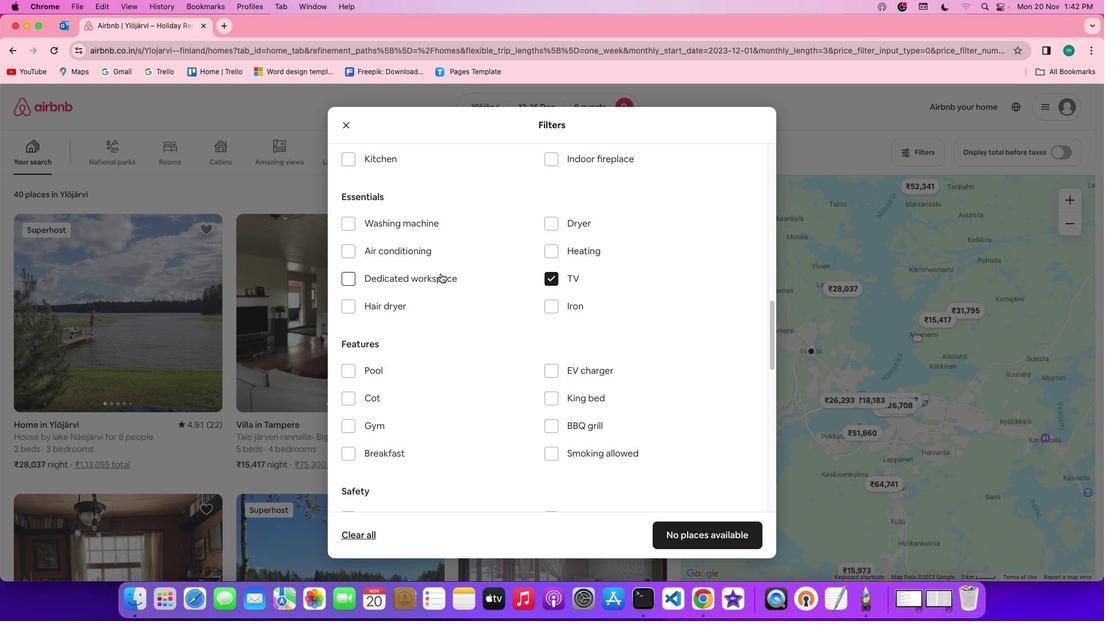 
Action: Mouse scrolled (453, 285) with delta (12, 13)
Screenshot: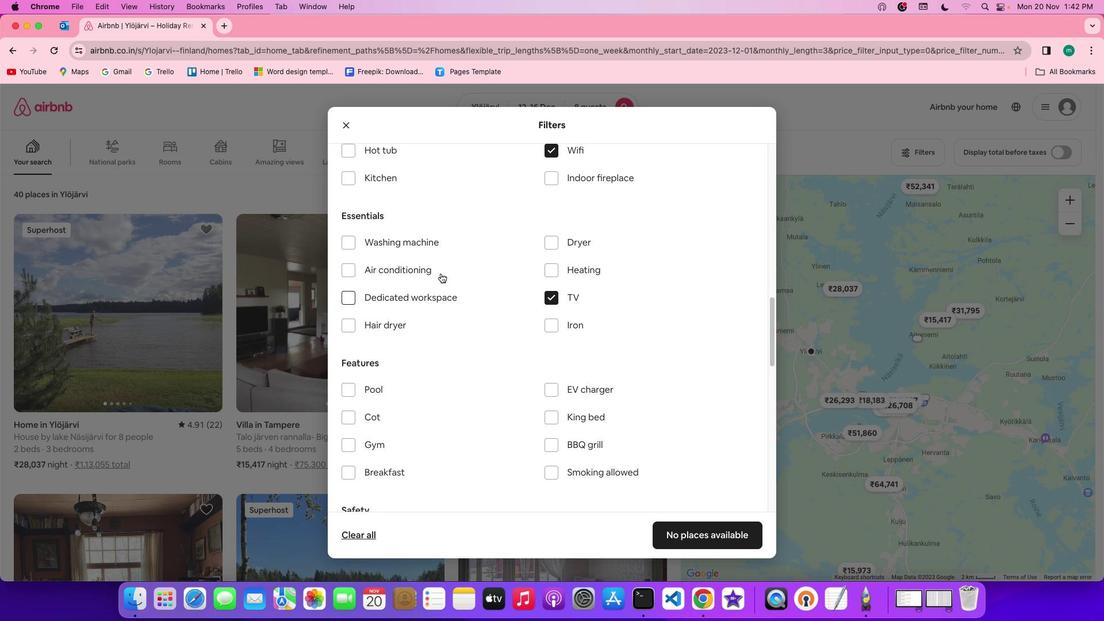 
Action: Mouse scrolled (453, 285) with delta (12, 13)
Screenshot: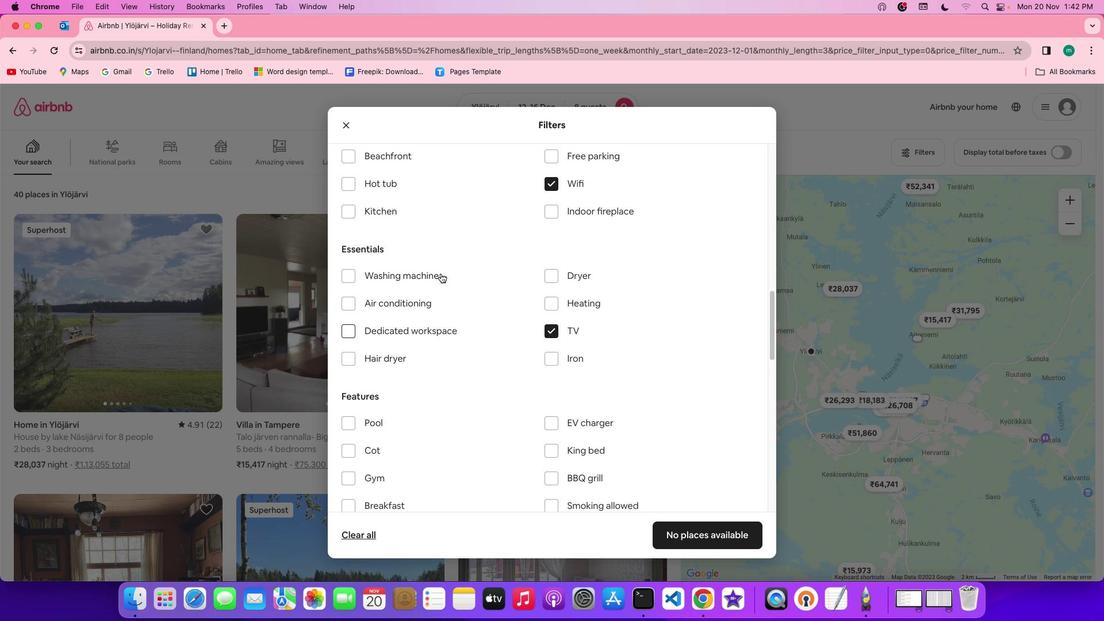 
Action: Mouse scrolled (453, 285) with delta (12, 13)
Screenshot: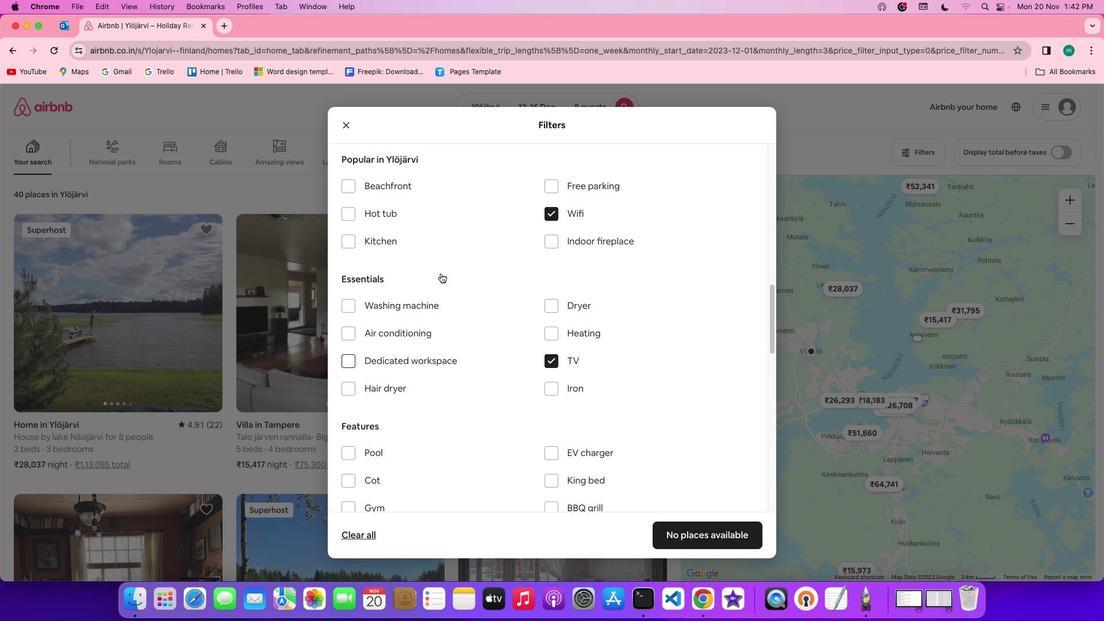 
Action: Mouse moved to (574, 272)
Screenshot: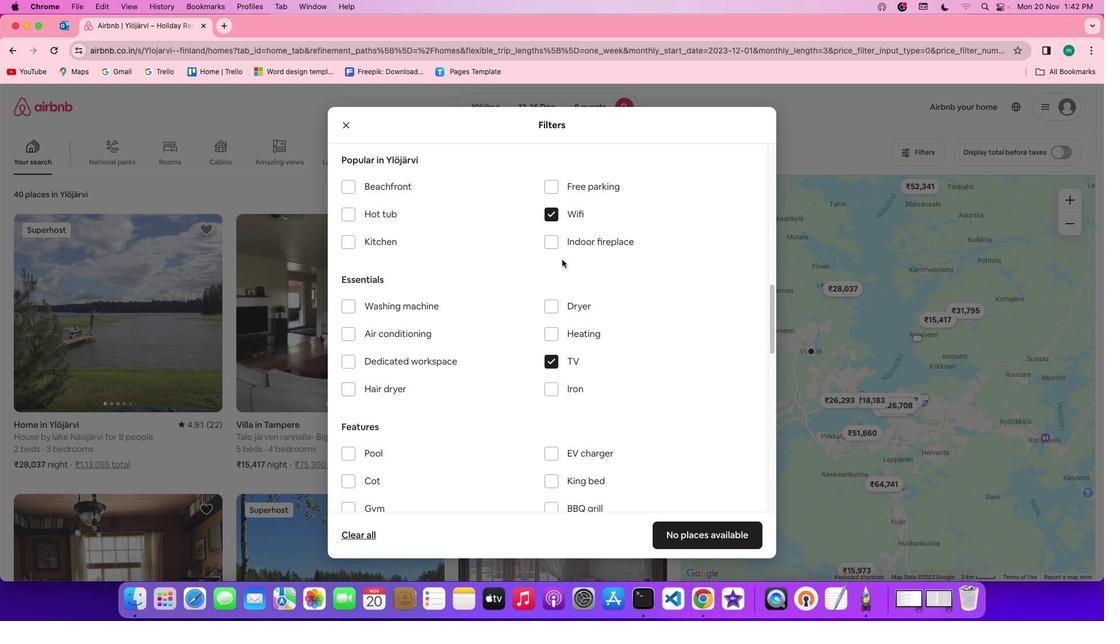 
Action: Mouse scrolled (574, 272) with delta (12, 12)
Screenshot: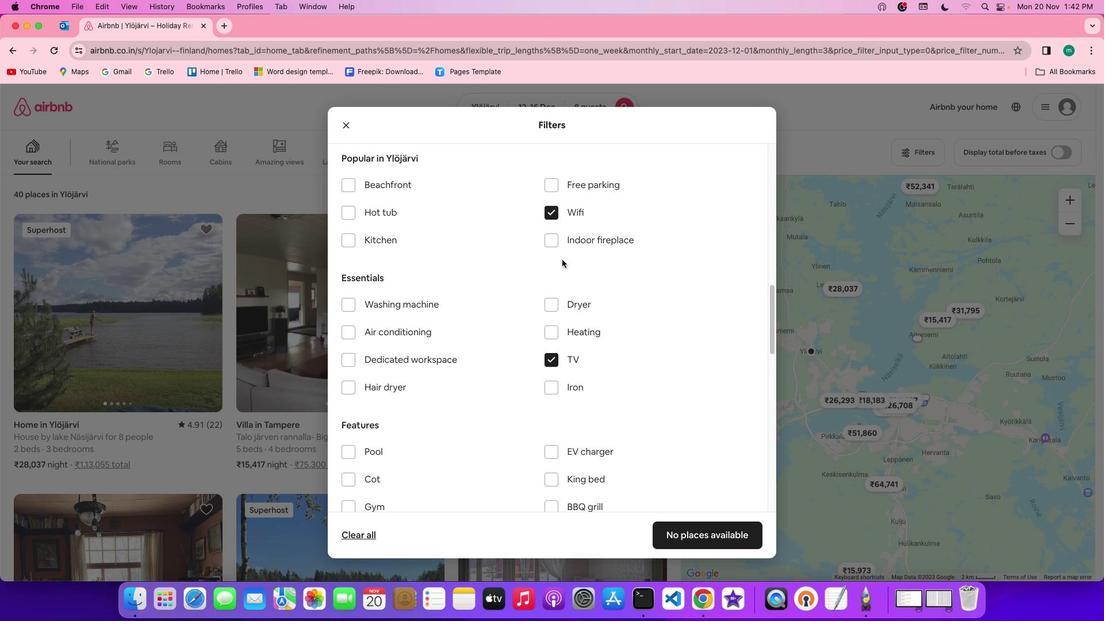 
Action: Mouse scrolled (574, 272) with delta (12, 12)
Screenshot: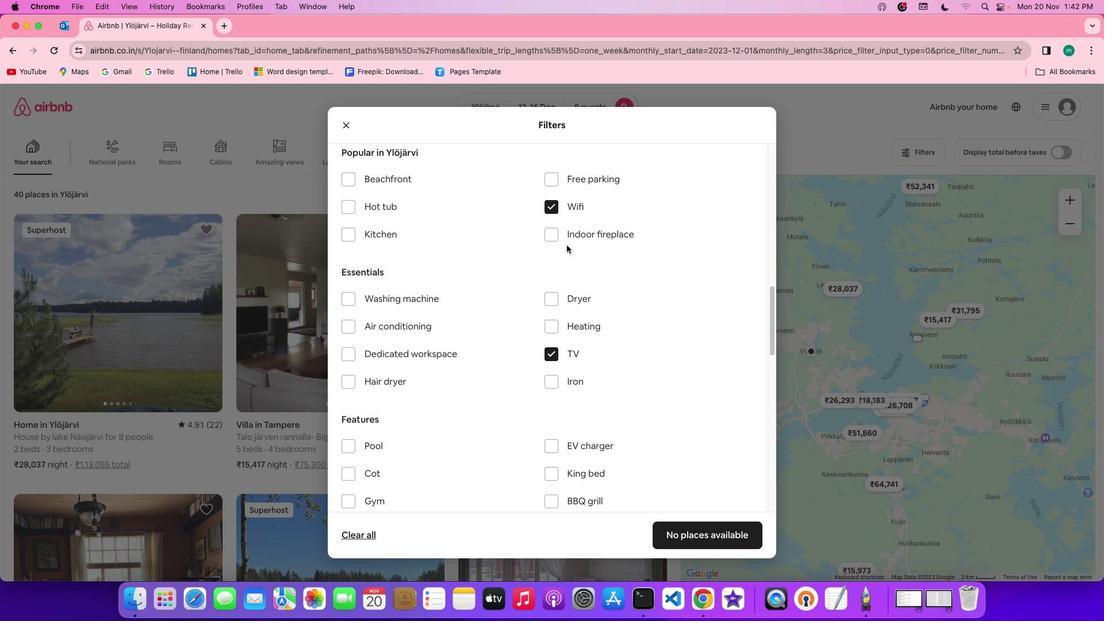 
Action: Mouse moved to (566, 190)
Screenshot: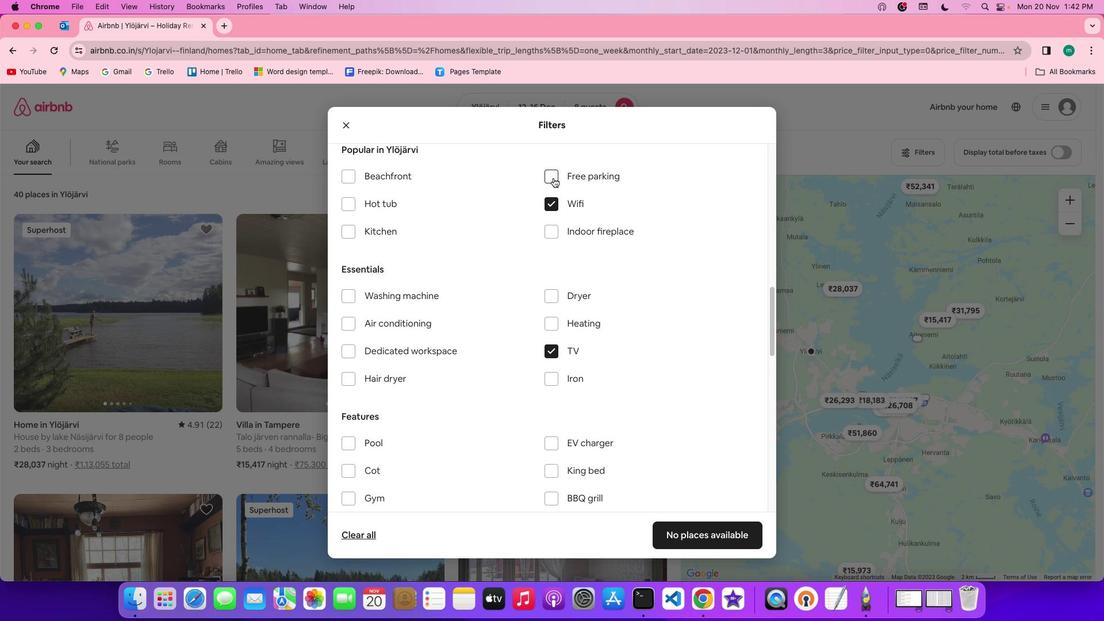 
Action: Mouse pressed left at (566, 190)
Screenshot: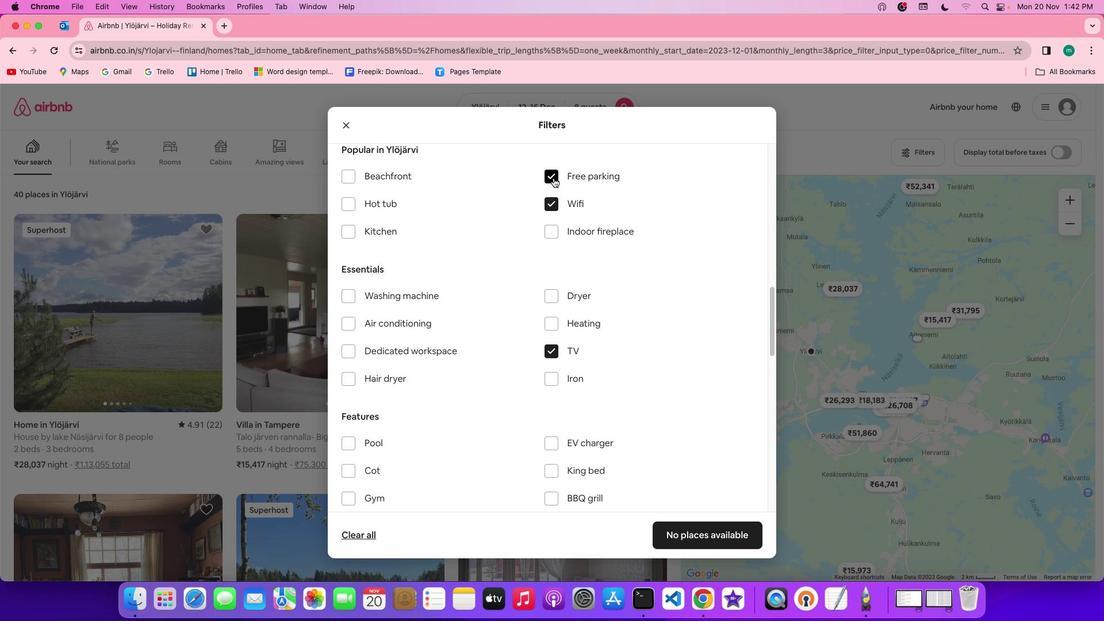 
Action: Mouse moved to (610, 291)
Screenshot: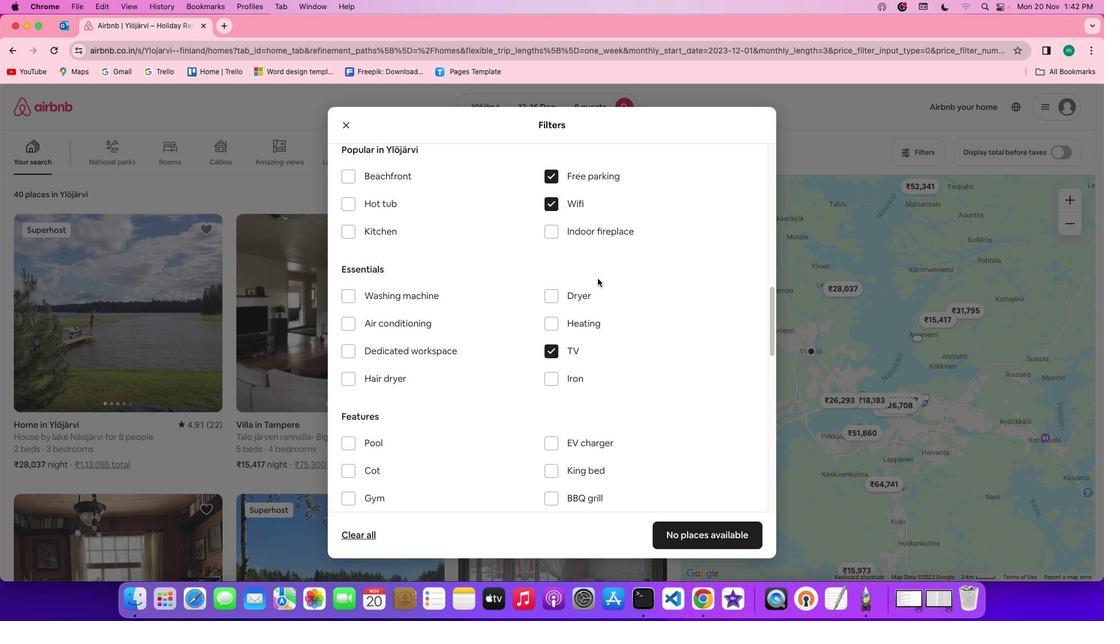 
Action: Mouse scrolled (610, 291) with delta (12, 12)
Screenshot: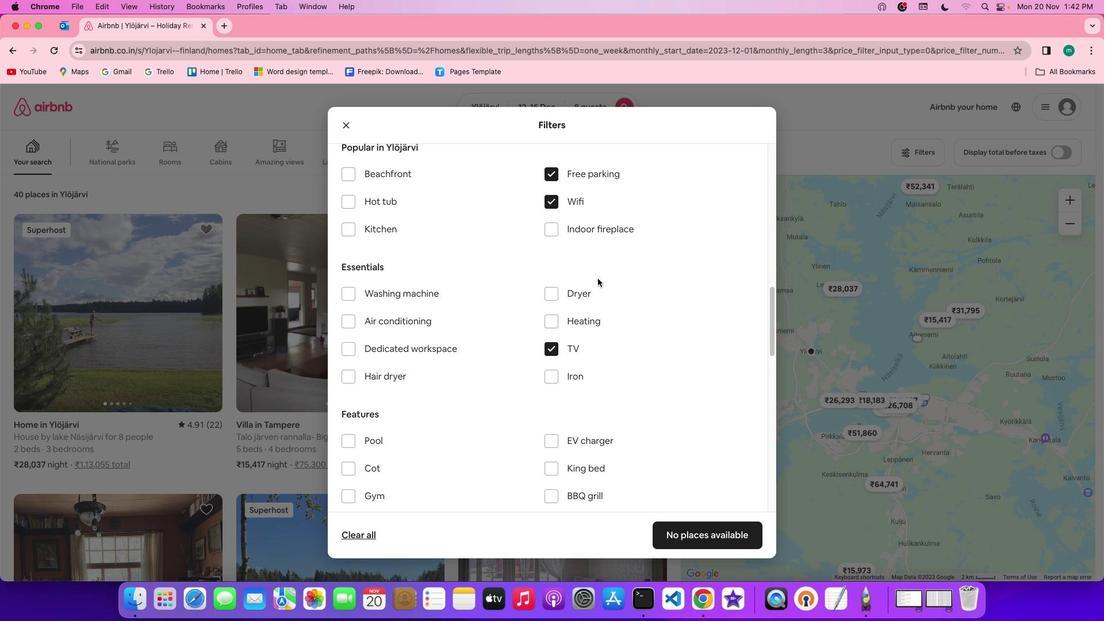 
Action: Mouse scrolled (610, 291) with delta (12, 12)
Screenshot: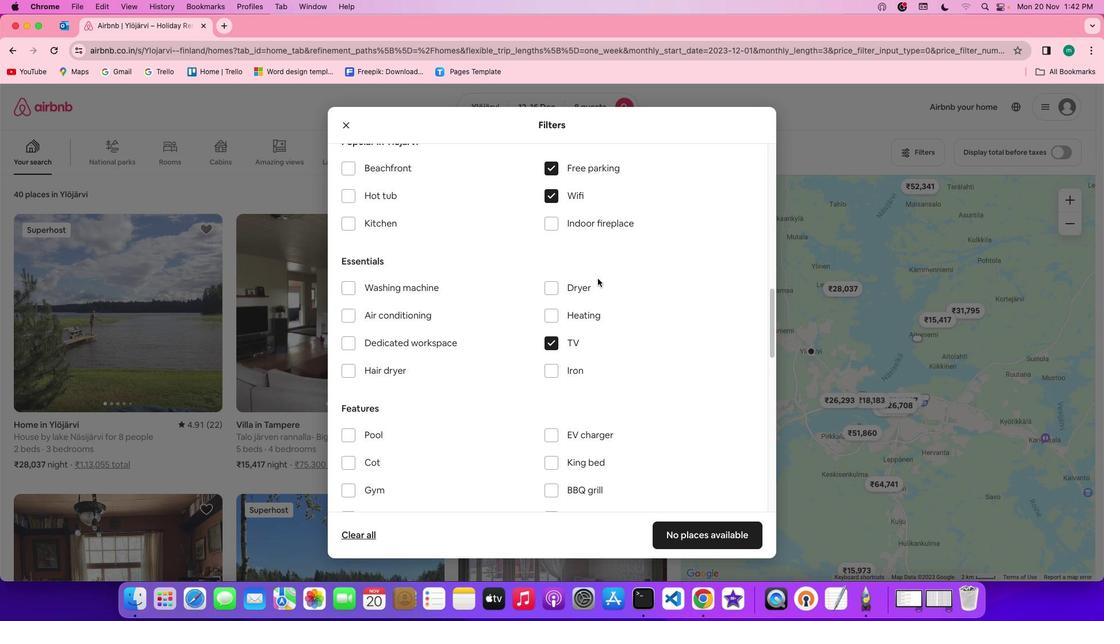
Action: Mouse scrolled (610, 291) with delta (12, 12)
Screenshot: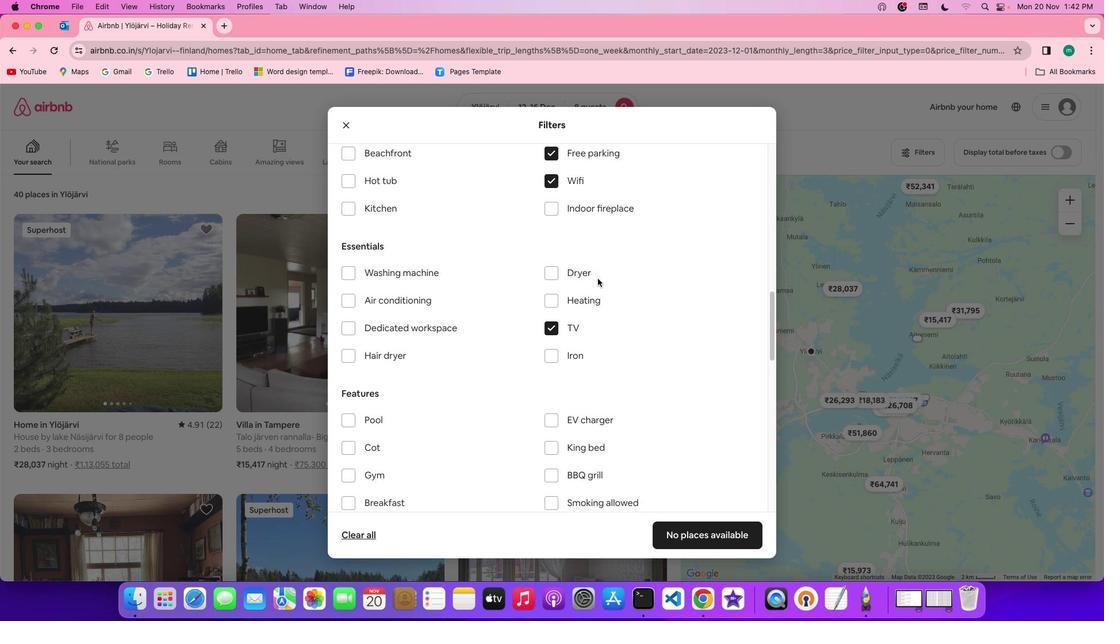 
Action: Mouse moved to (620, 309)
Screenshot: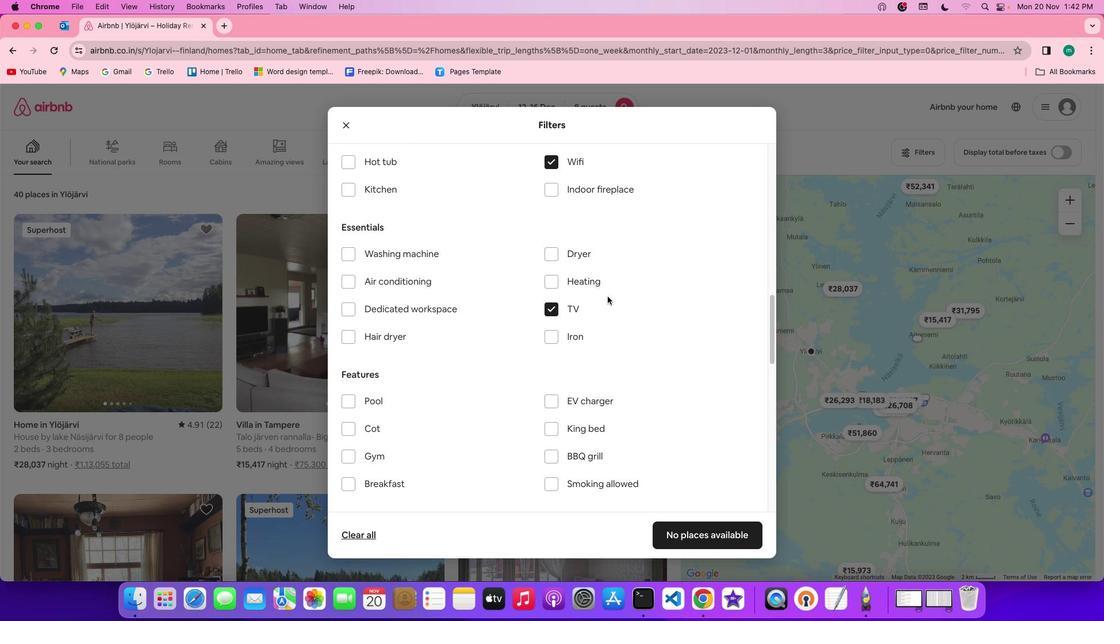 
Action: Mouse scrolled (620, 309) with delta (12, 12)
Screenshot: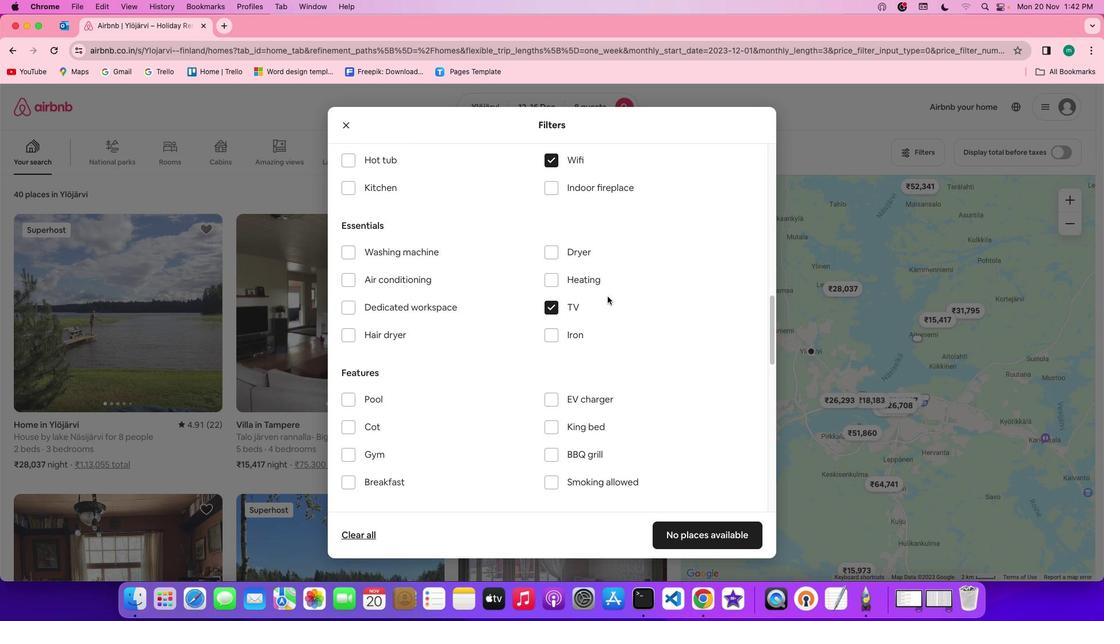 
Action: Mouse scrolled (620, 309) with delta (12, 12)
Screenshot: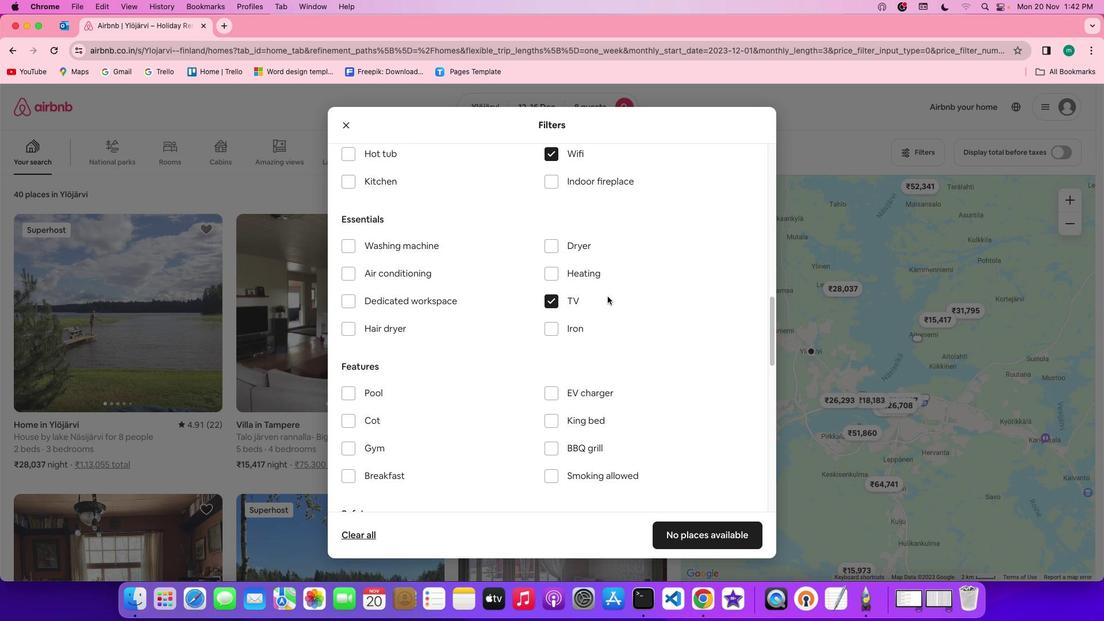 
Action: Mouse scrolled (620, 309) with delta (12, 12)
Screenshot: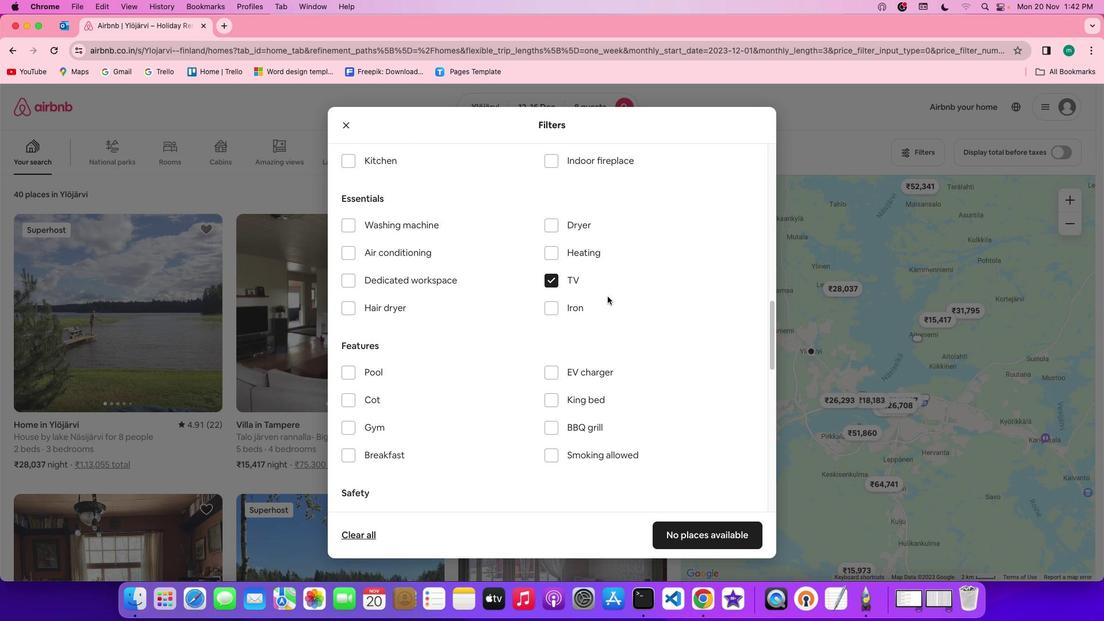 
Action: Mouse scrolled (620, 309) with delta (12, 12)
Screenshot: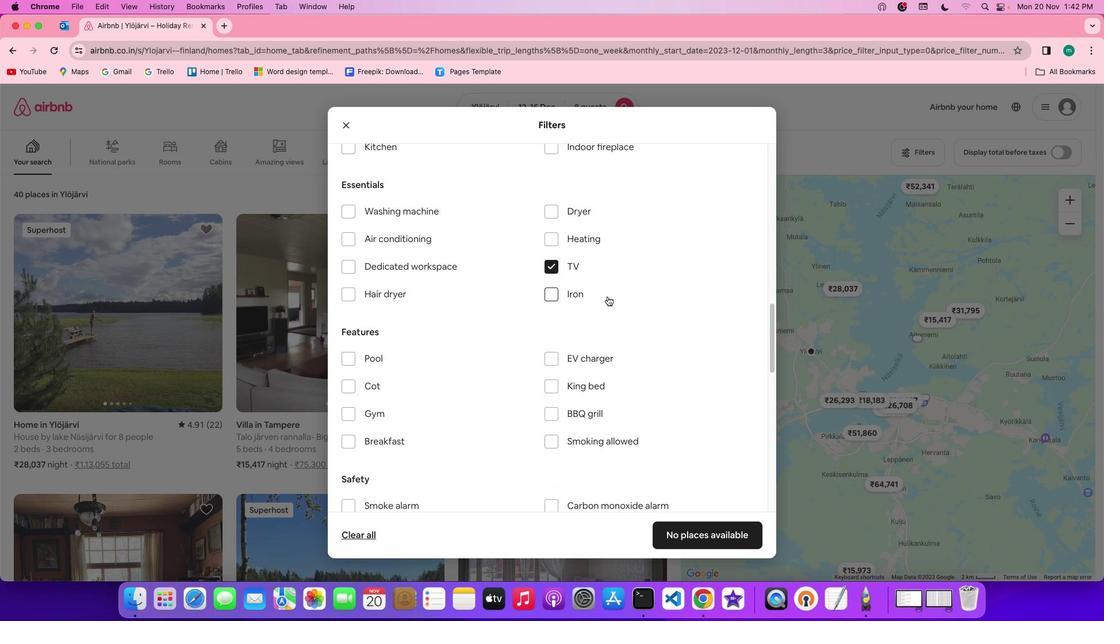 
Action: Mouse scrolled (620, 309) with delta (12, 12)
Screenshot: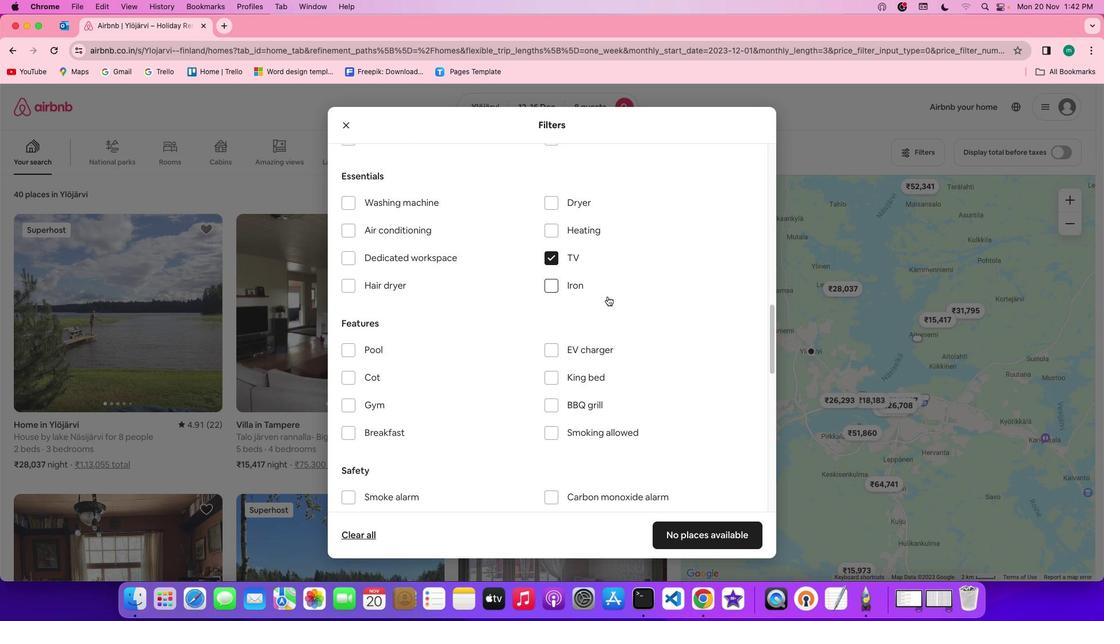 
Action: Mouse scrolled (620, 309) with delta (12, 12)
Screenshot: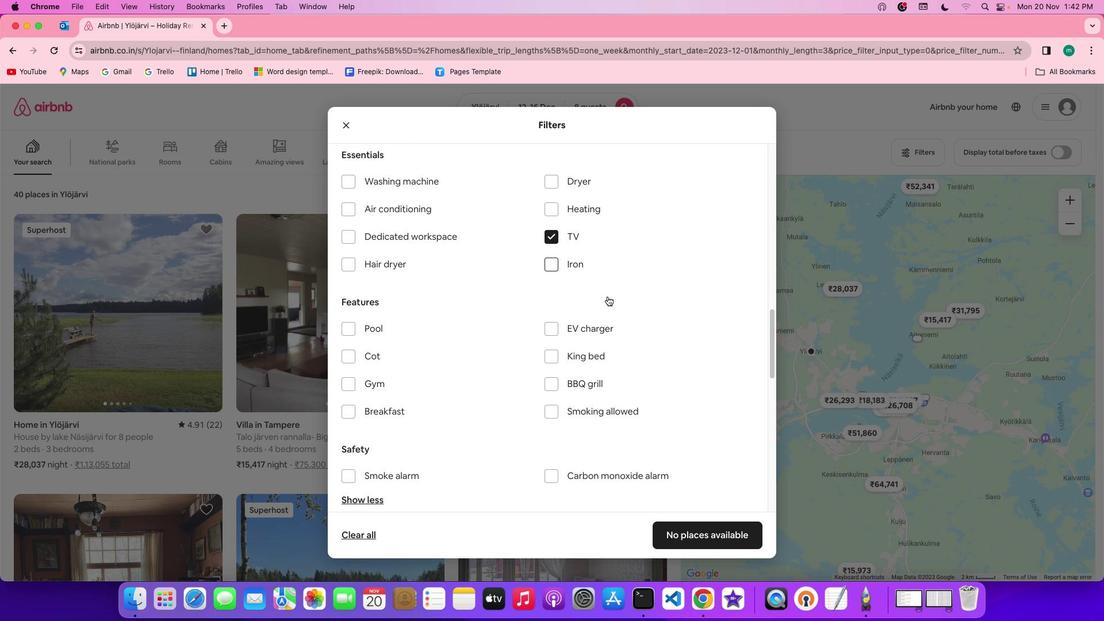
Action: Mouse scrolled (620, 309) with delta (12, 12)
Screenshot: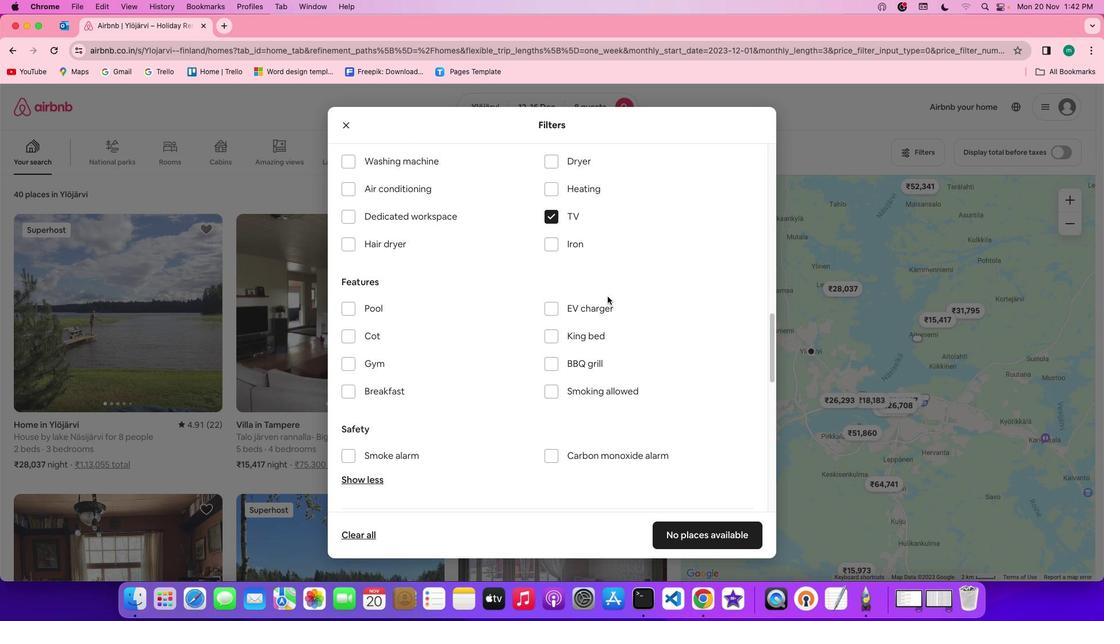 
Action: Mouse scrolled (620, 309) with delta (12, 12)
Screenshot: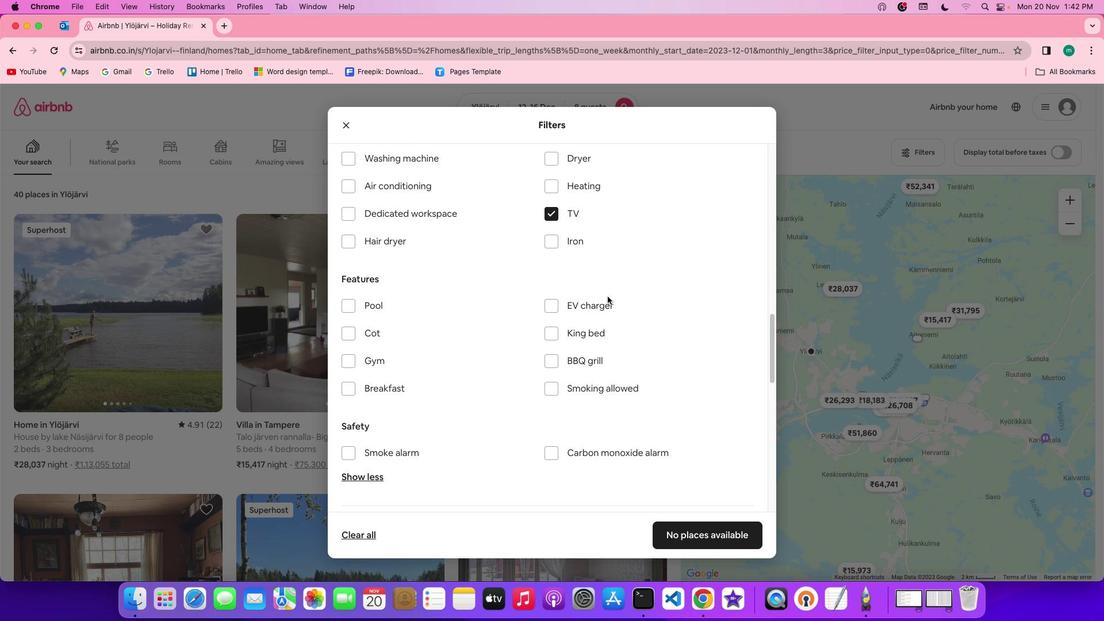 
Action: Mouse scrolled (620, 309) with delta (12, 12)
Screenshot: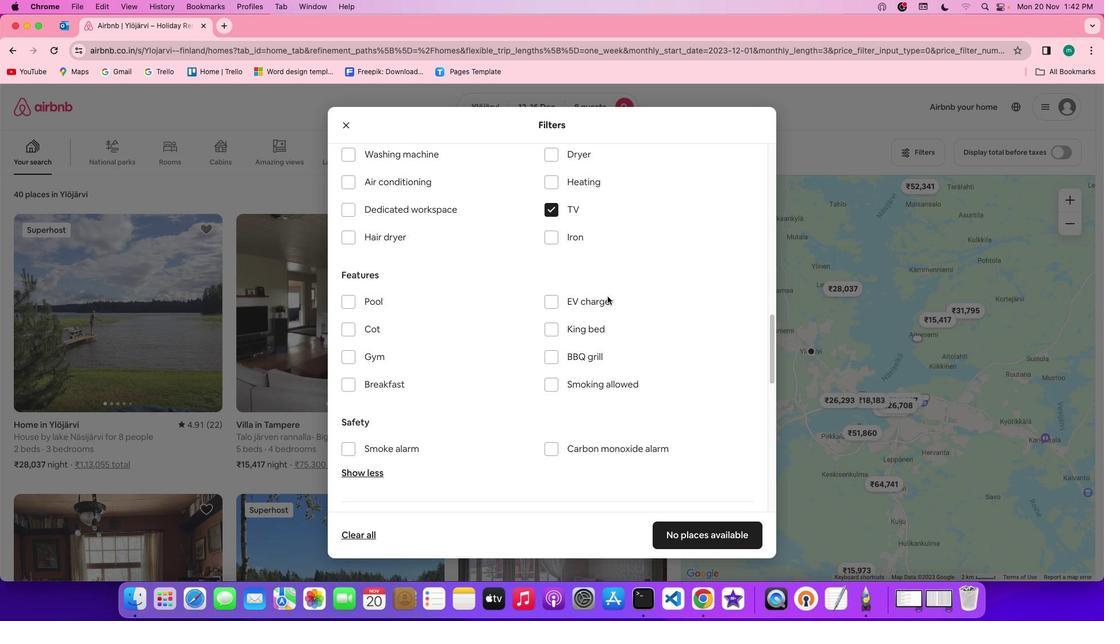 
Action: Mouse scrolled (620, 309) with delta (12, 12)
Screenshot: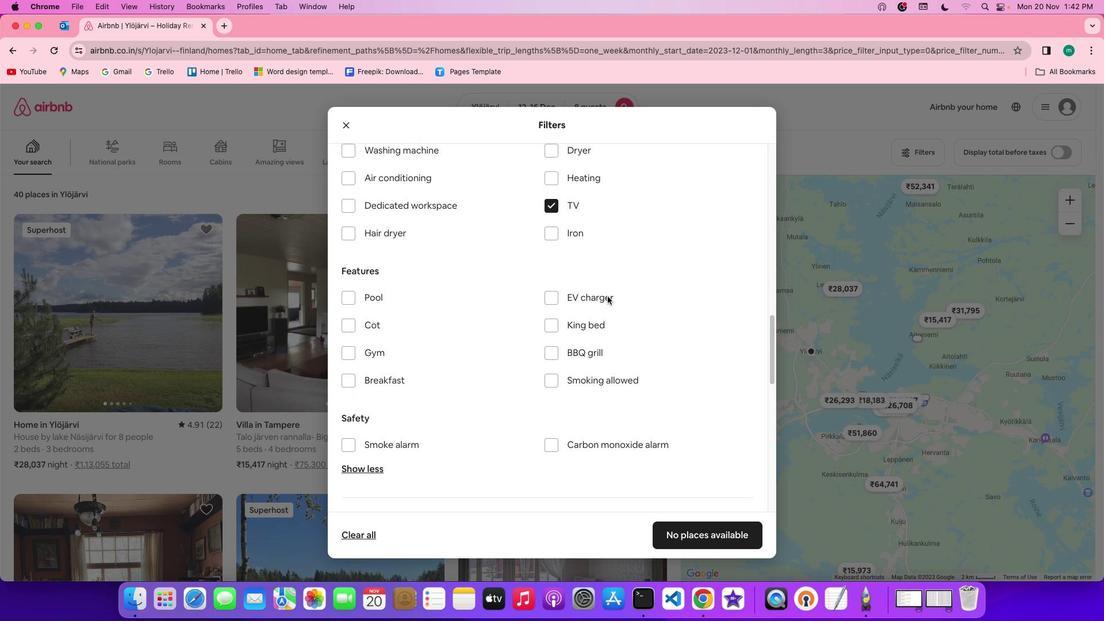 
Action: Mouse scrolled (620, 309) with delta (12, 12)
Screenshot: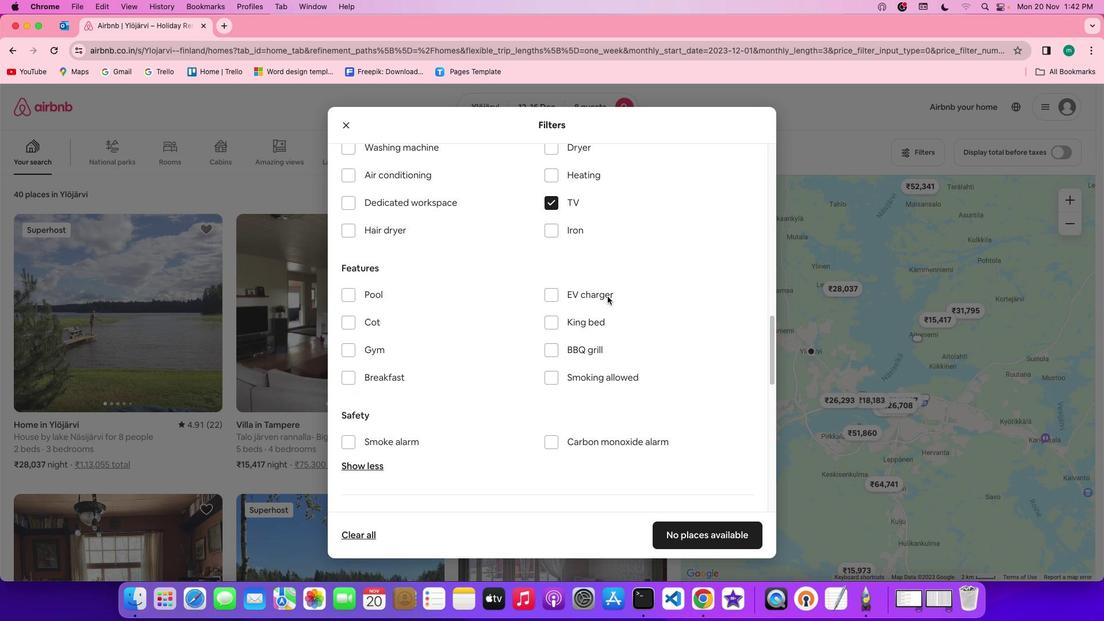 
Action: Mouse scrolled (620, 309) with delta (12, 12)
Screenshot: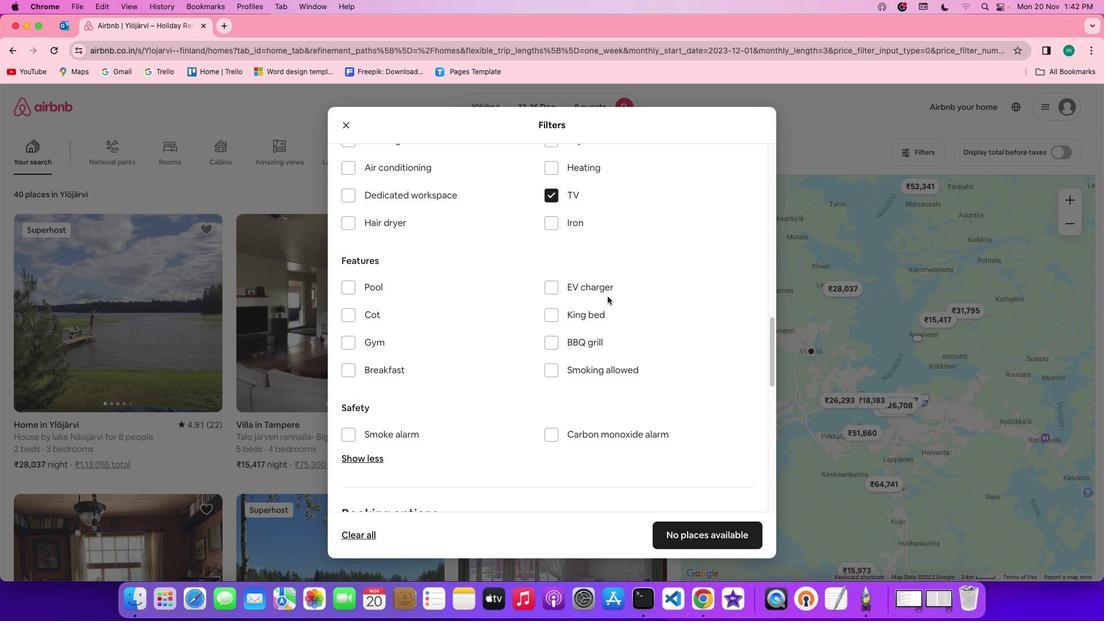
Action: Mouse moved to (361, 349)
Screenshot: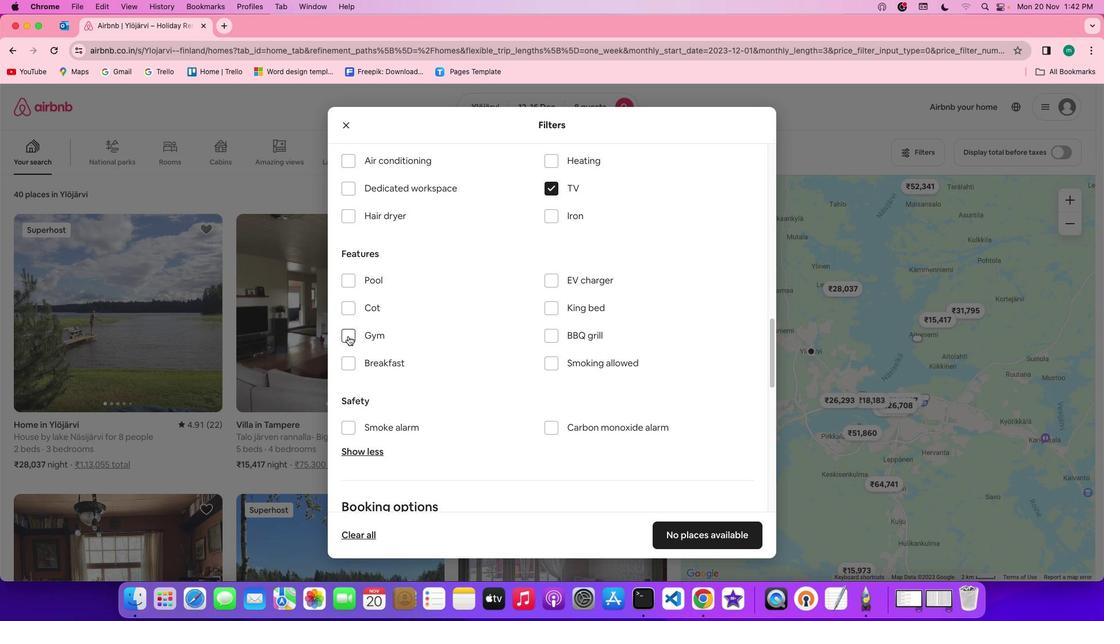 
Action: Mouse pressed left at (361, 349)
Screenshot: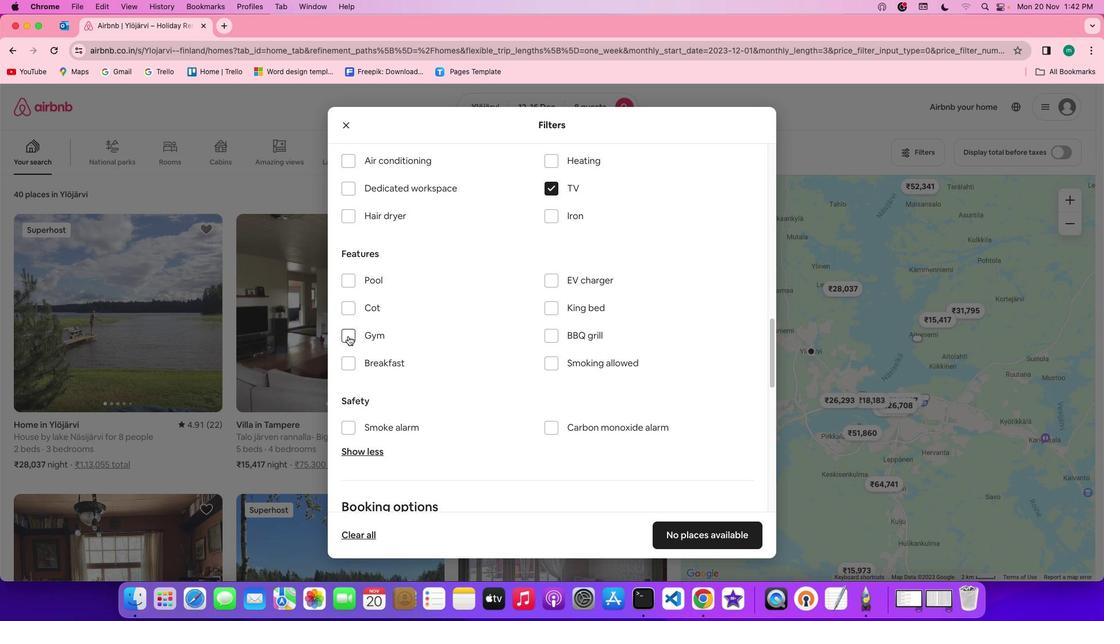 
Action: Mouse moved to (362, 373)
Screenshot: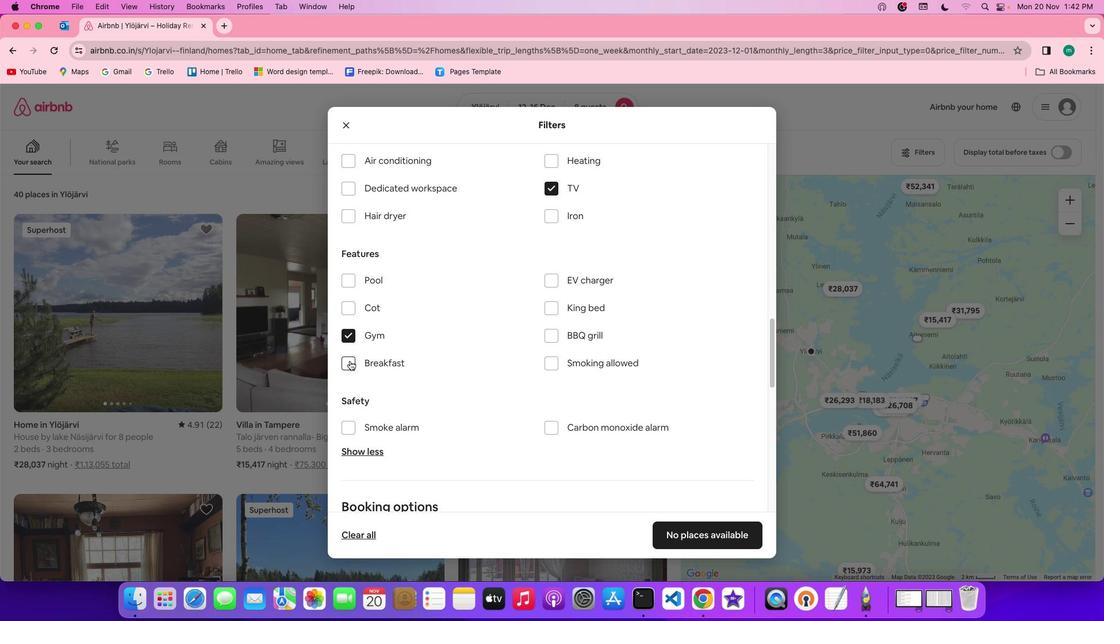 
Action: Mouse pressed left at (362, 373)
Screenshot: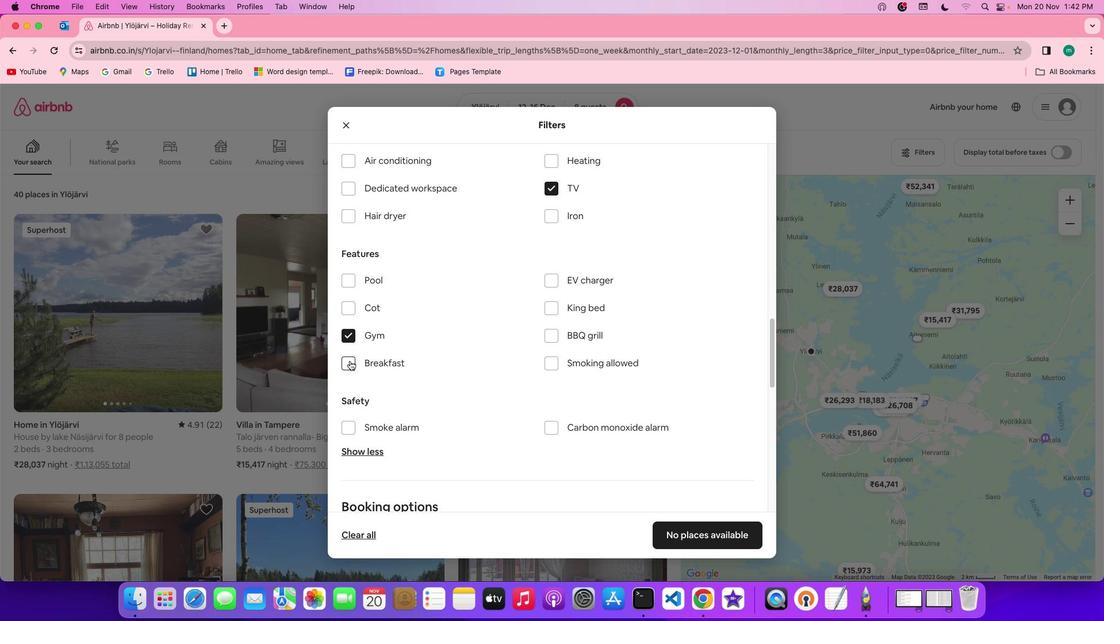 
Action: Mouse moved to (499, 370)
Screenshot: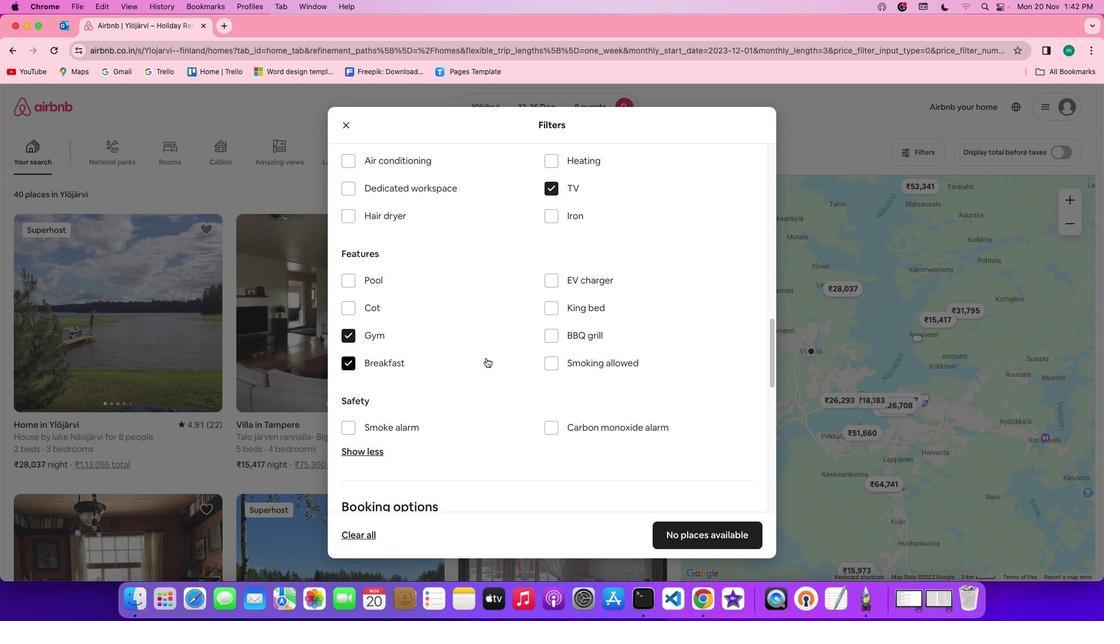 
Action: Mouse scrolled (499, 370) with delta (12, 12)
Screenshot: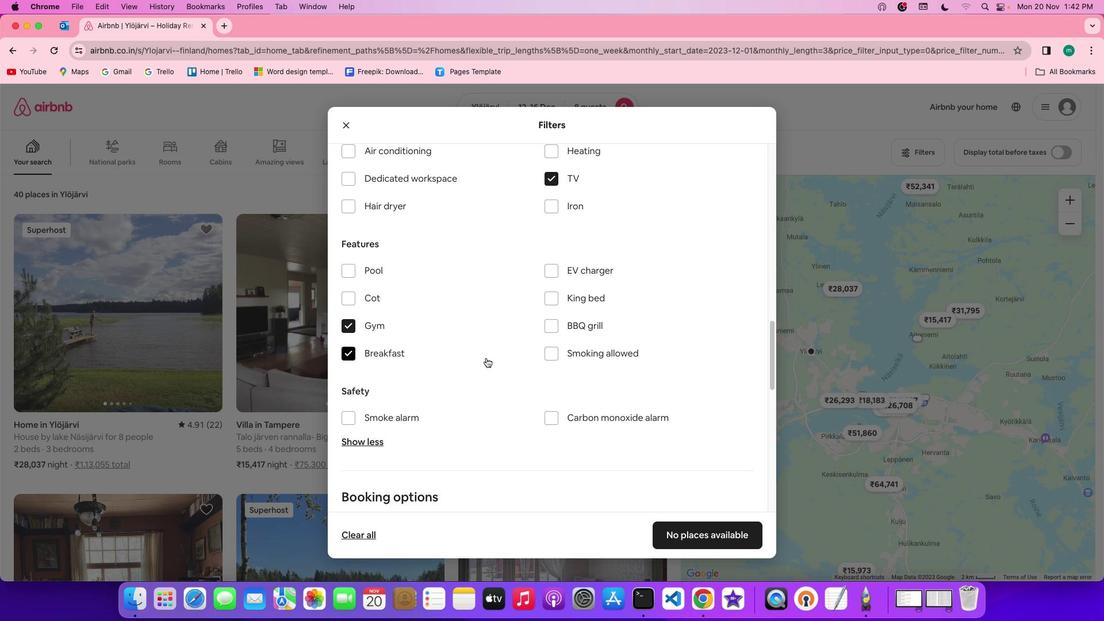 
Action: Mouse scrolled (499, 370) with delta (12, 12)
Screenshot: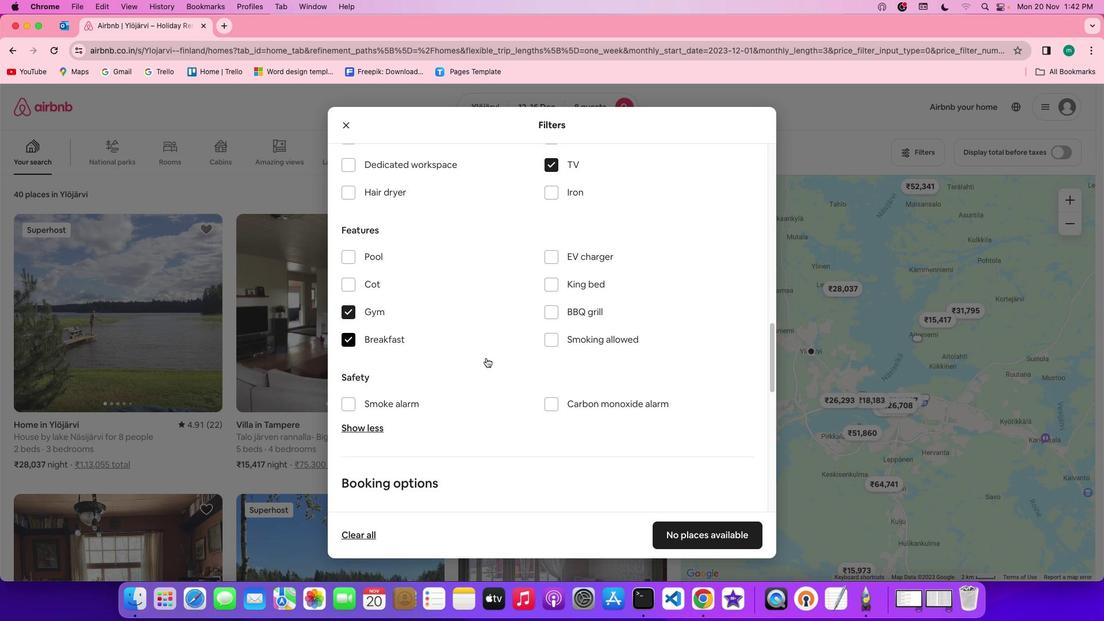 
Action: Mouse scrolled (499, 370) with delta (12, 11)
Screenshot: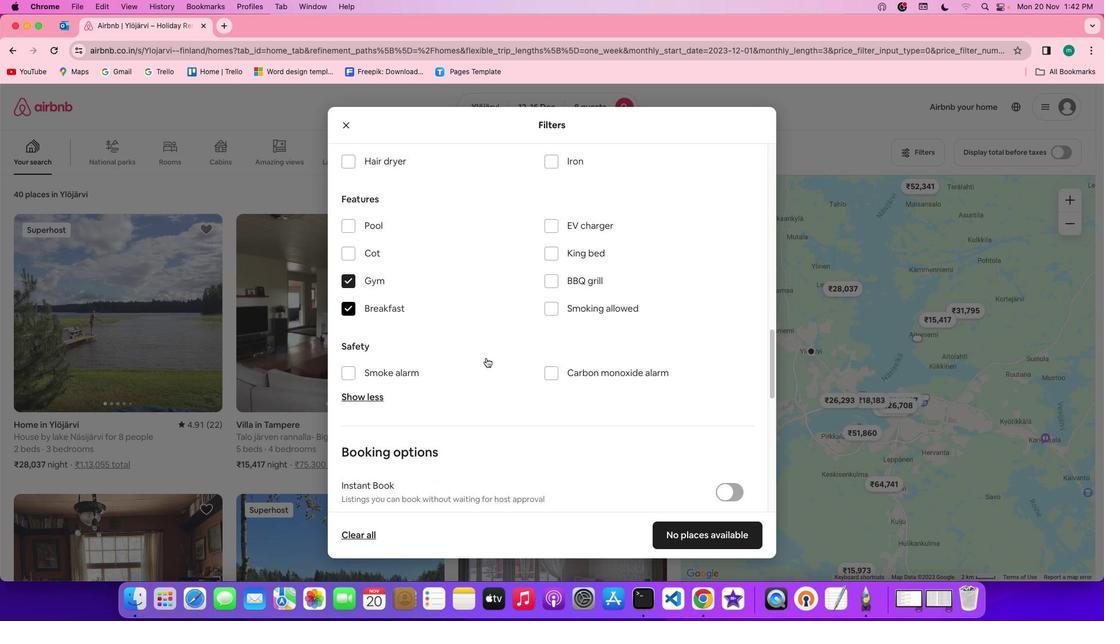 
Action: Mouse scrolled (499, 370) with delta (12, 12)
Screenshot: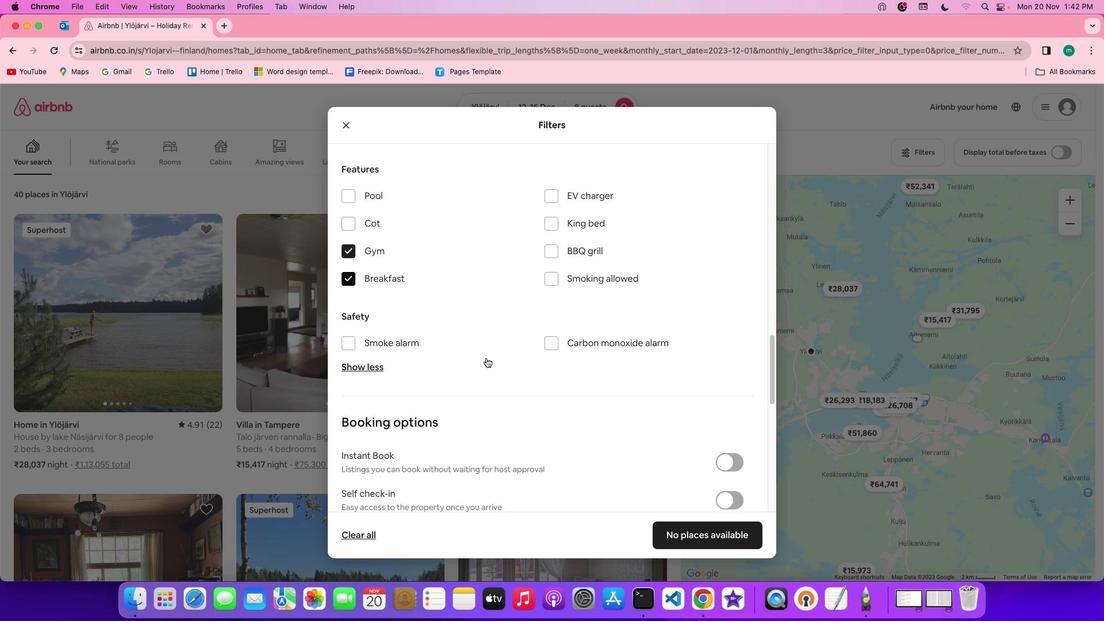
Action: Mouse moved to (552, 399)
Screenshot: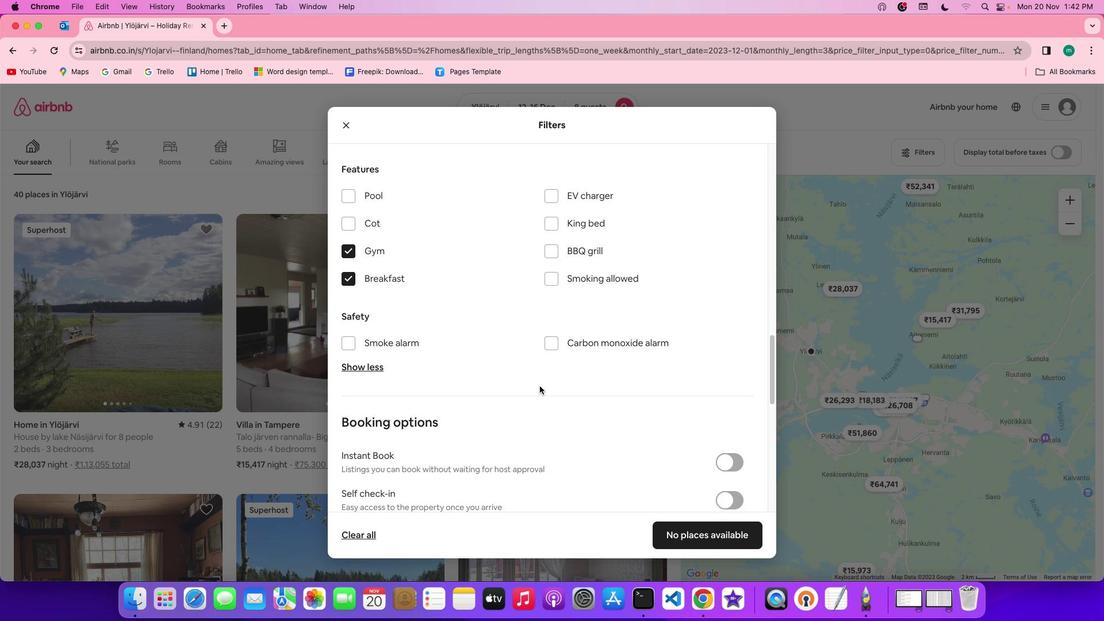 
Action: Mouse scrolled (552, 399) with delta (12, 12)
Screenshot: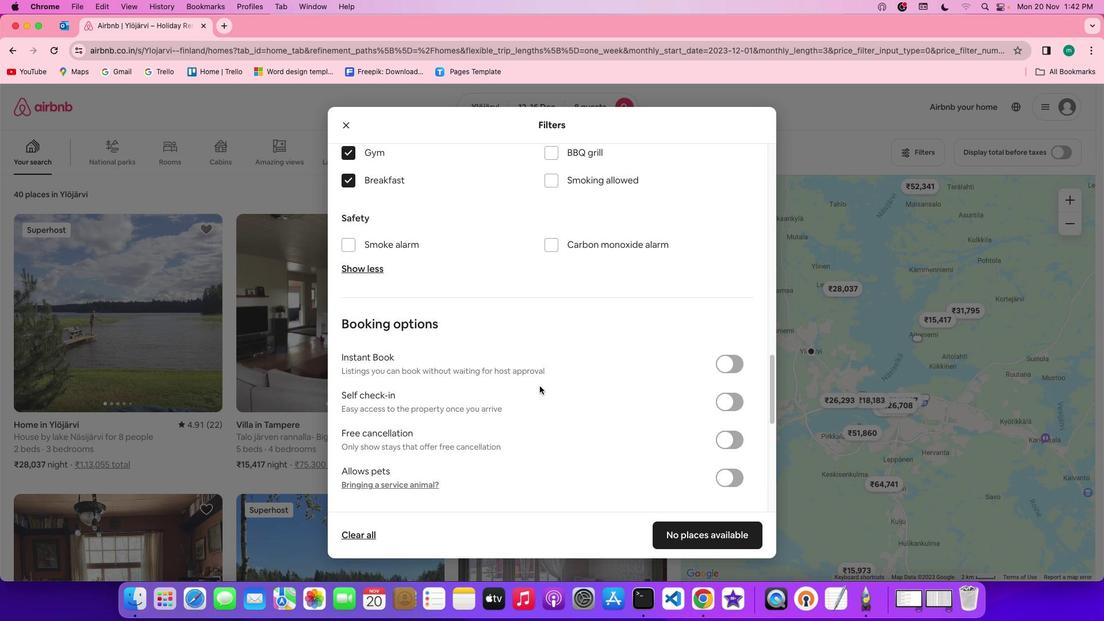 
Action: Mouse scrolled (552, 399) with delta (12, 12)
Screenshot: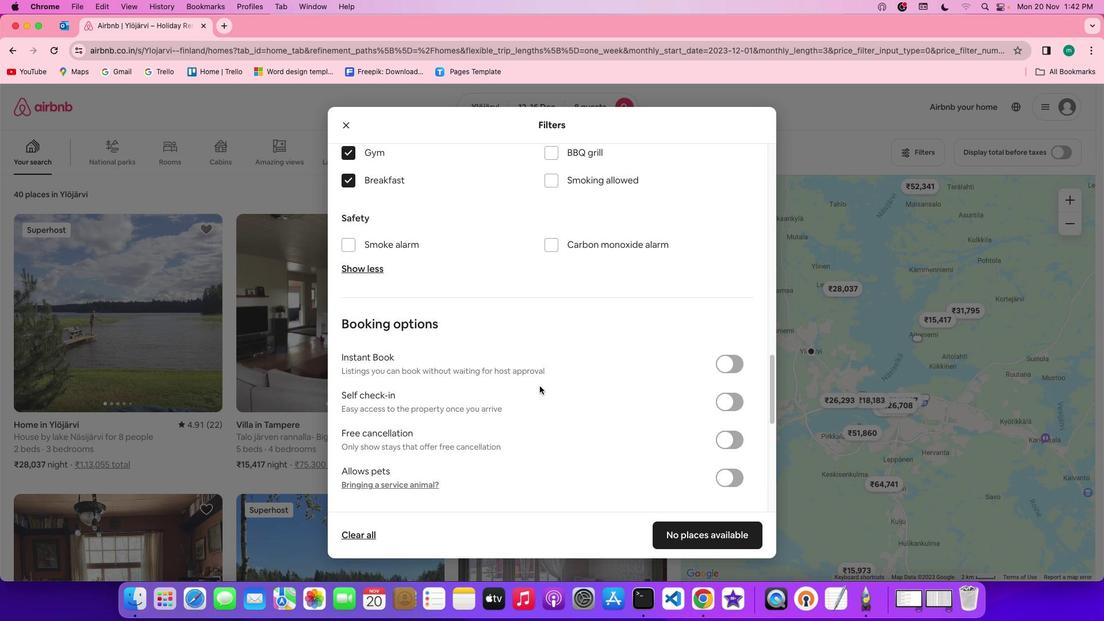 
Action: Mouse scrolled (552, 399) with delta (12, 10)
Screenshot: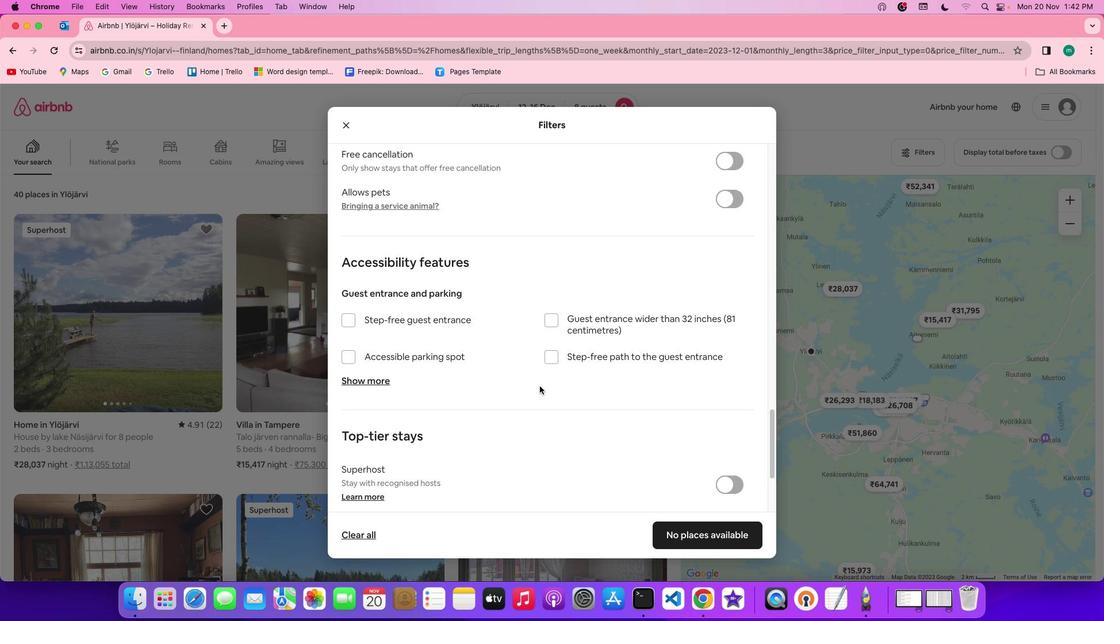 
Action: Mouse scrolled (552, 399) with delta (12, 9)
Screenshot: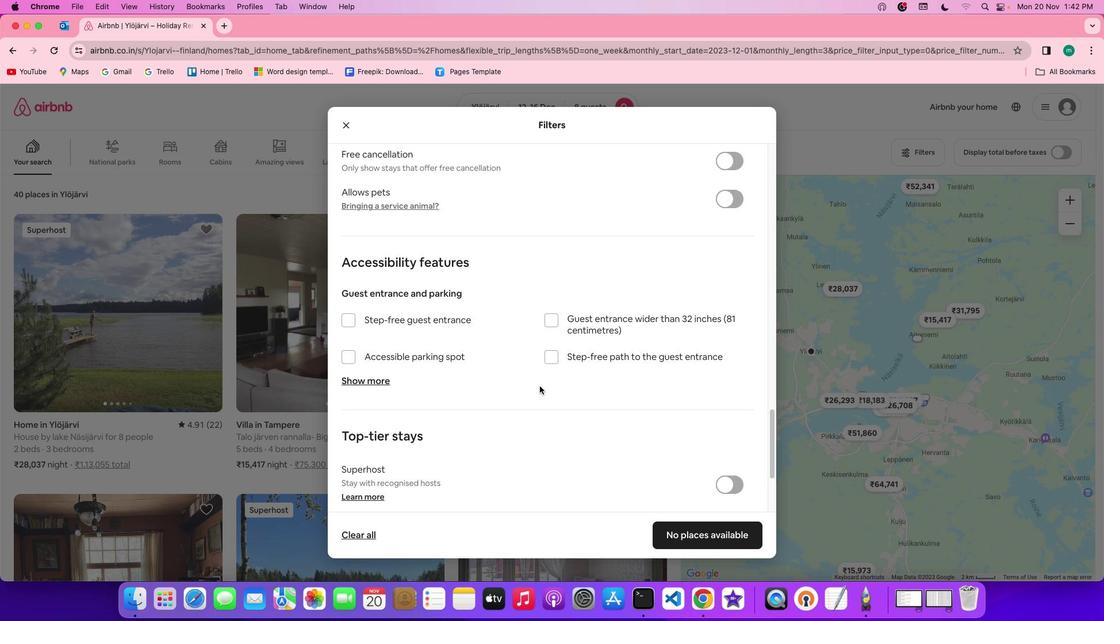 
Action: Mouse scrolled (552, 399) with delta (12, 9)
Screenshot: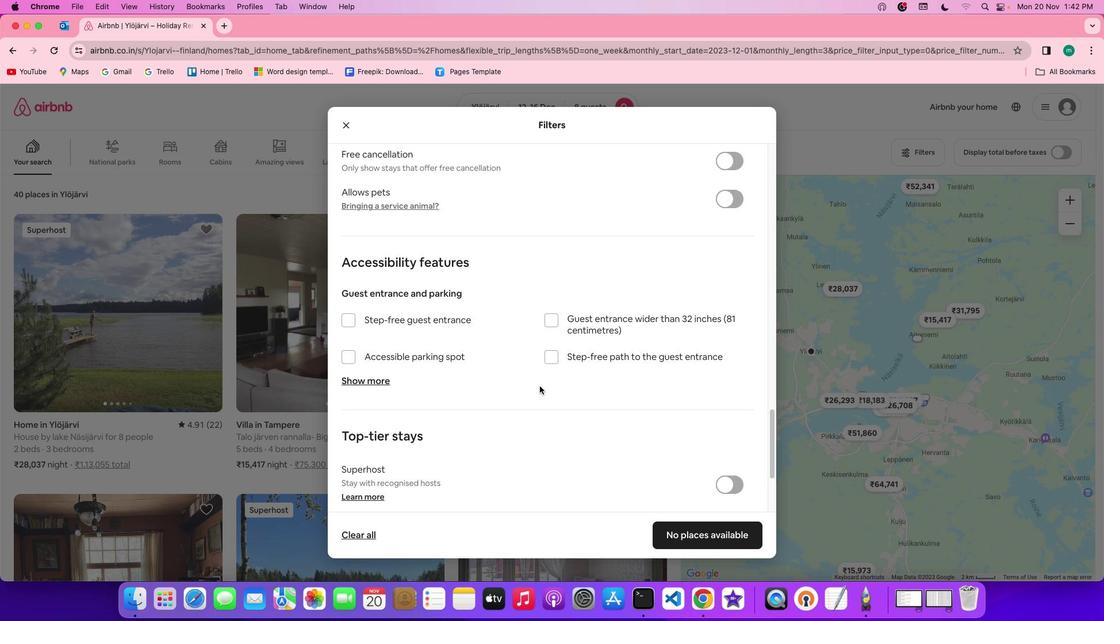 
Action: Mouse scrolled (552, 399) with delta (12, 9)
Screenshot: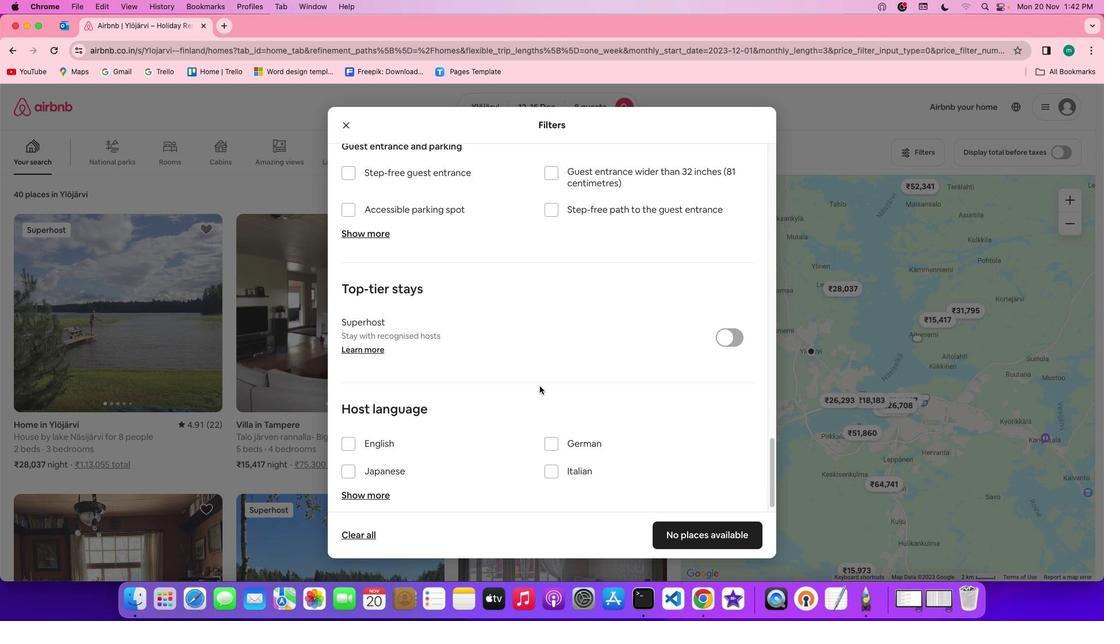 
Action: Mouse scrolled (552, 399) with delta (12, 12)
Screenshot: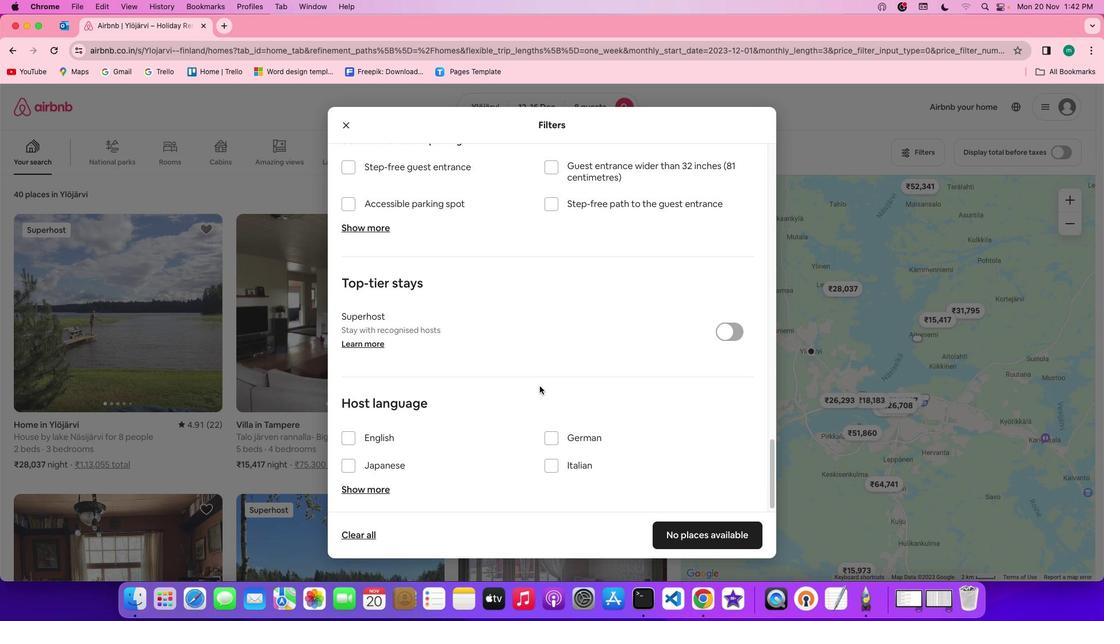 
Action: Mouse scrolled (552, 399) with delta (12, 12)
Screenshot: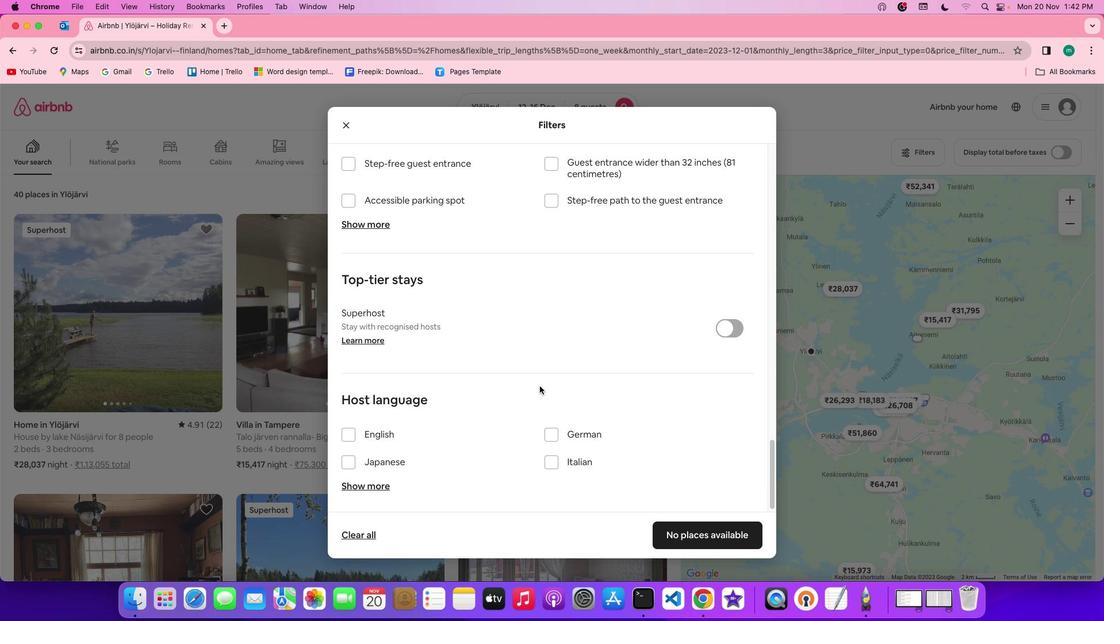
Action: Mouse scrolled (552, 399) with delta (12, 10)
Screenshot: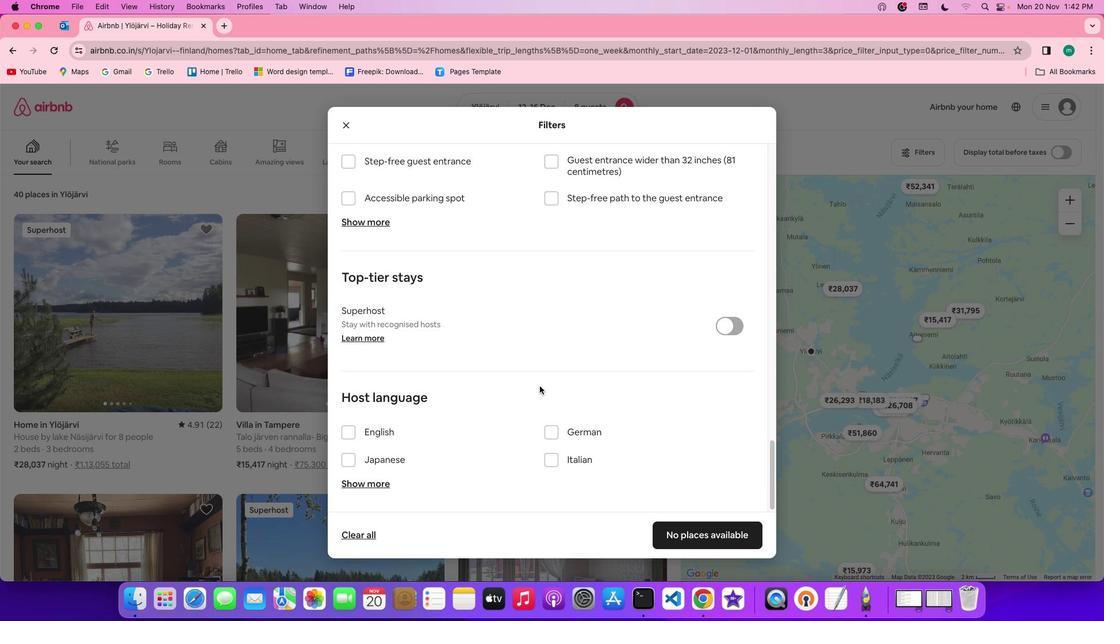 
Action: Mouse scrolled (552, 399) with delta (12, 9)
Screenshot: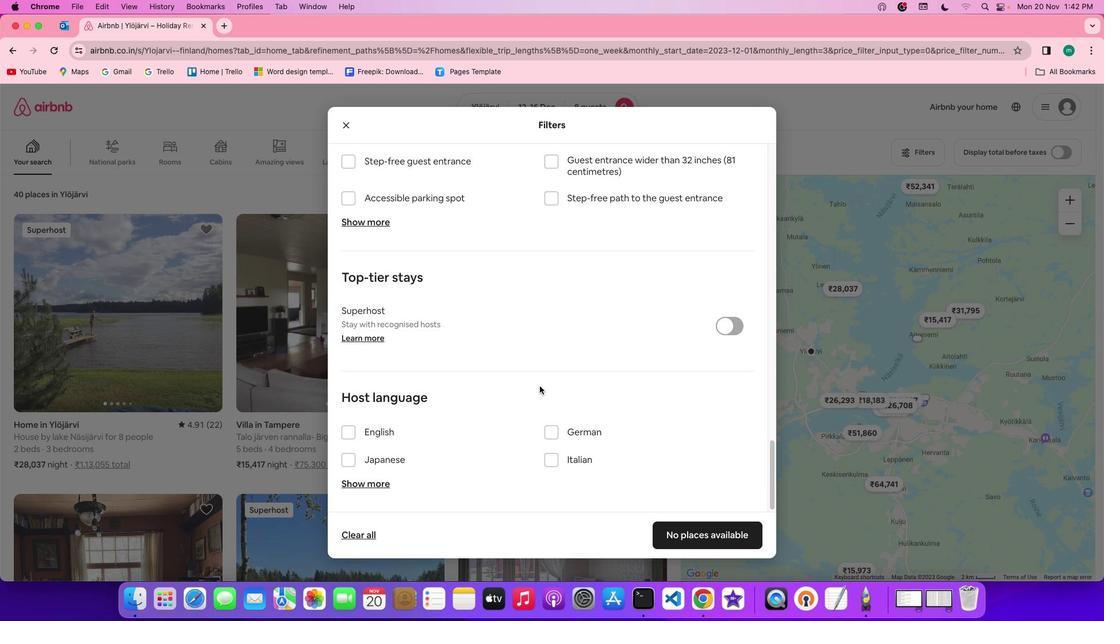 
Action: Mouse scrolled (552, 399) with delta (12, 9)
Screenshot: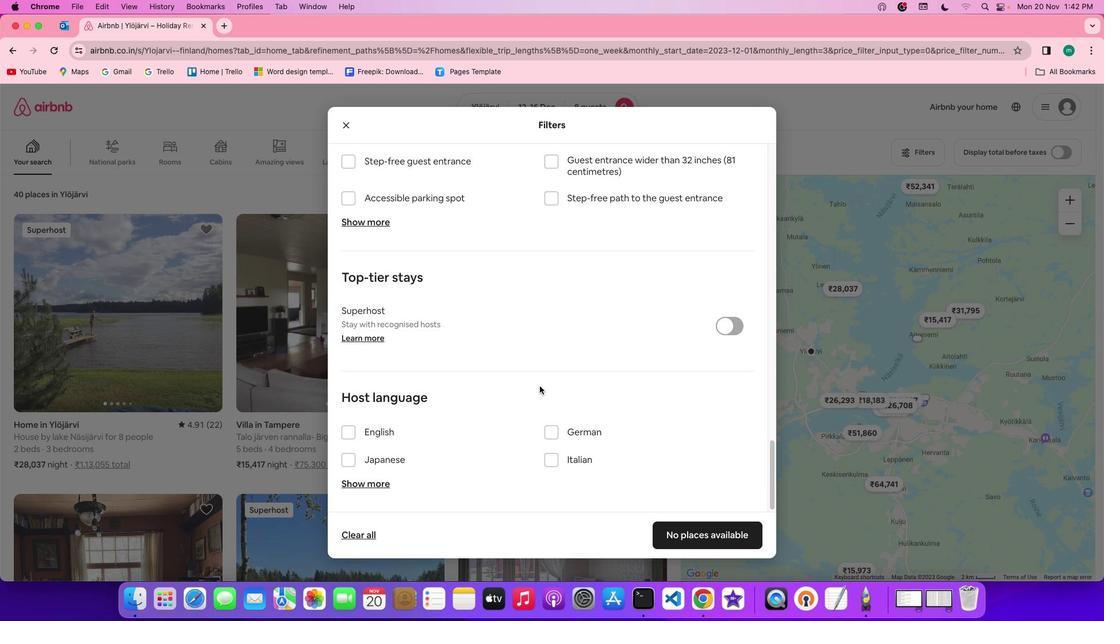 
Action: Mouse scrolled (552, 399) with delta (12, 8)
Screenshot: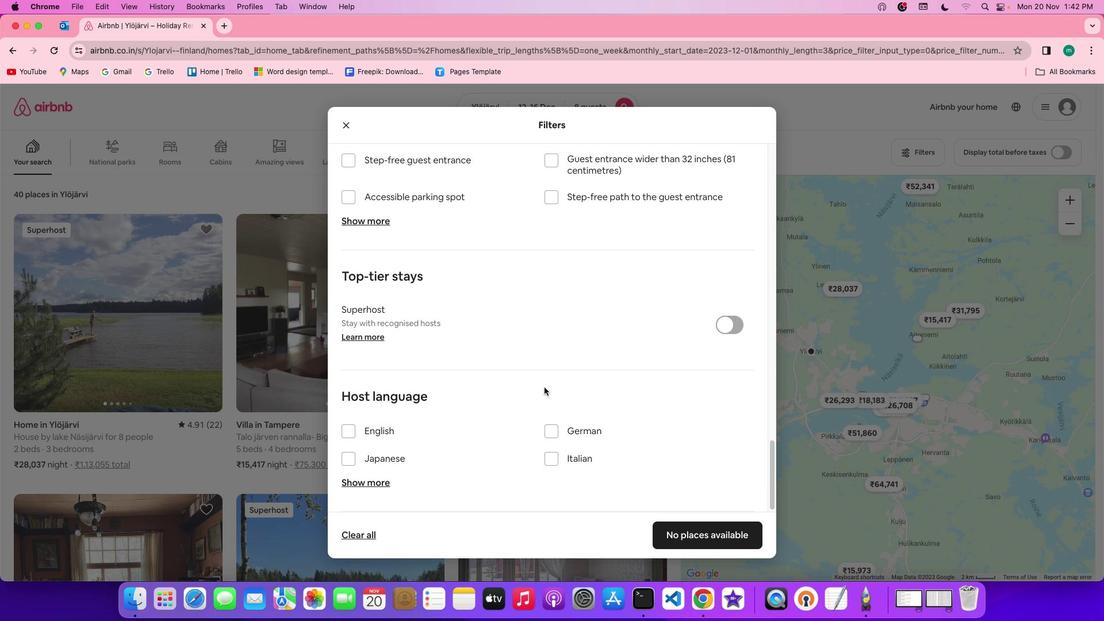 
Action: Mouse scrolled (552, 399) with delta (12, 8)
Screenshot: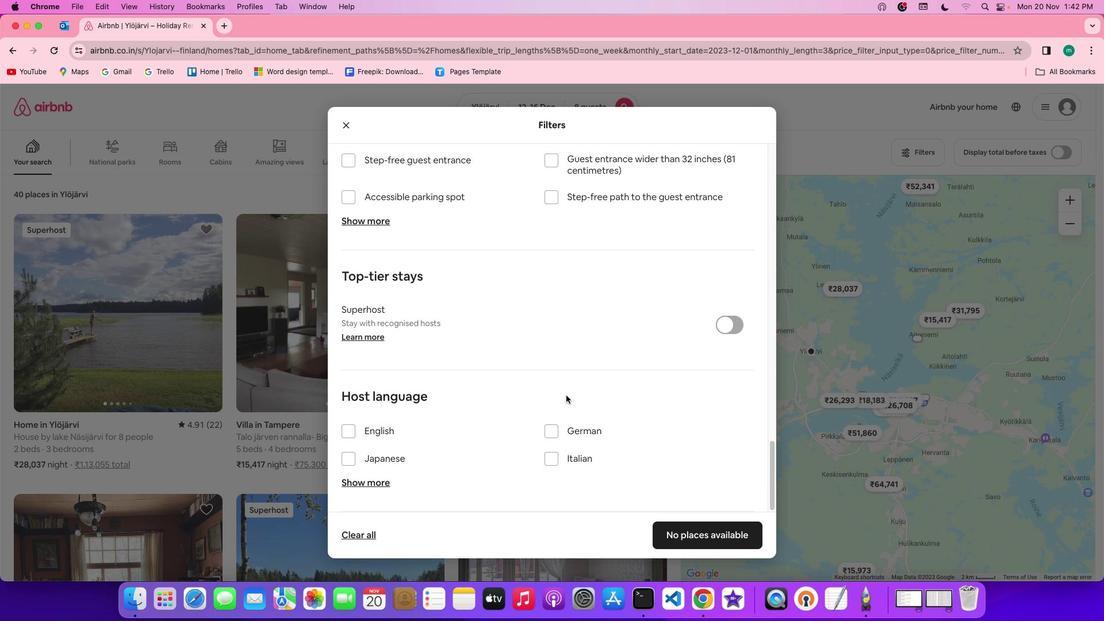 
Action: Mouse moved to (698, 544)
Screenshot: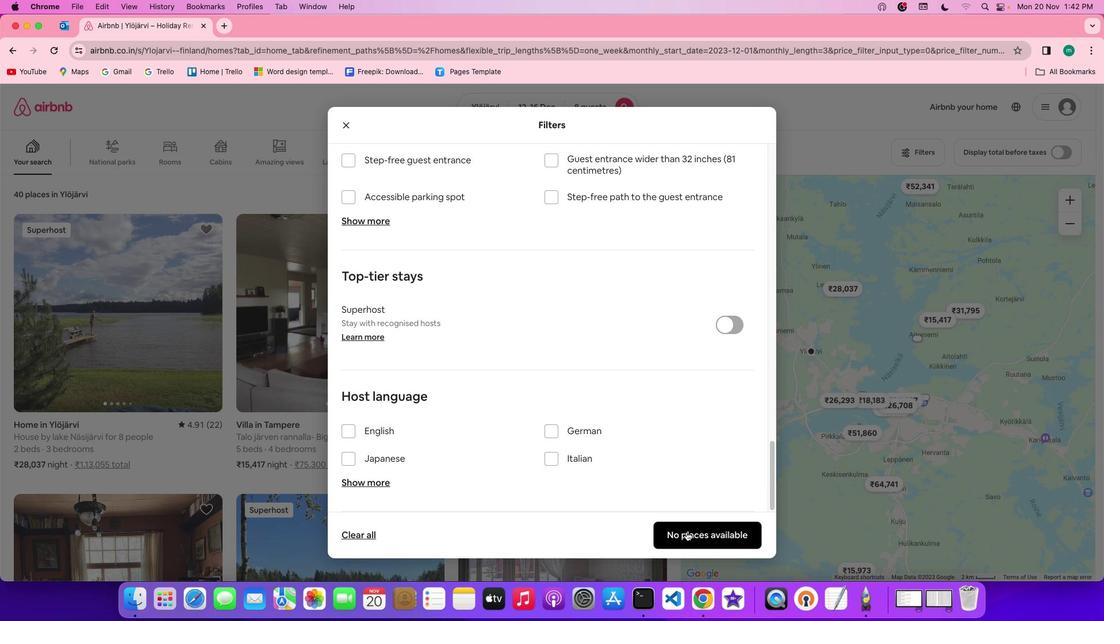 
Action: Mouse pressed left at (698, 544)
Screenshot: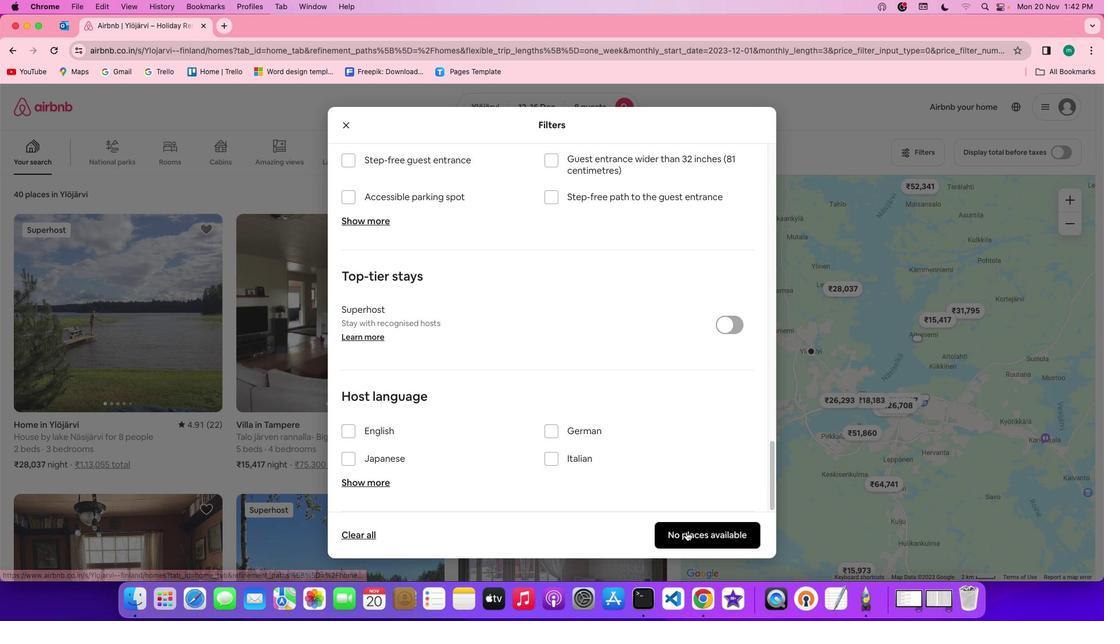 
Action: Mouse moved to (410, 403)
Screenshot: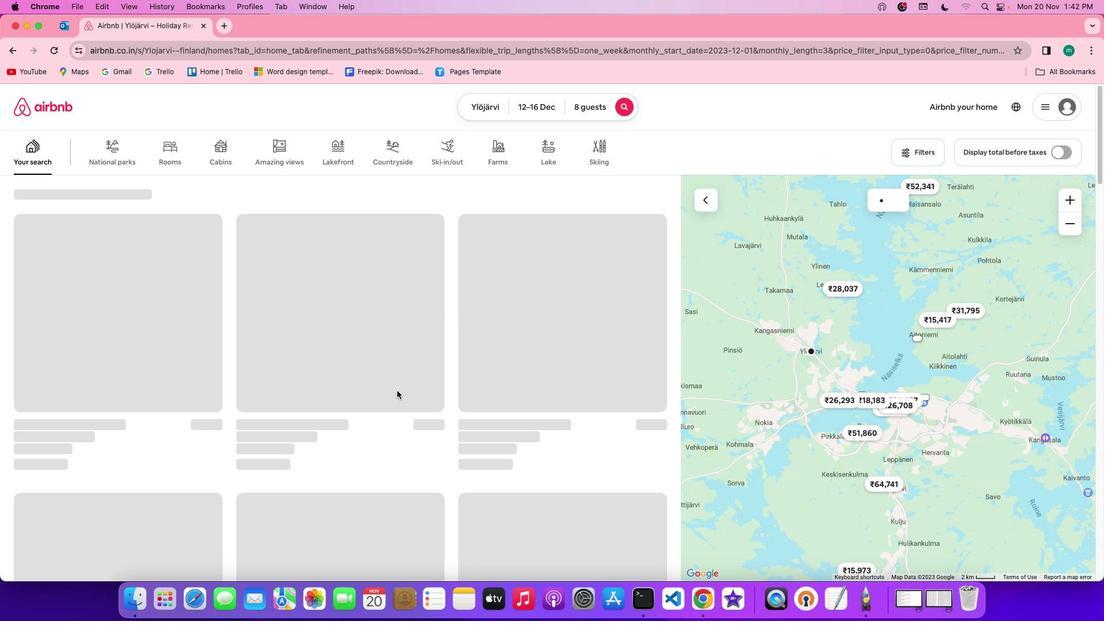 
